 Task: Create a new album in Google Photos titled 'Family moments' and upload selected photos from your computer.
Action: Mouse moved to (218, 43)
Screenshot: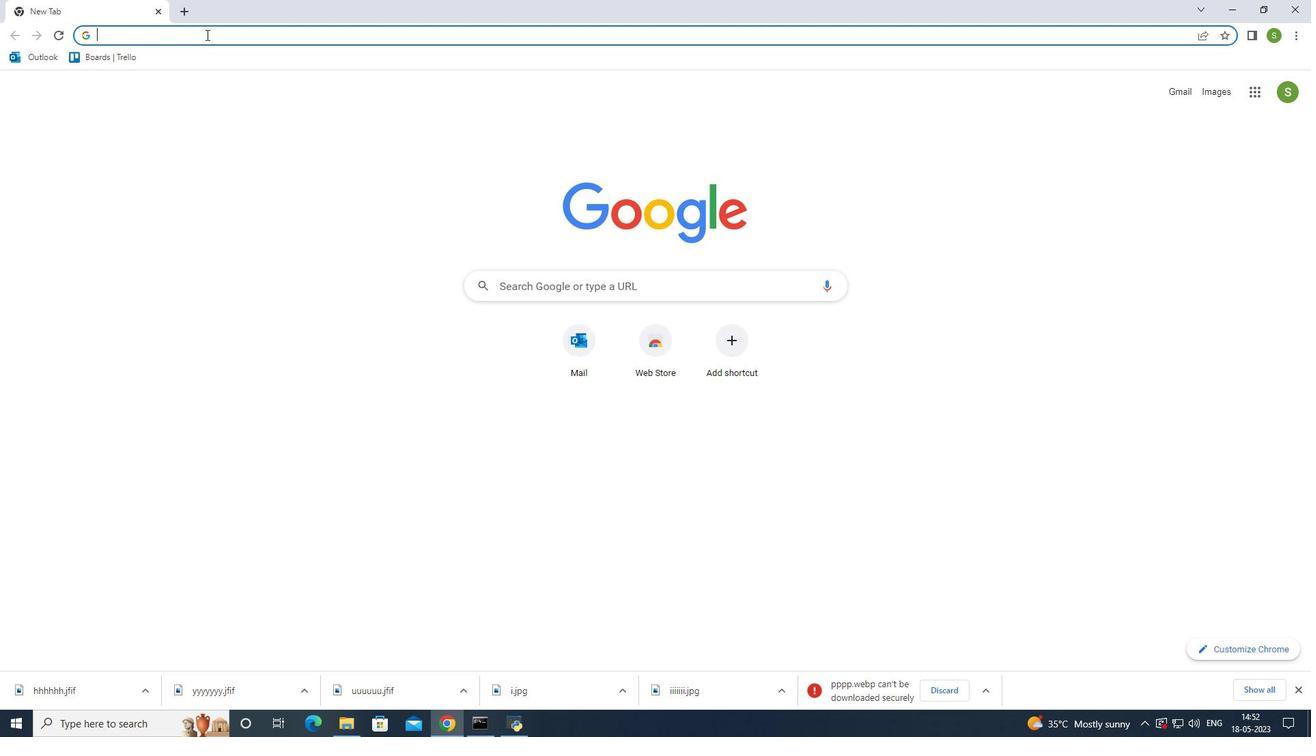 
Action: Mouse pressed left at (218, 43)
Screenshot: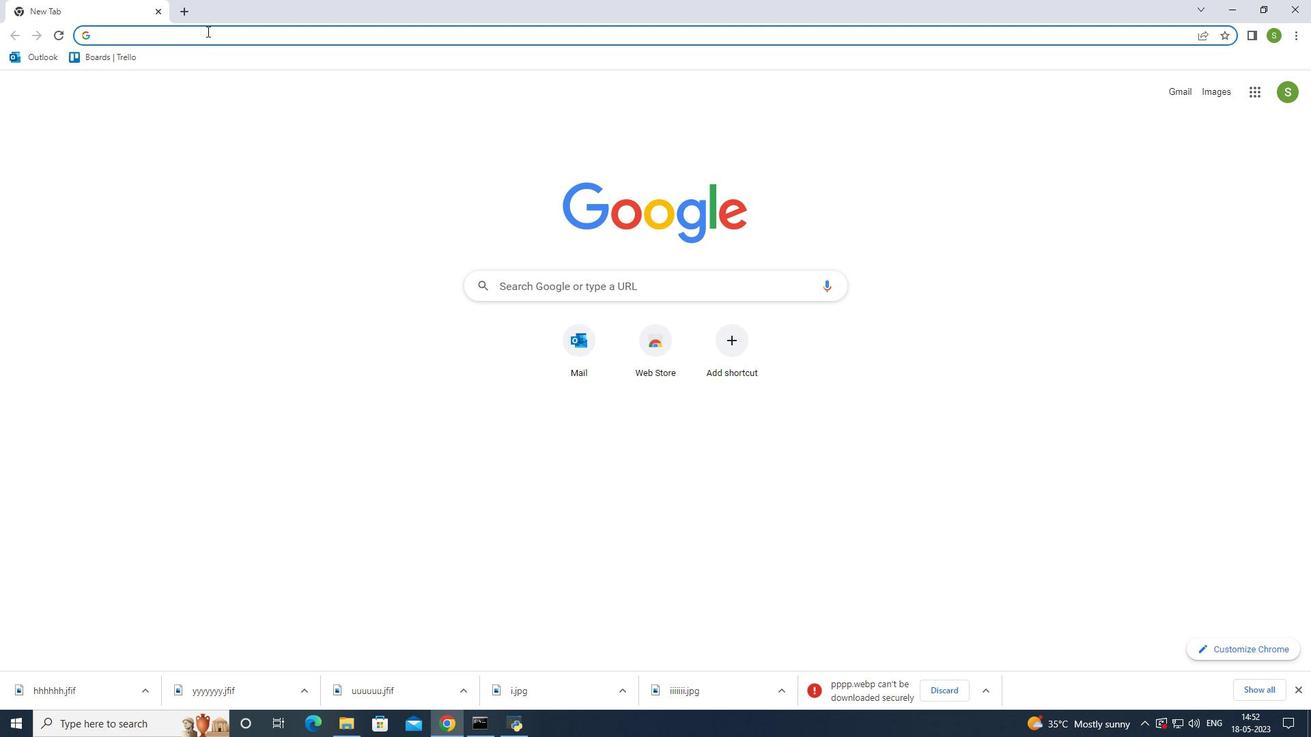 
Action: Mouse moved to (279, 11)
Screenshot: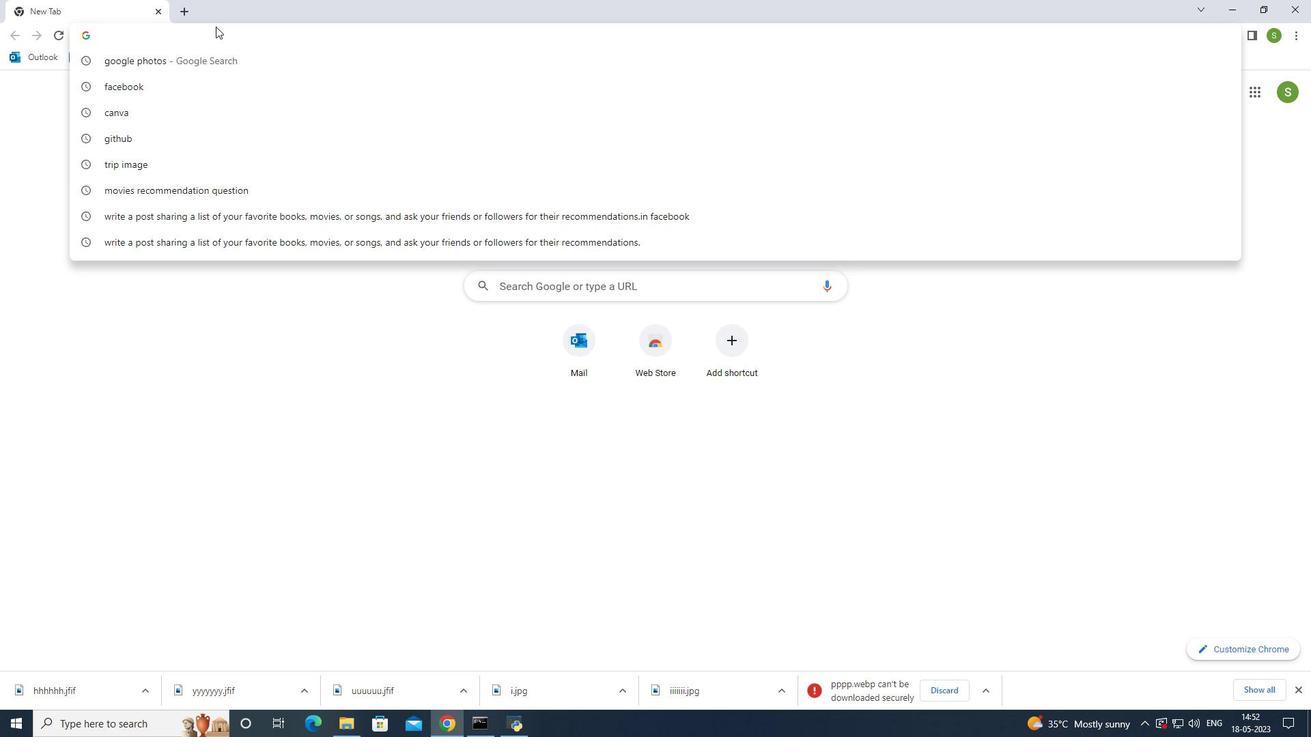 
Action: Key pressed google<Key.space>photos<Key.enter>
Screenshot: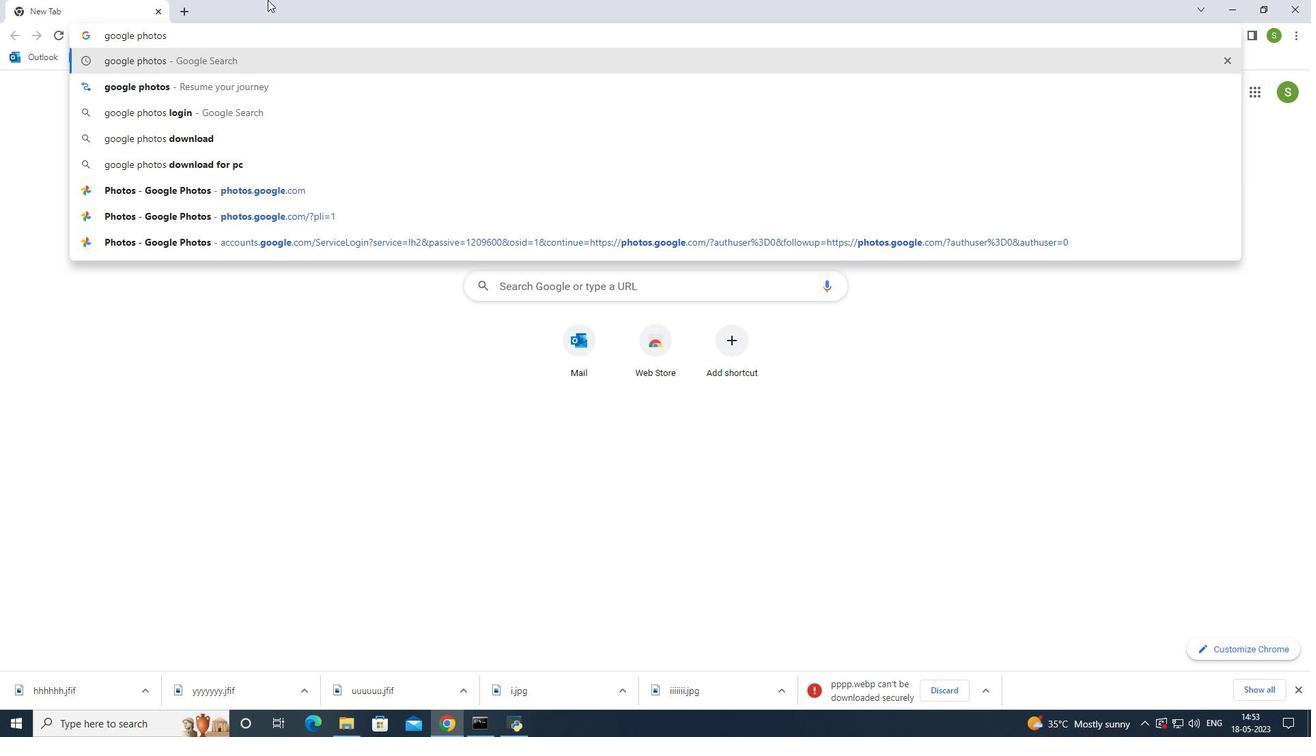
Action: Mouse moved to (234, 226)
Screenshot: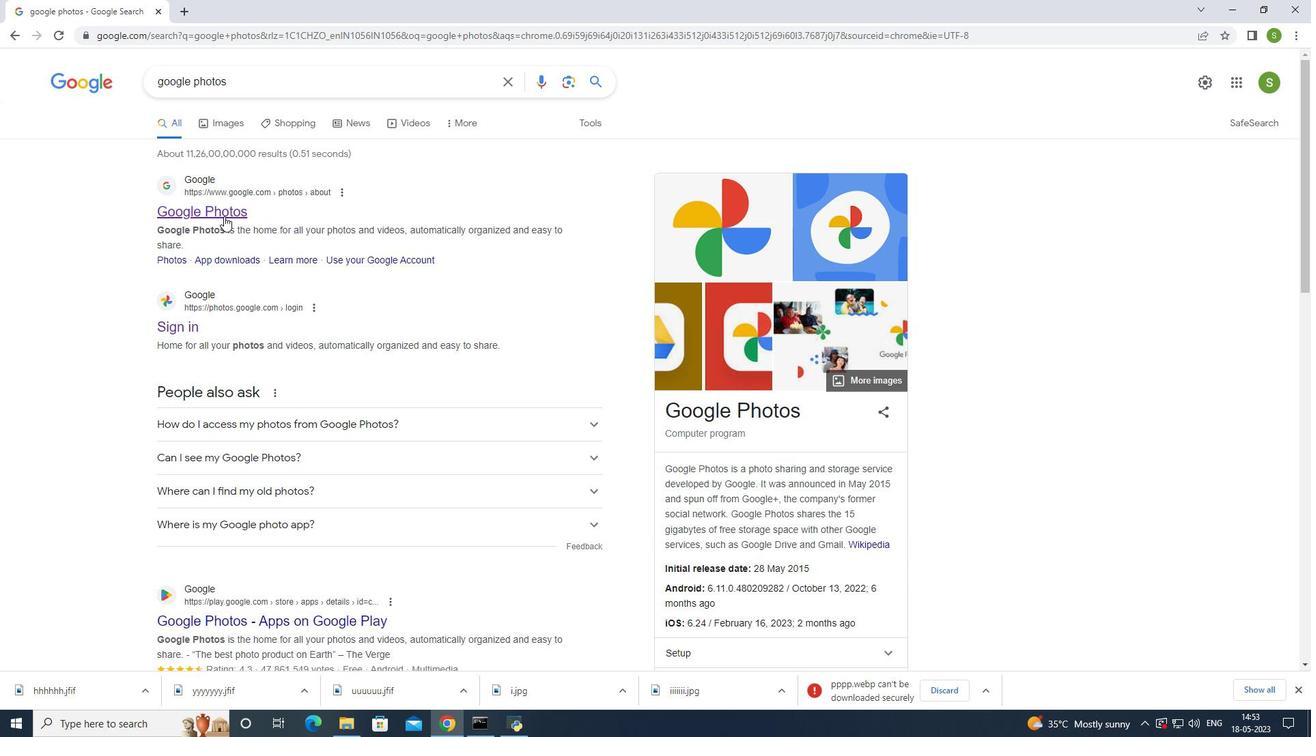 
Action: Mouse pressed left at (234, 226)
Screenshot: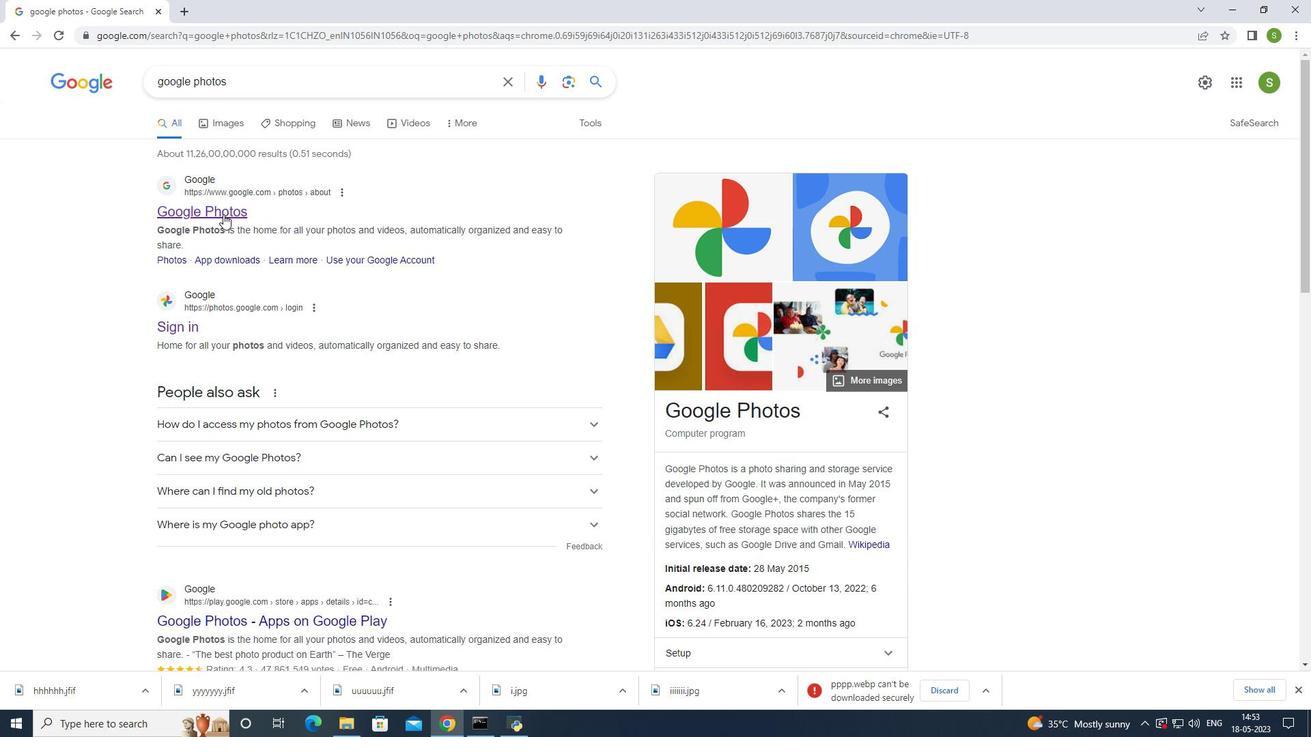 
Action: Mouse moved to (626, 458)
Screenshot: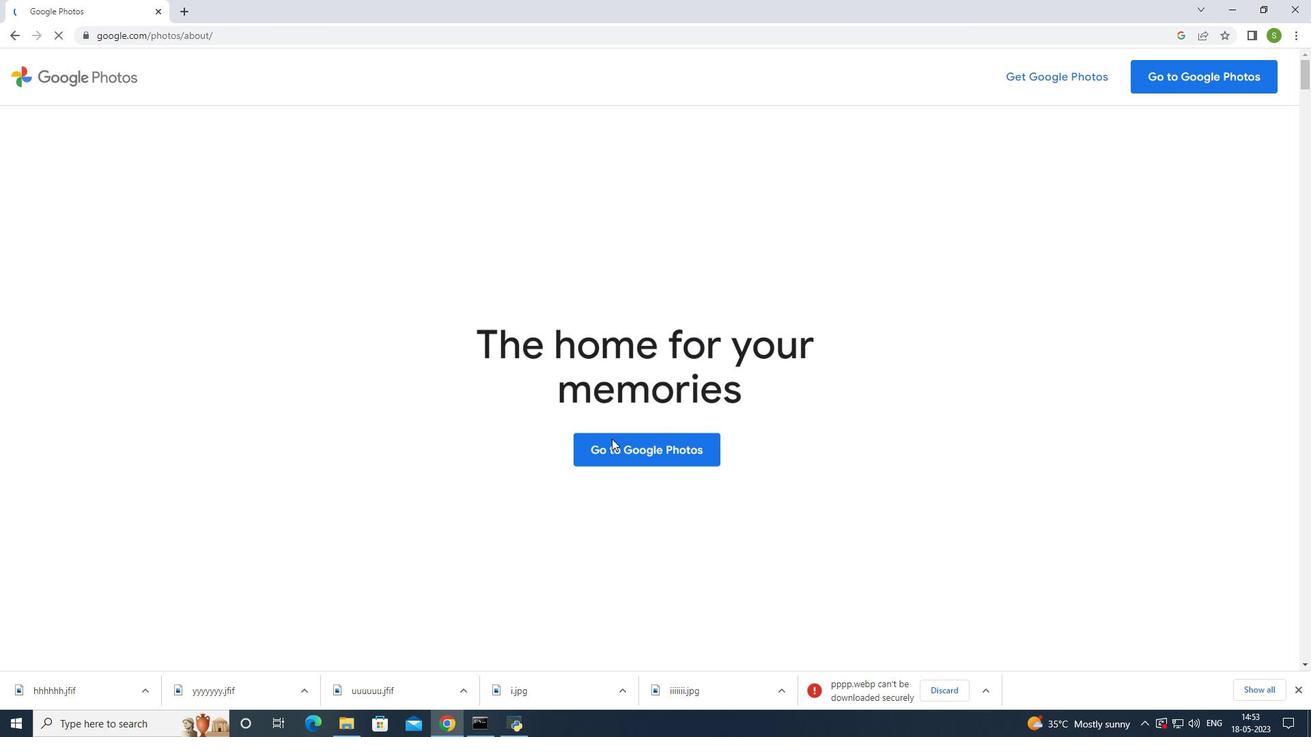 
Action: Mouse pressed left at (626, 458)
Screenshot: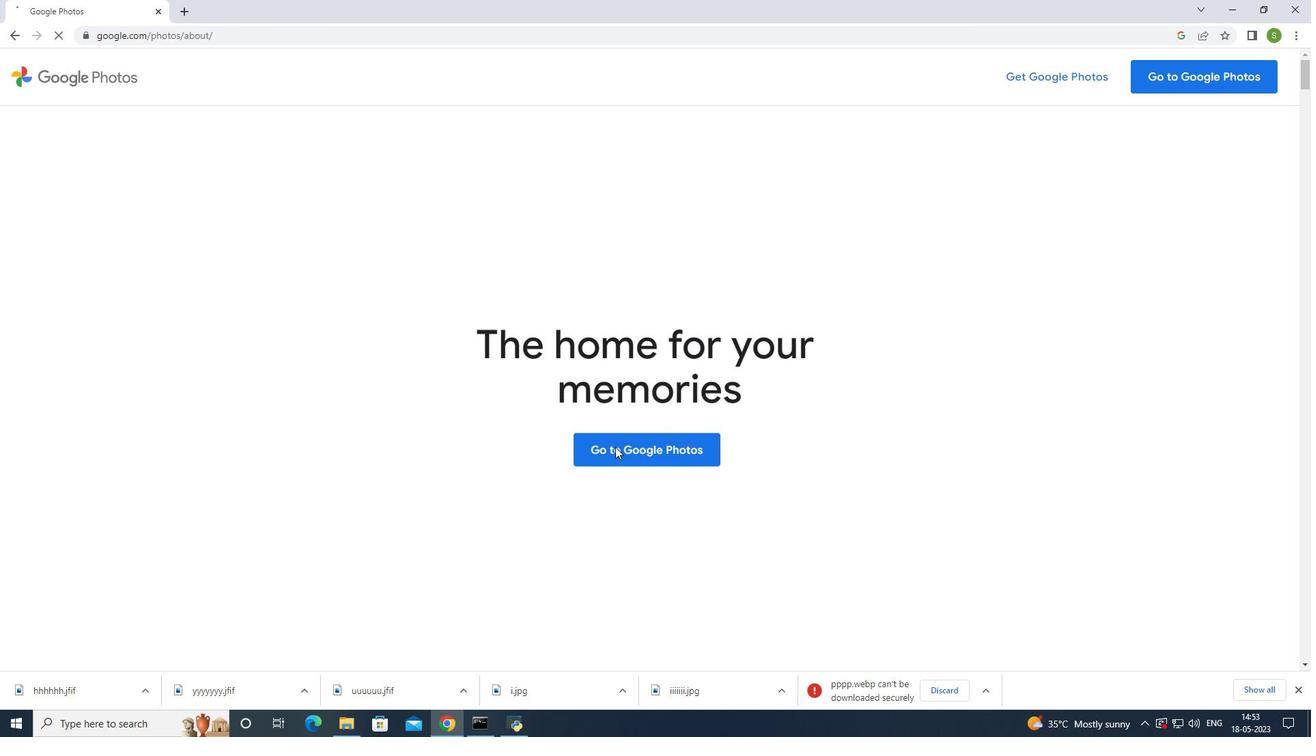 
Action: Mouse moved to (79, 265)
Screenshot: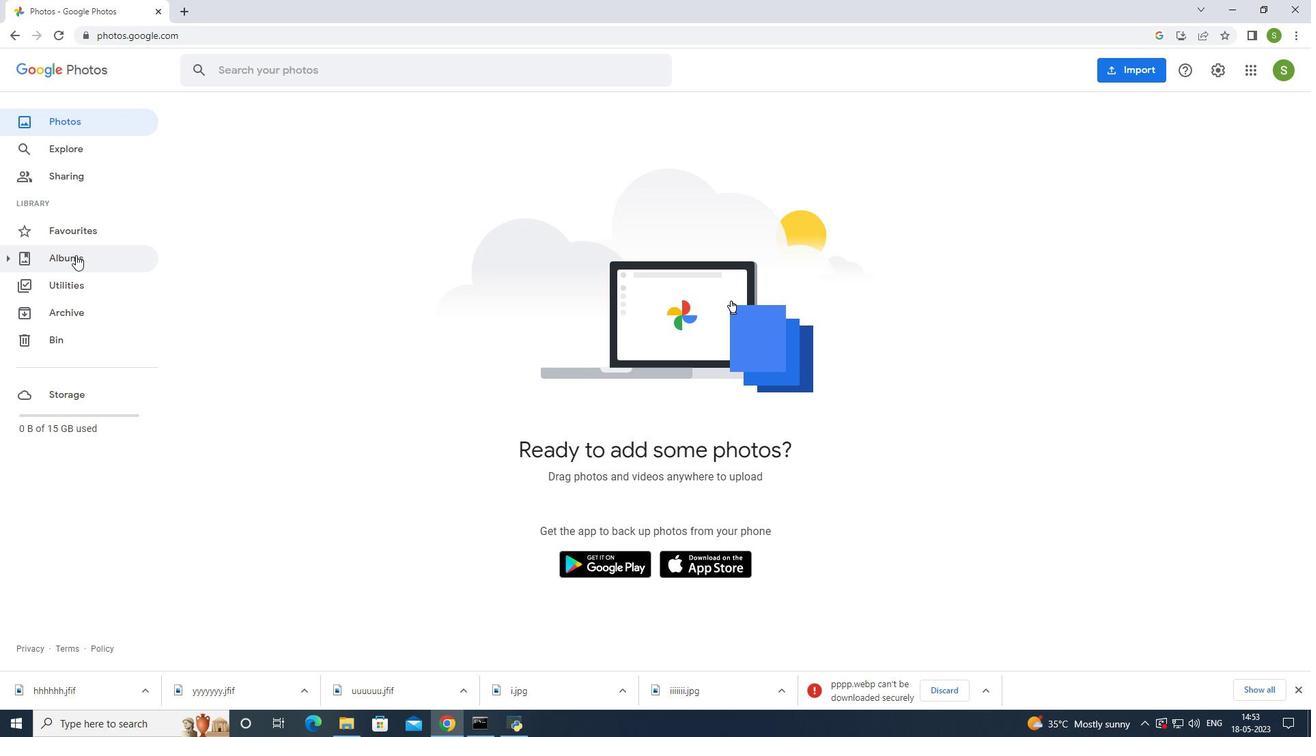 
Action: Mouse pressed left at (79, 265)
Screenshot: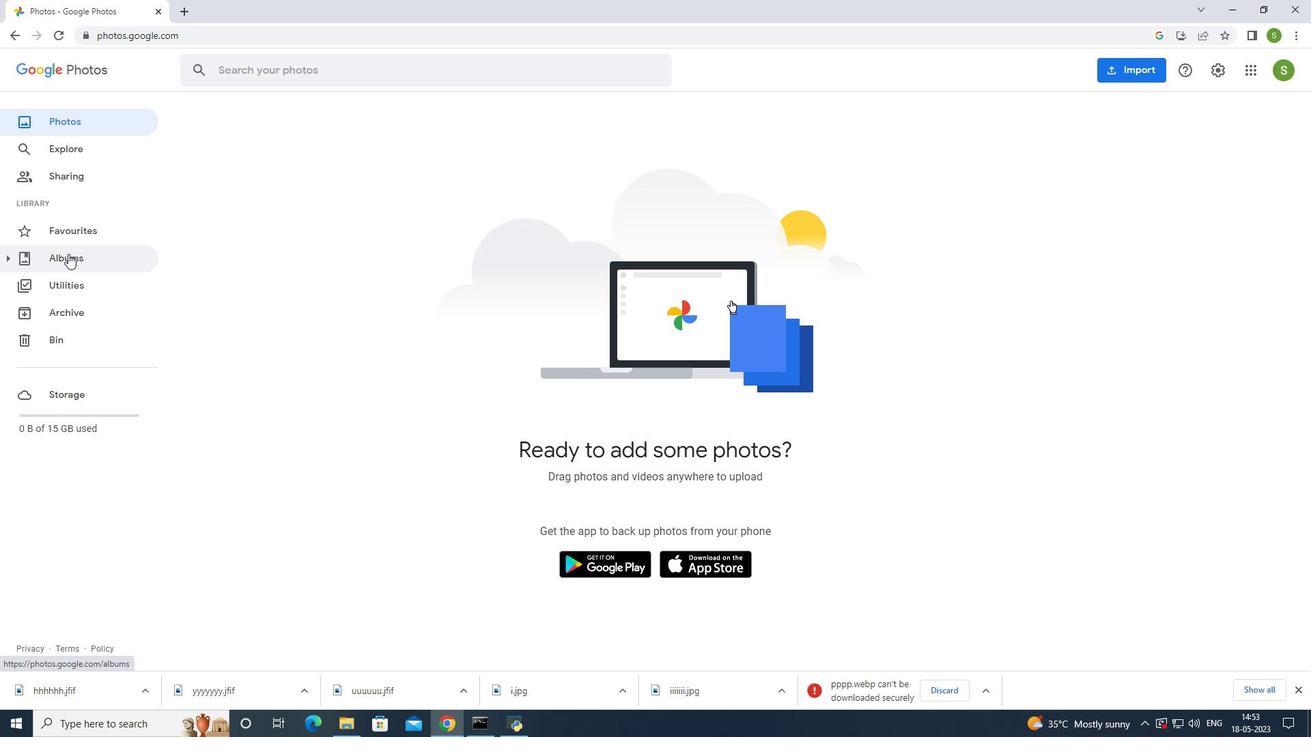 
Action: Mouse moved to (1145, 137)
Screenshot: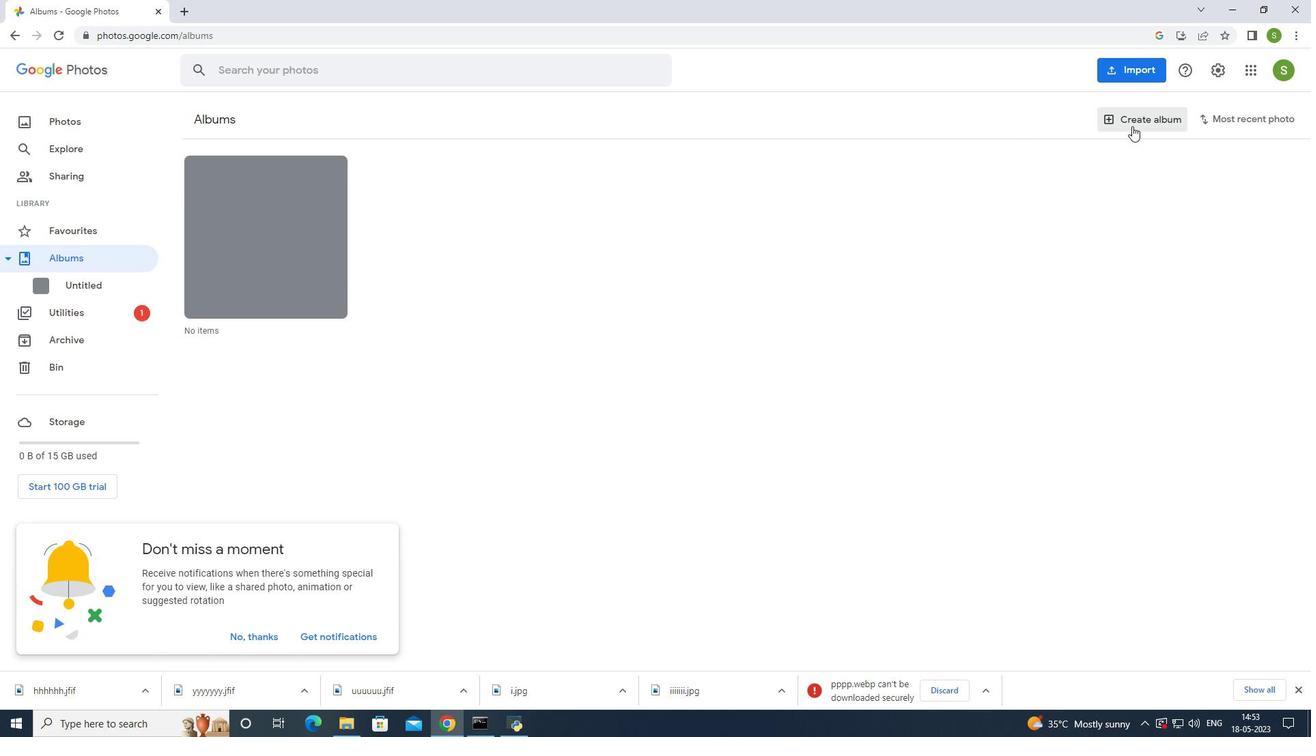 
Action: Mouse pressed left at (1145, 137)
Screenshot: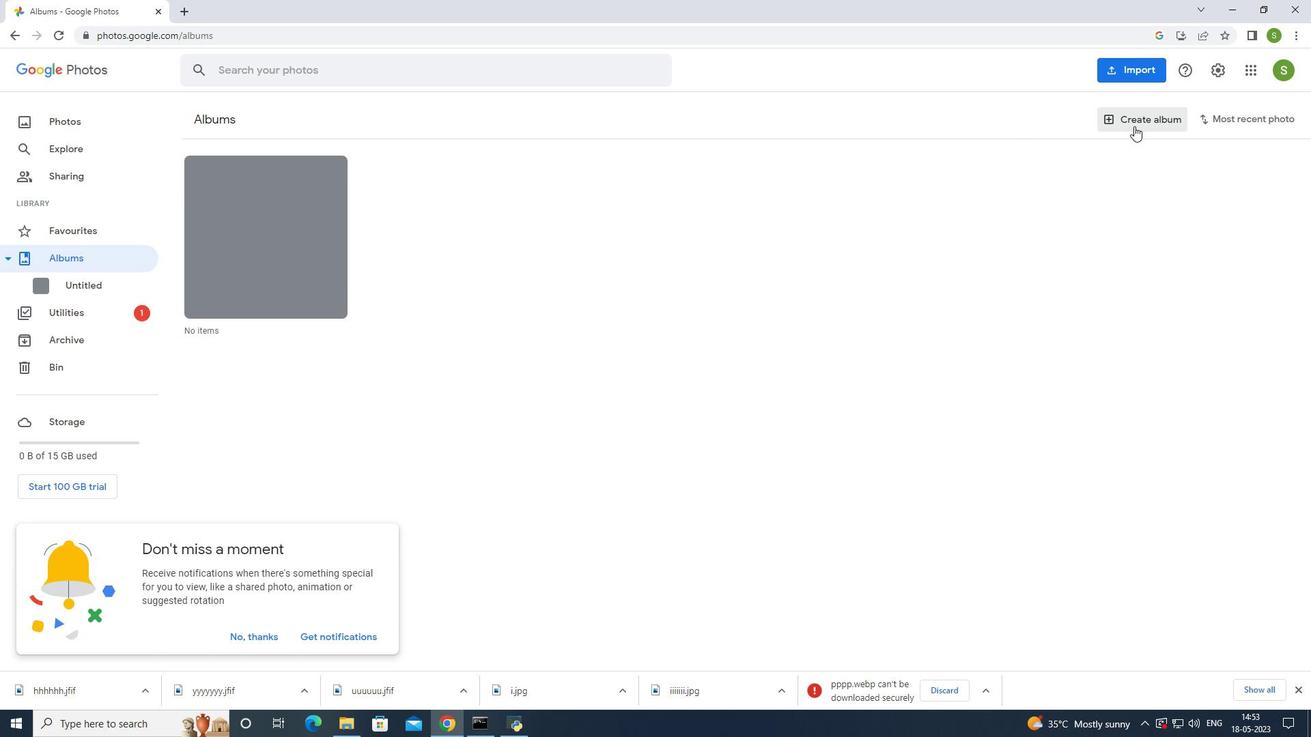 
Action: Mouse moved to (335, 243)
Screenshot: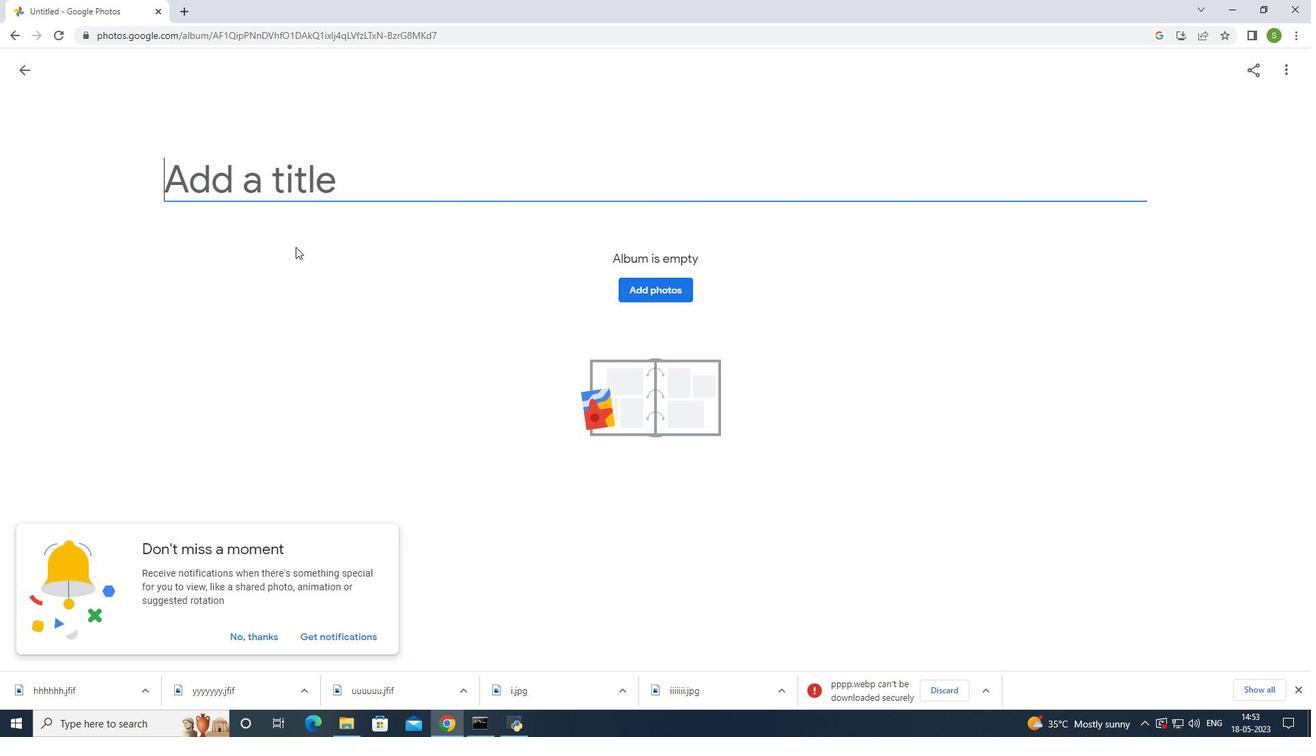 
Action: Key pressed <Key.shift>Fa
Screenshot: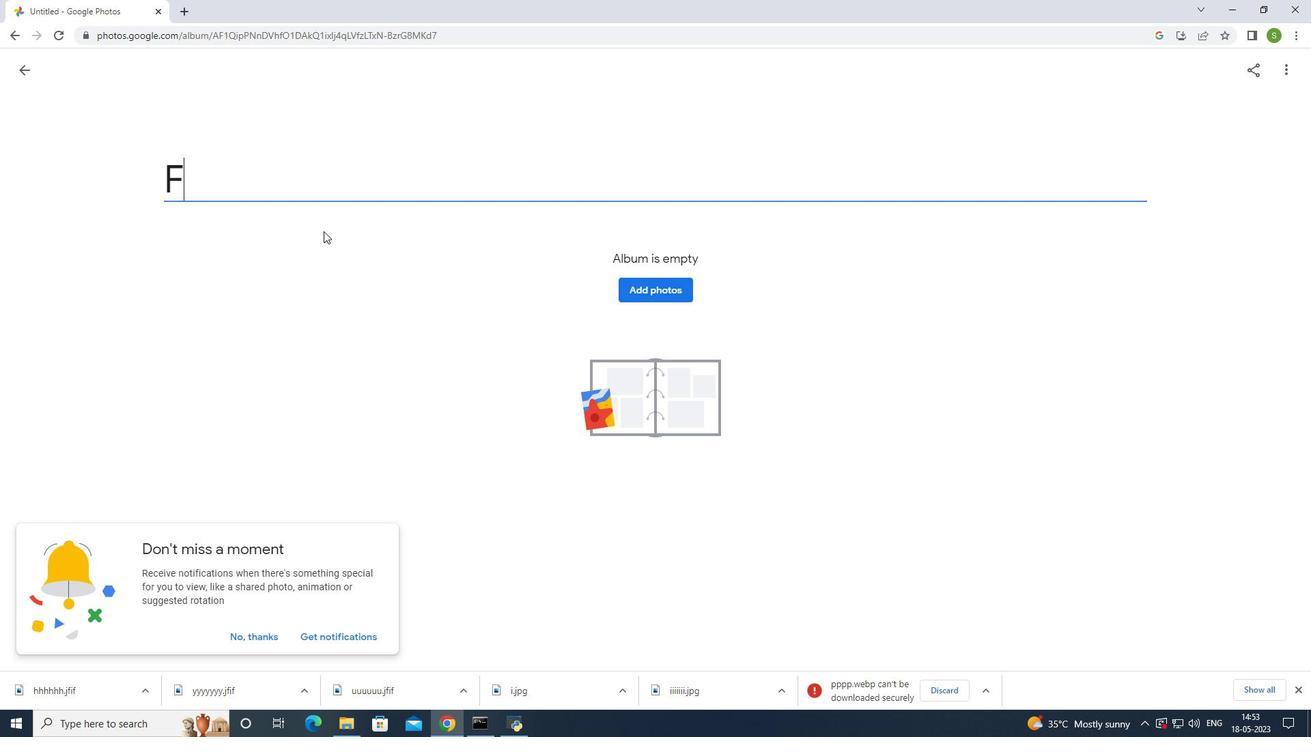 
Action: Mouse moved to (926, 10)
Screenshot: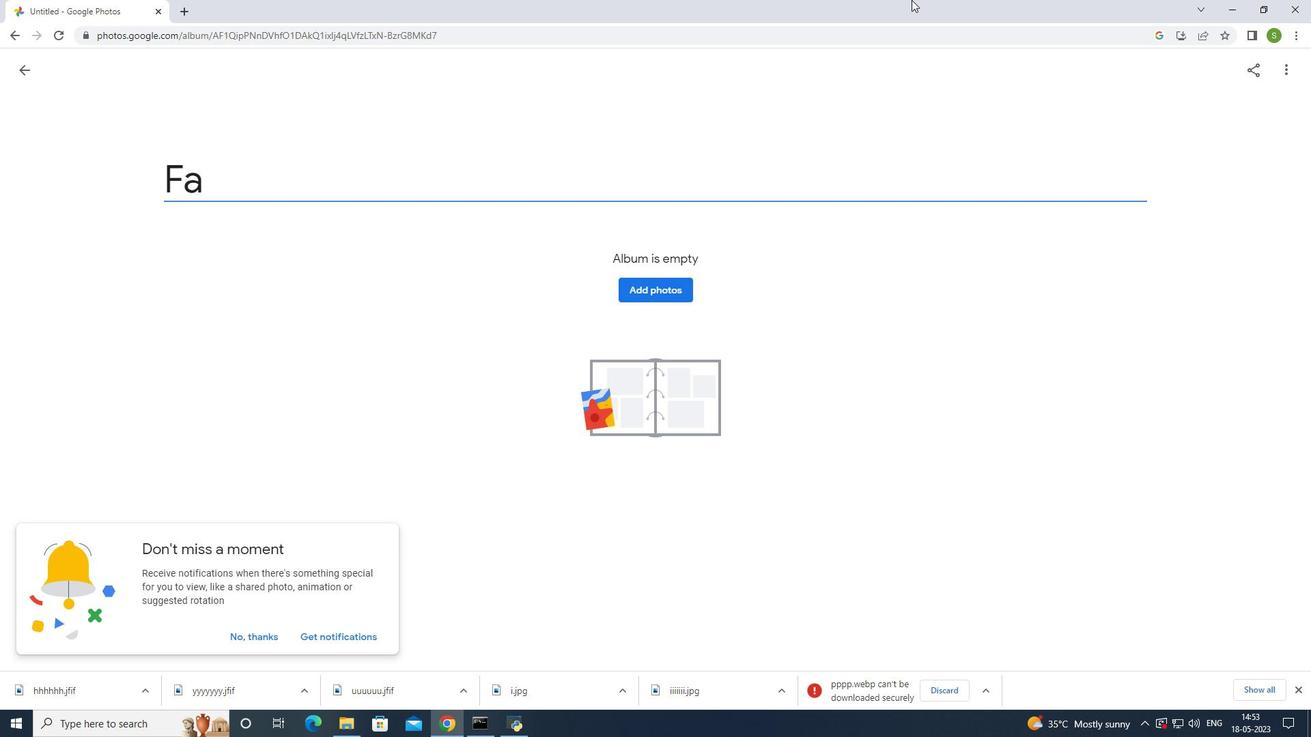 
Action: Key pressed mily<Key.space>p<Key.backspace>moments
Screenshot: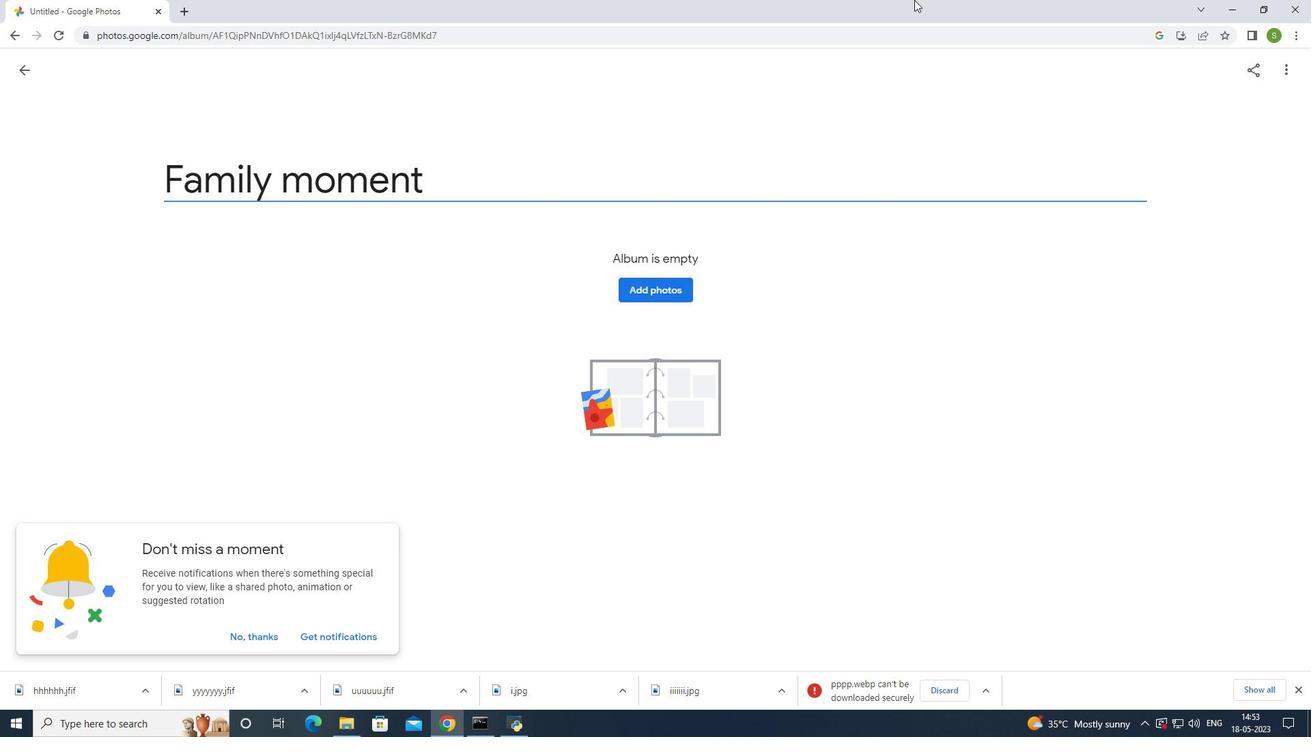 
Action: Mouse moved to (688, 303)
Screenshot: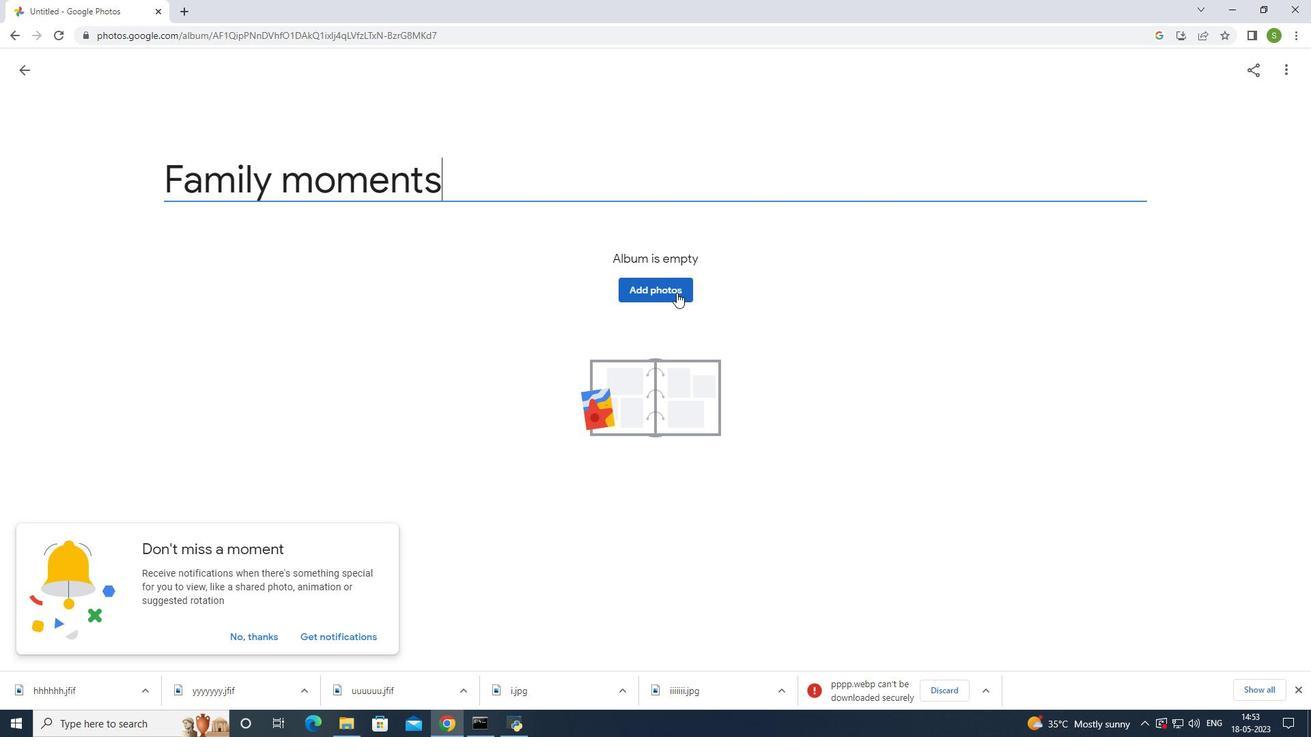 
Action: Mouse pressed left at (688, 303)
Screenshot: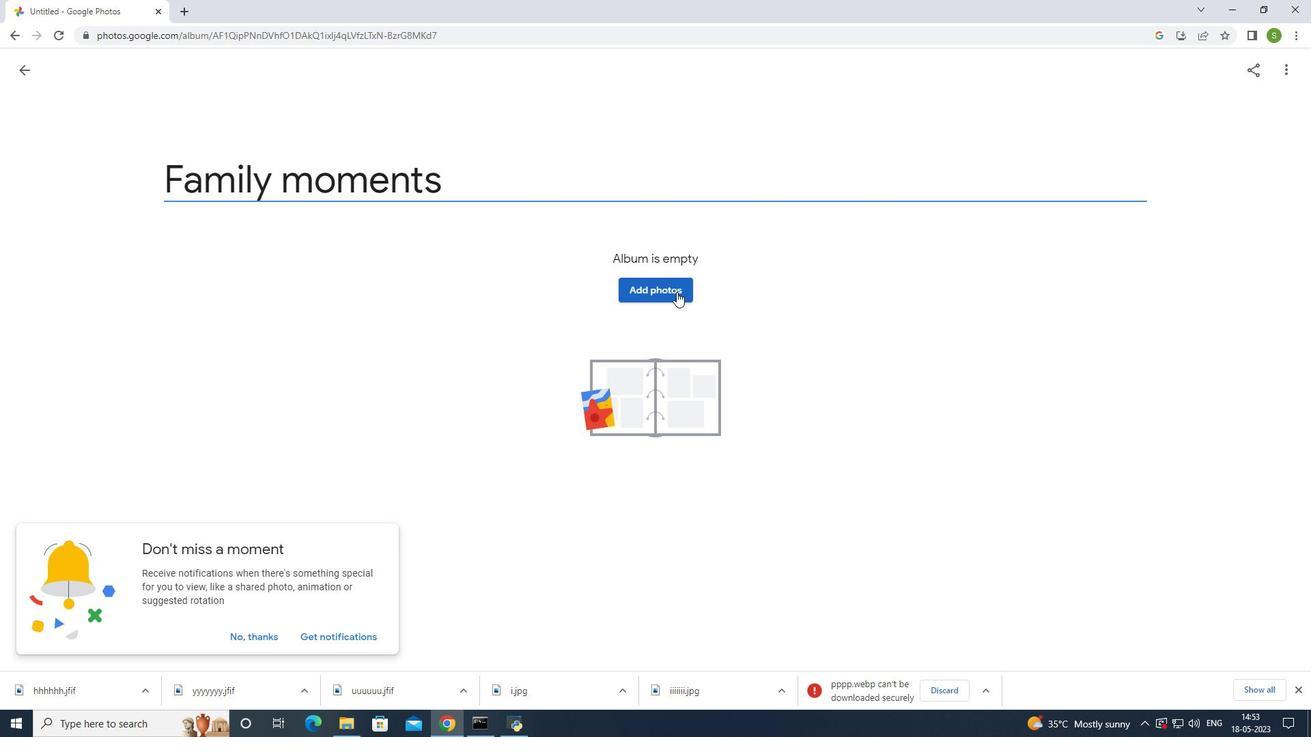 
Action: Mouse moved to (527, 87)
Screenshot: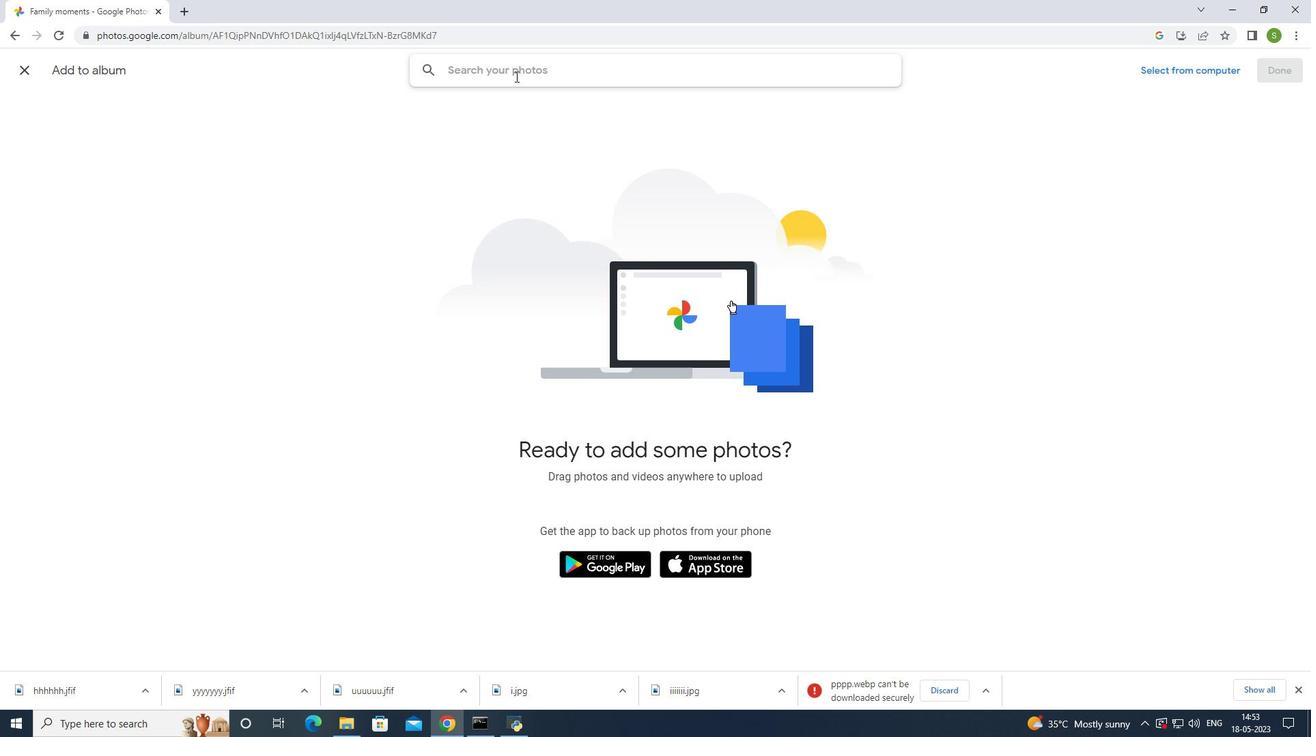 
Action: Mouse pressed left at (527, 87)
Screenshot: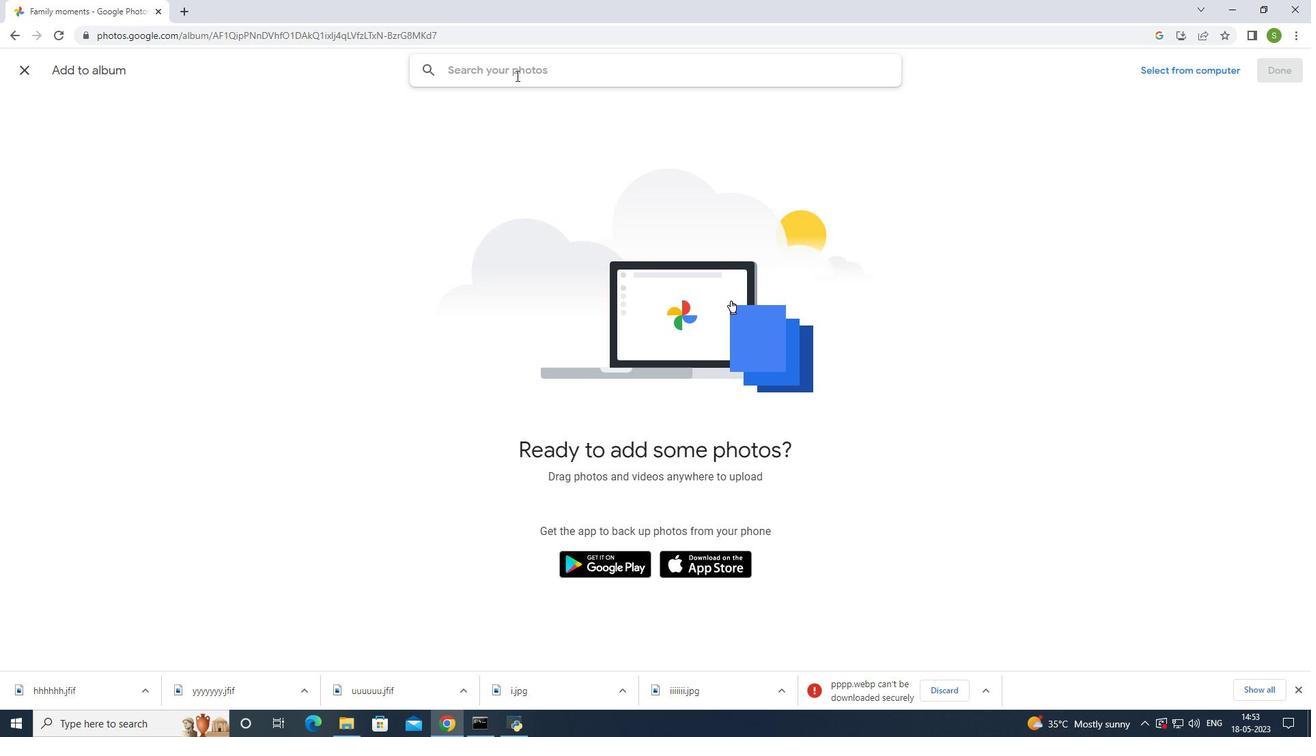 
Action: Key pressed yyy
Screenshot: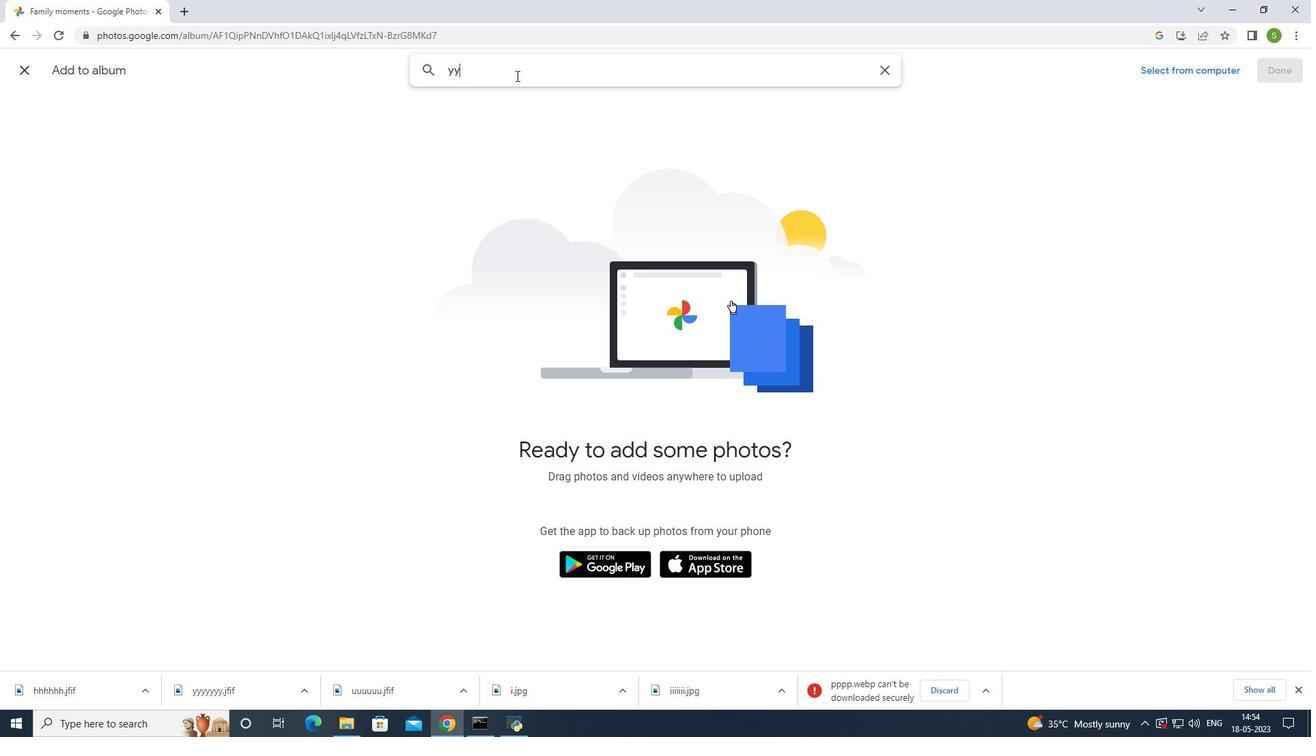 
Action: Mouse moved to (1182, 86)
Screenshot: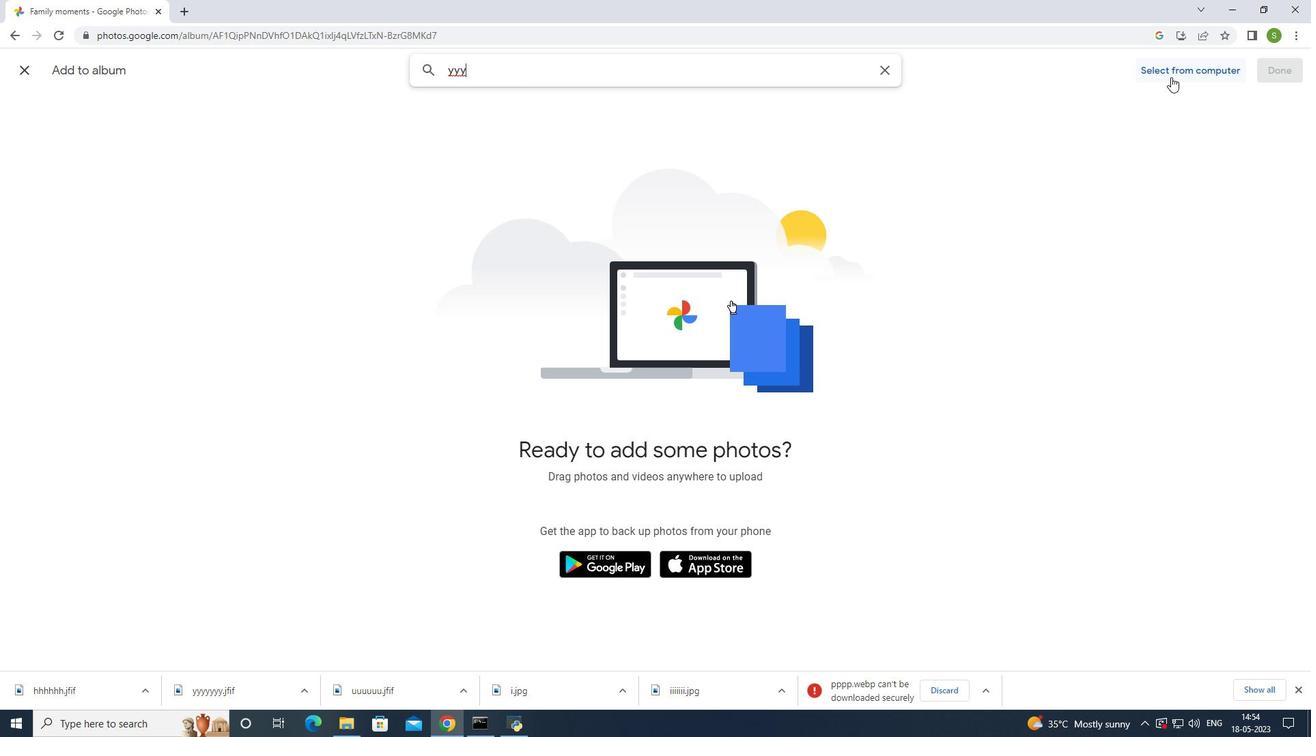 
Action: Mouse pressed left at (1182, 86)
Screenshot: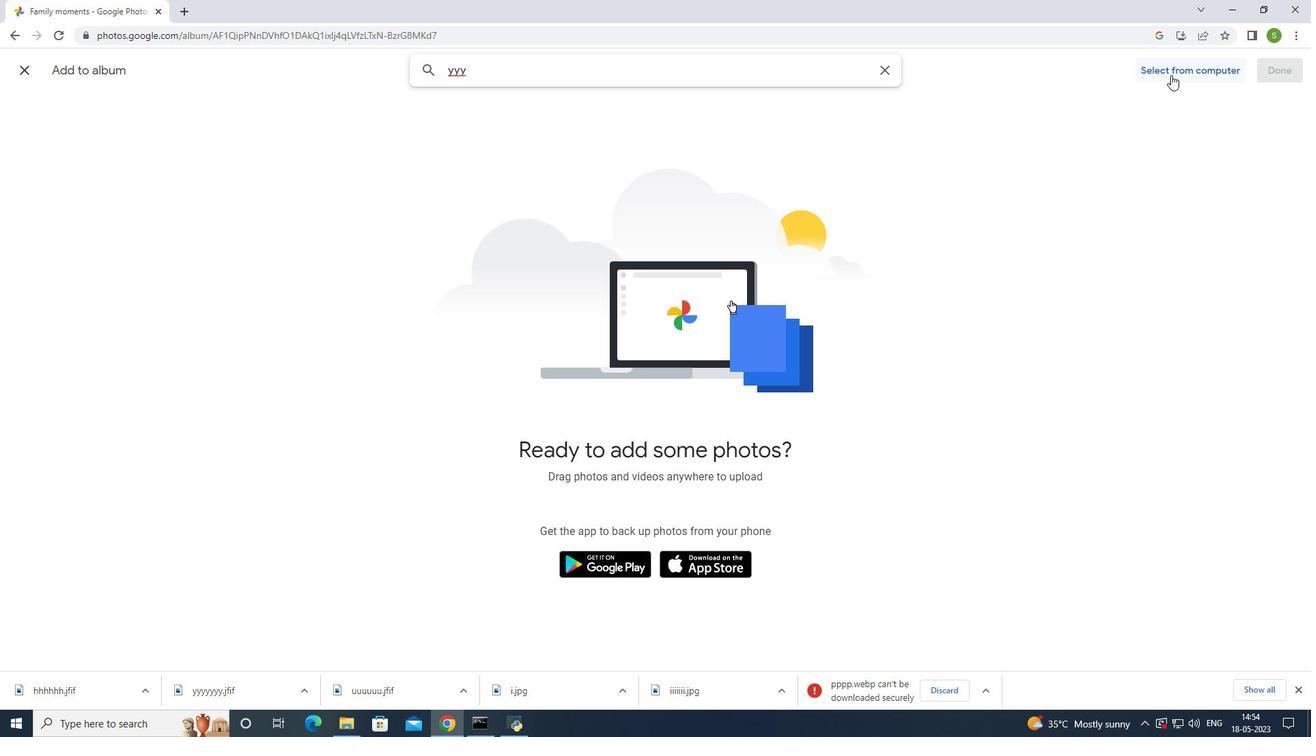 
Action: Mouse moved to (235, 142)
Screenshot: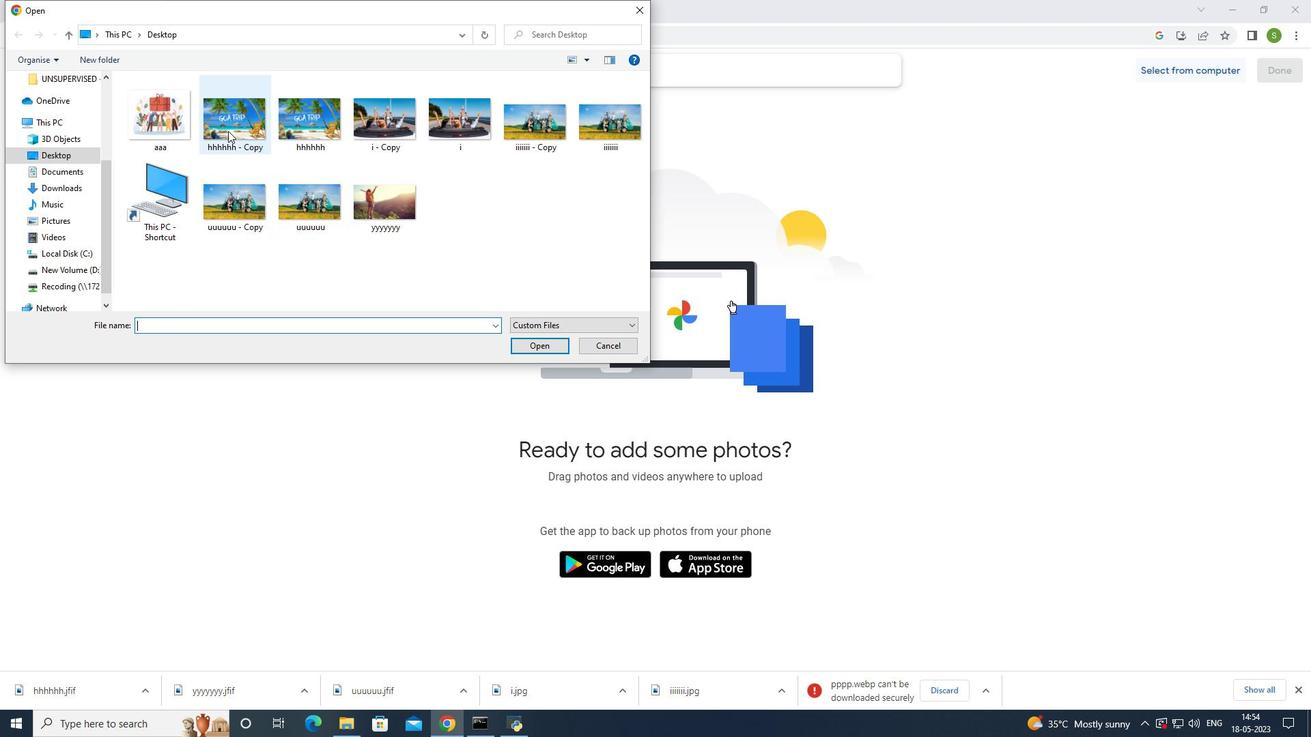 
Action: Mouse pressed left at (235, 142)
Screenshot: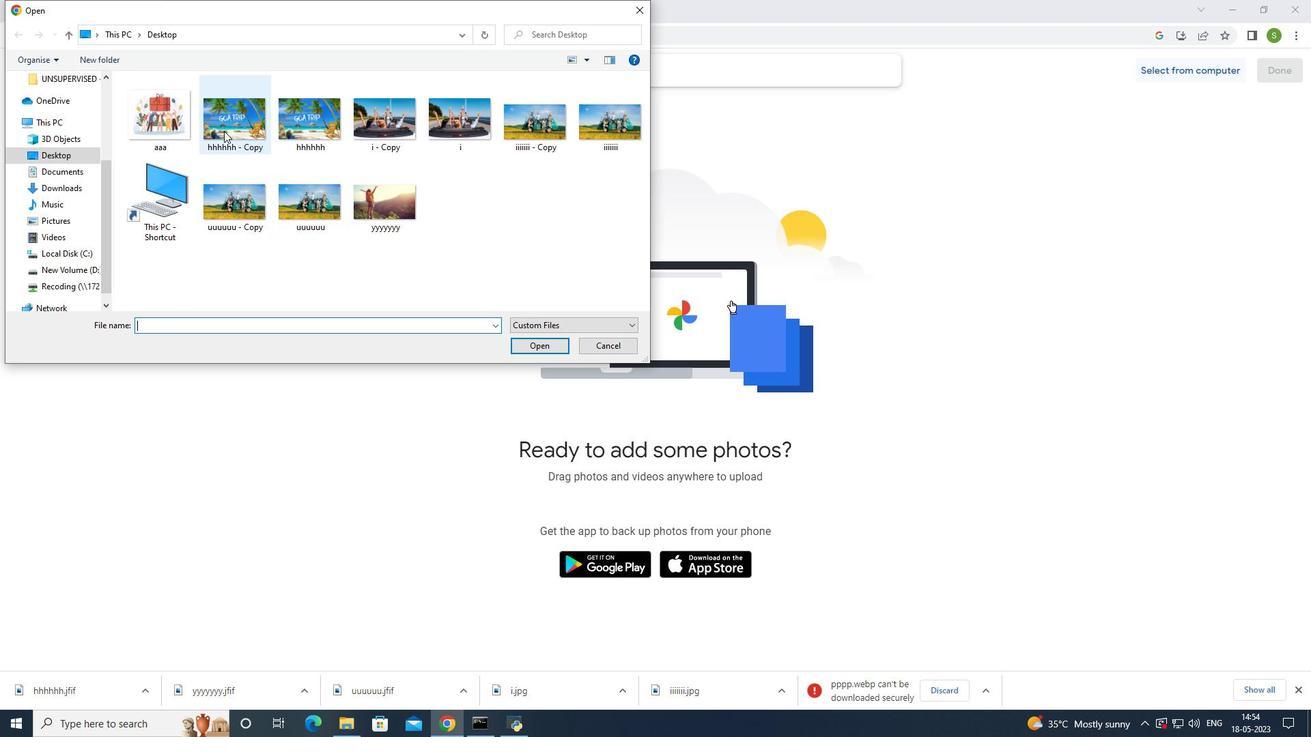 
Action: Mouse moved to (278, 140)
Screenshot: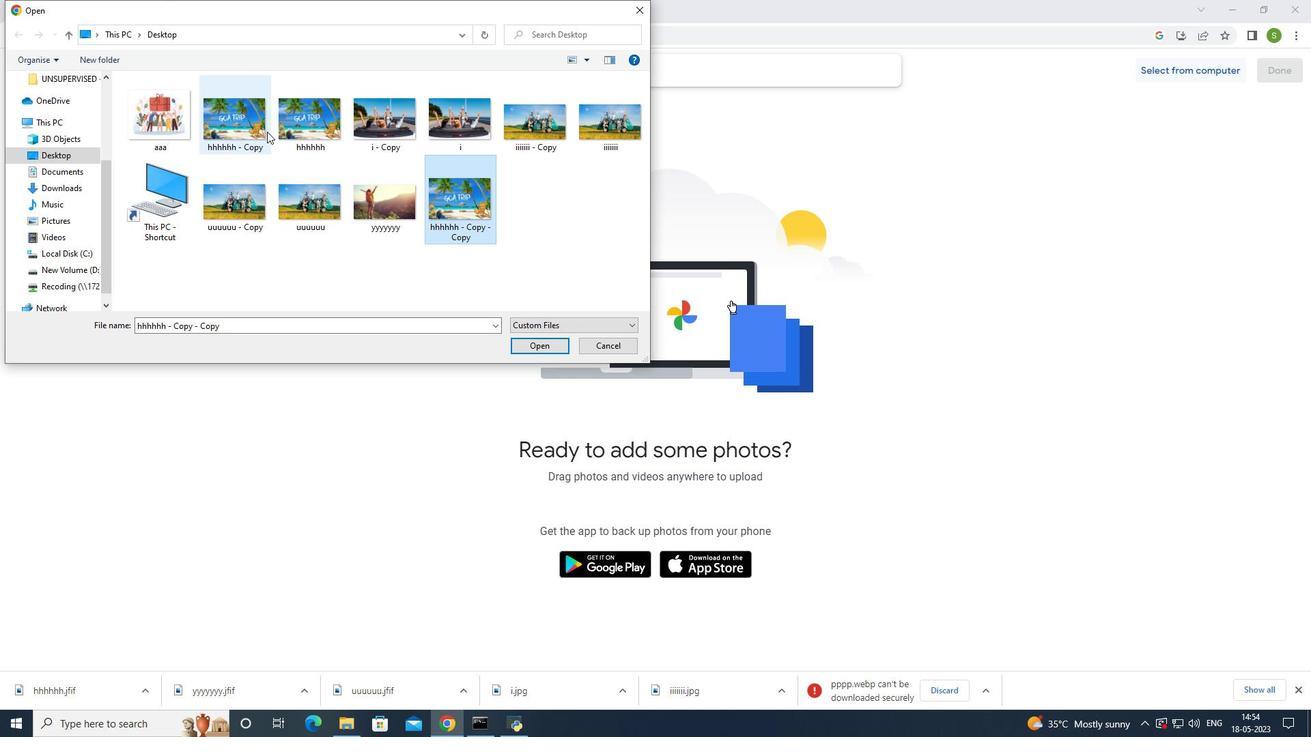 
Action: Mouse pressed left at (278, 140)
Screenshot: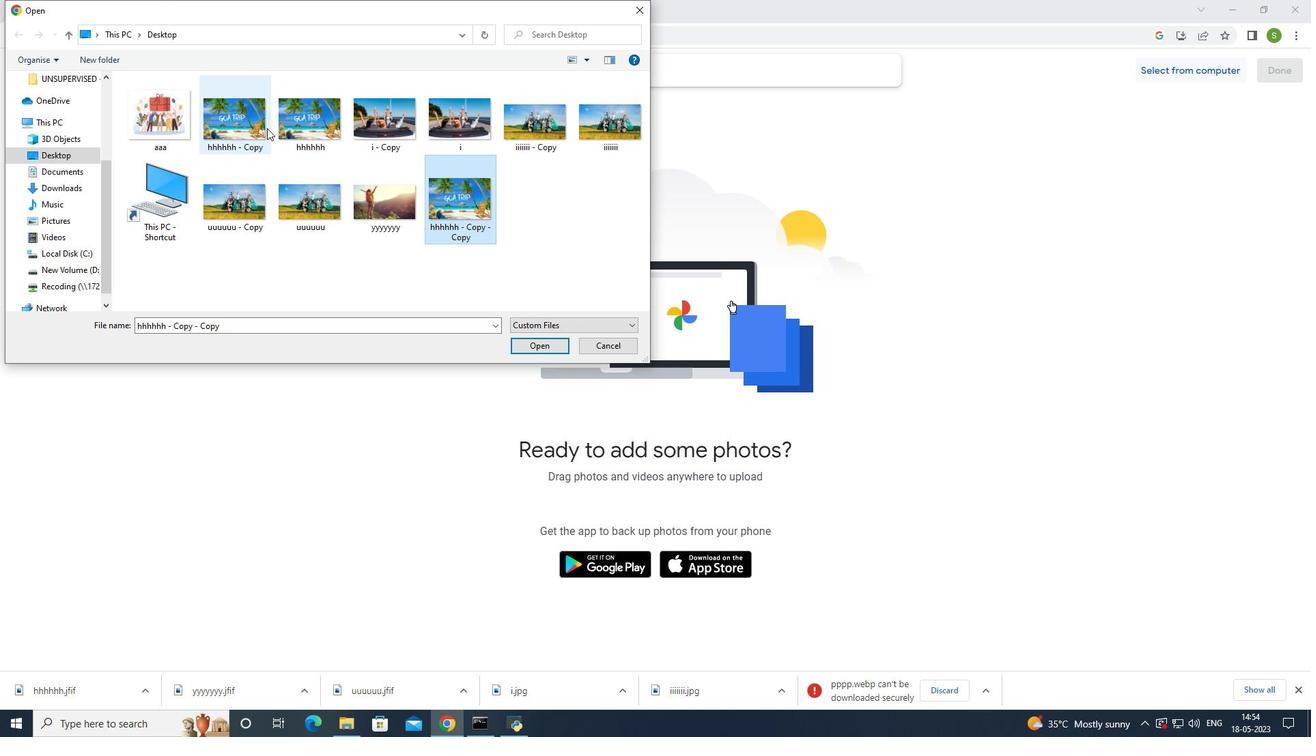 
Action: Mouse moved to (403, 146)
Screenshot: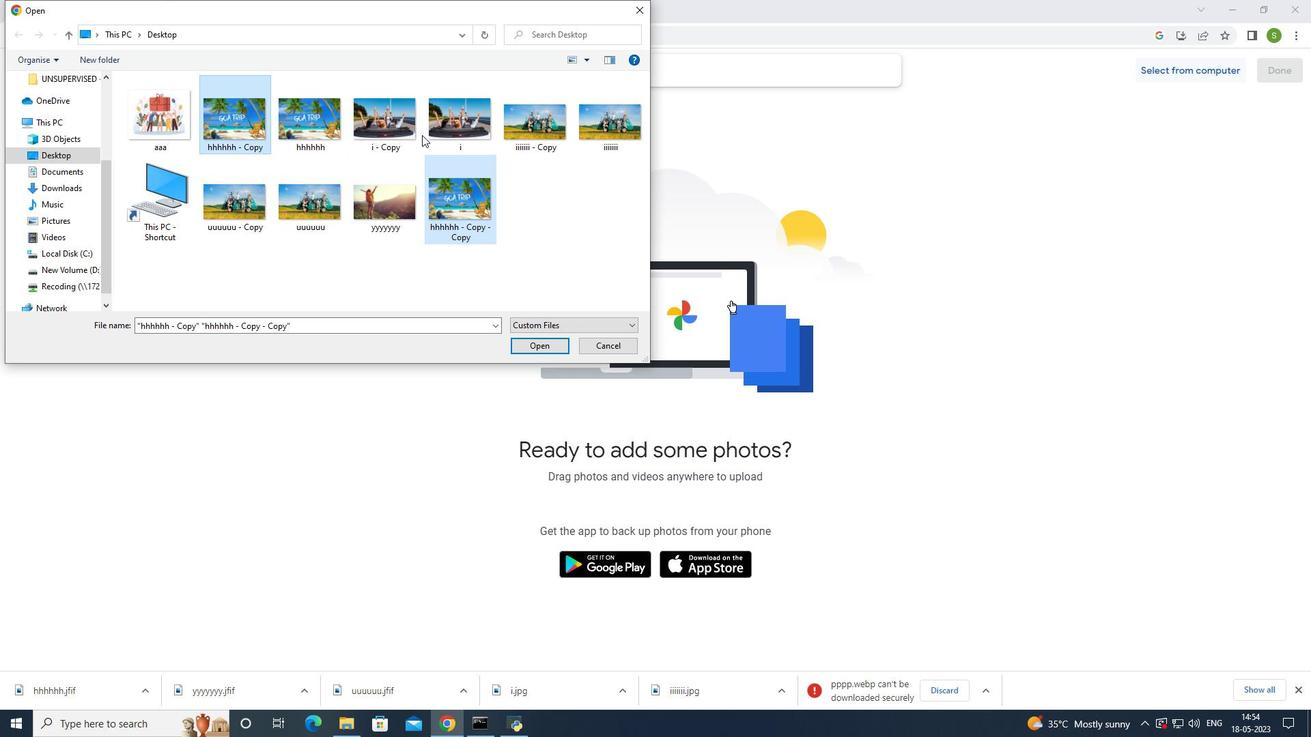 
Action: Mouse pressed left at (403, 146)
Screenshot: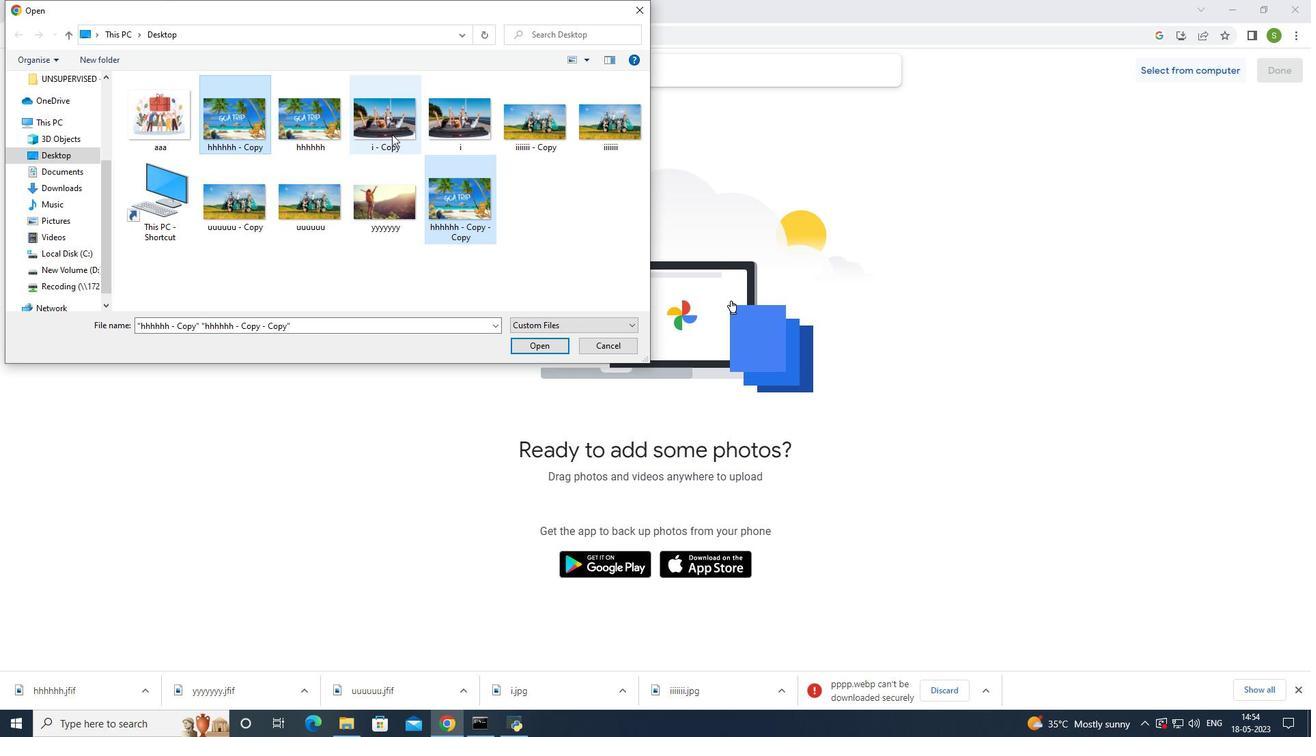 
Action: Mouse moved to (554, 140)
Screenshot: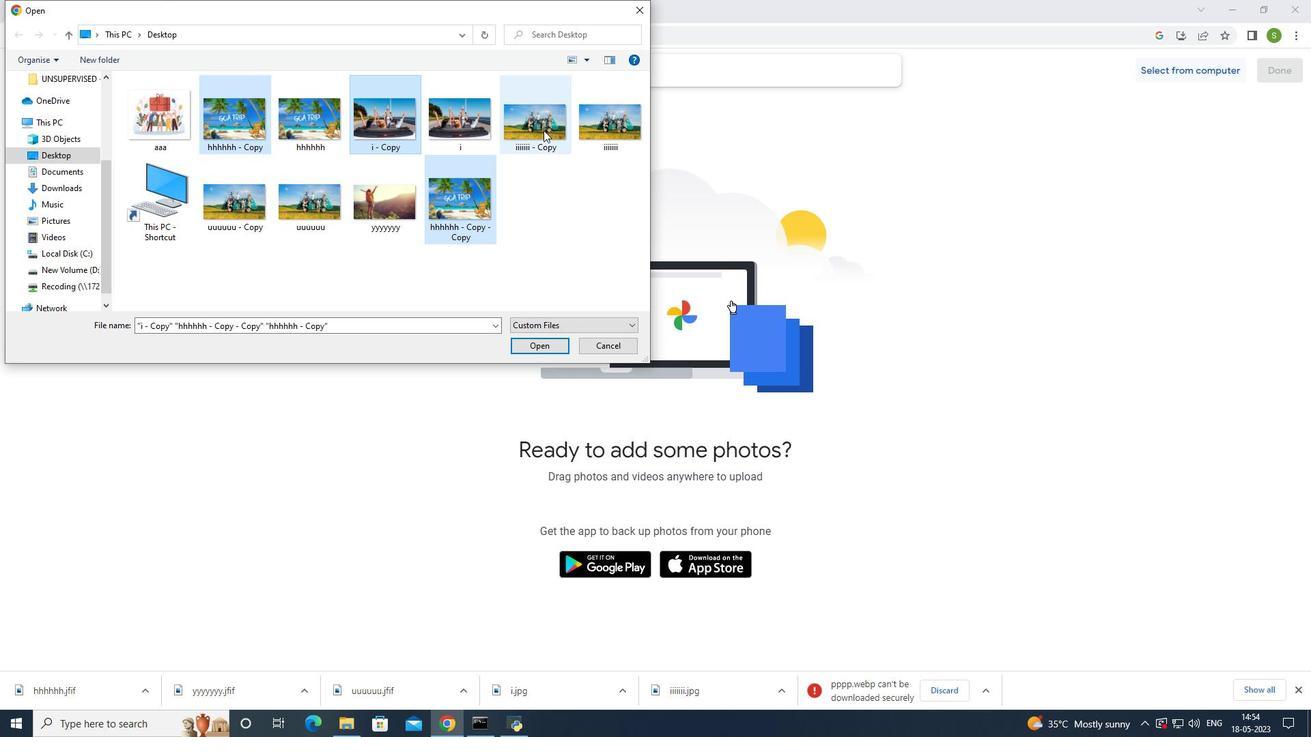 
Action: Mouse pressed left at (554, 140)
Screenshot: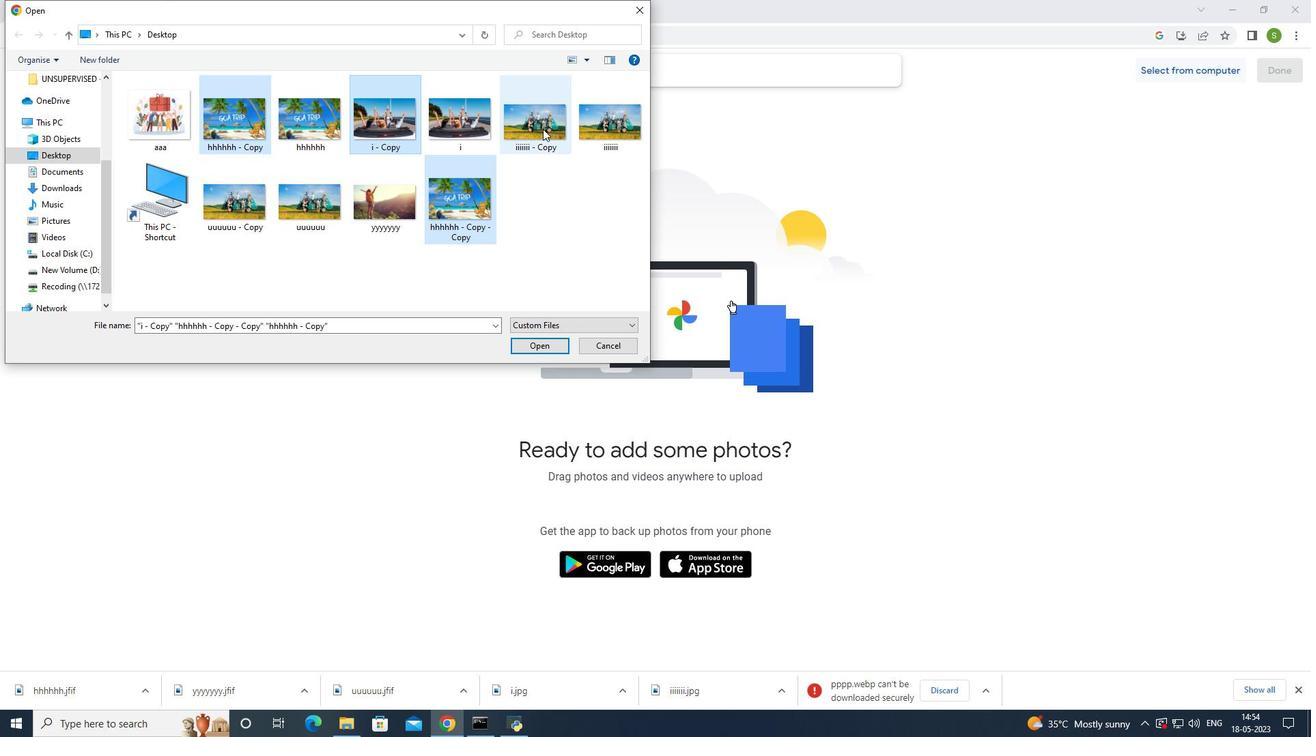 
Action: Mouse moved to (326, 222)
Screenshot: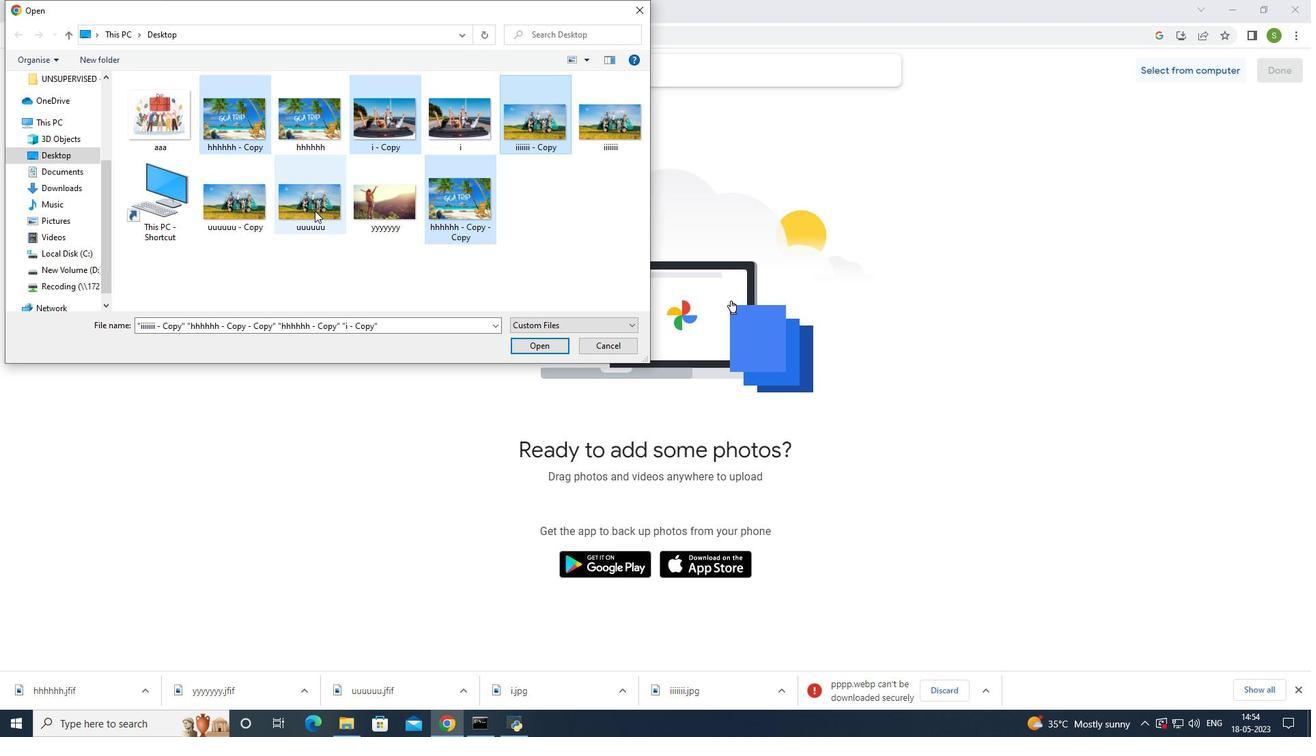 
Action: Mouse pressed left at (326, 222)
Screenshot: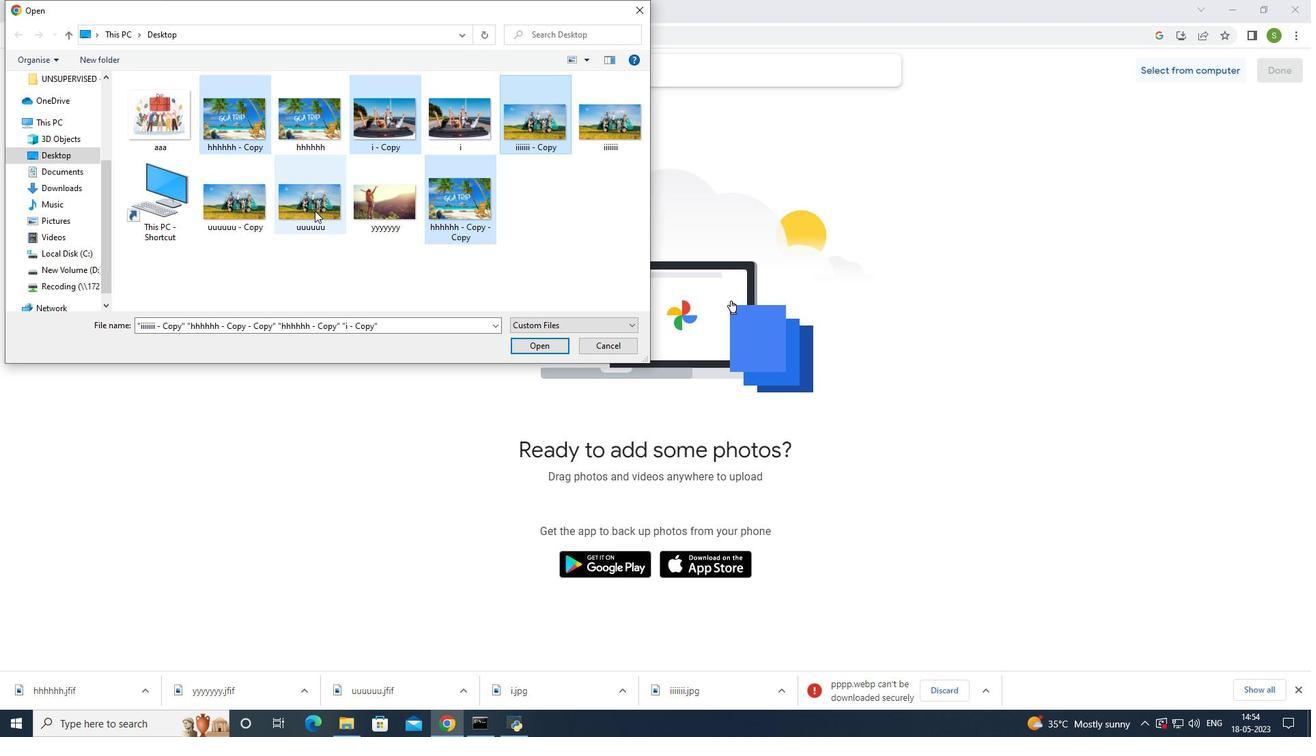
Action: Mouse moved to (395, 215)
Screenshot: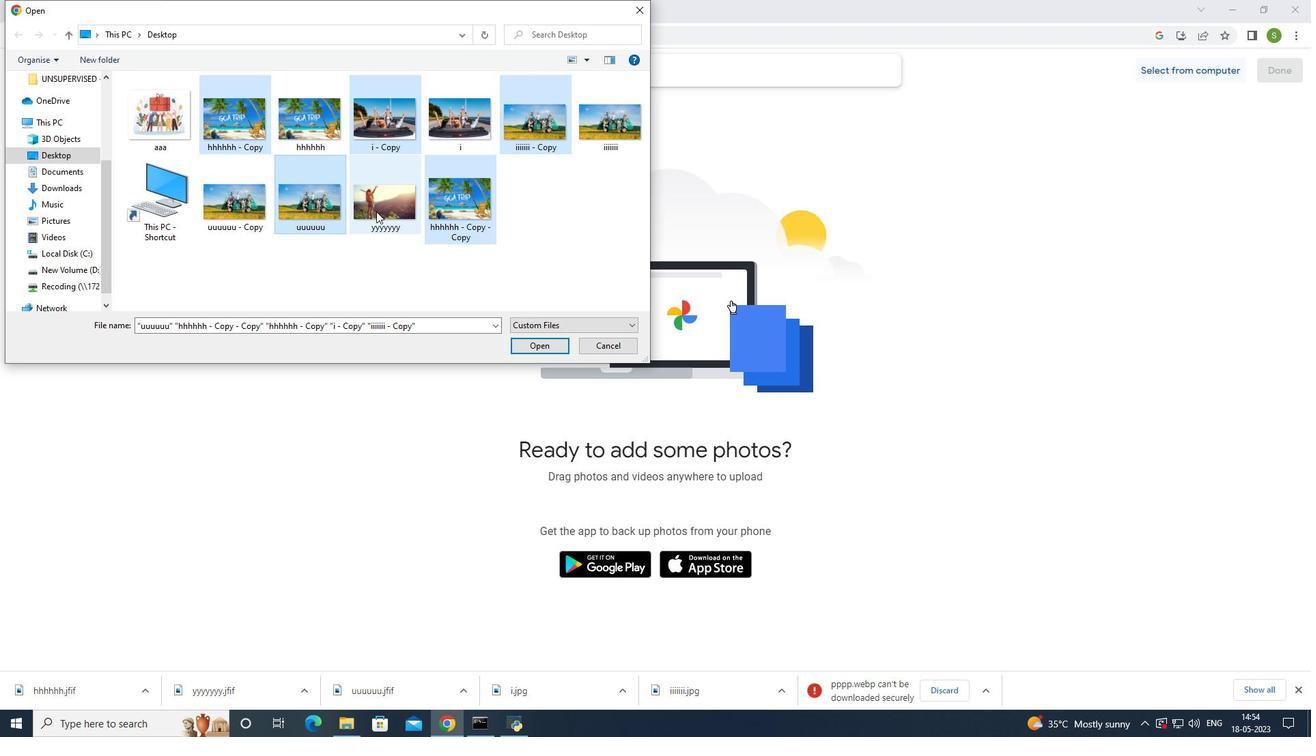 
Action: Mouse pressed left at (395, 215)
Screenshot: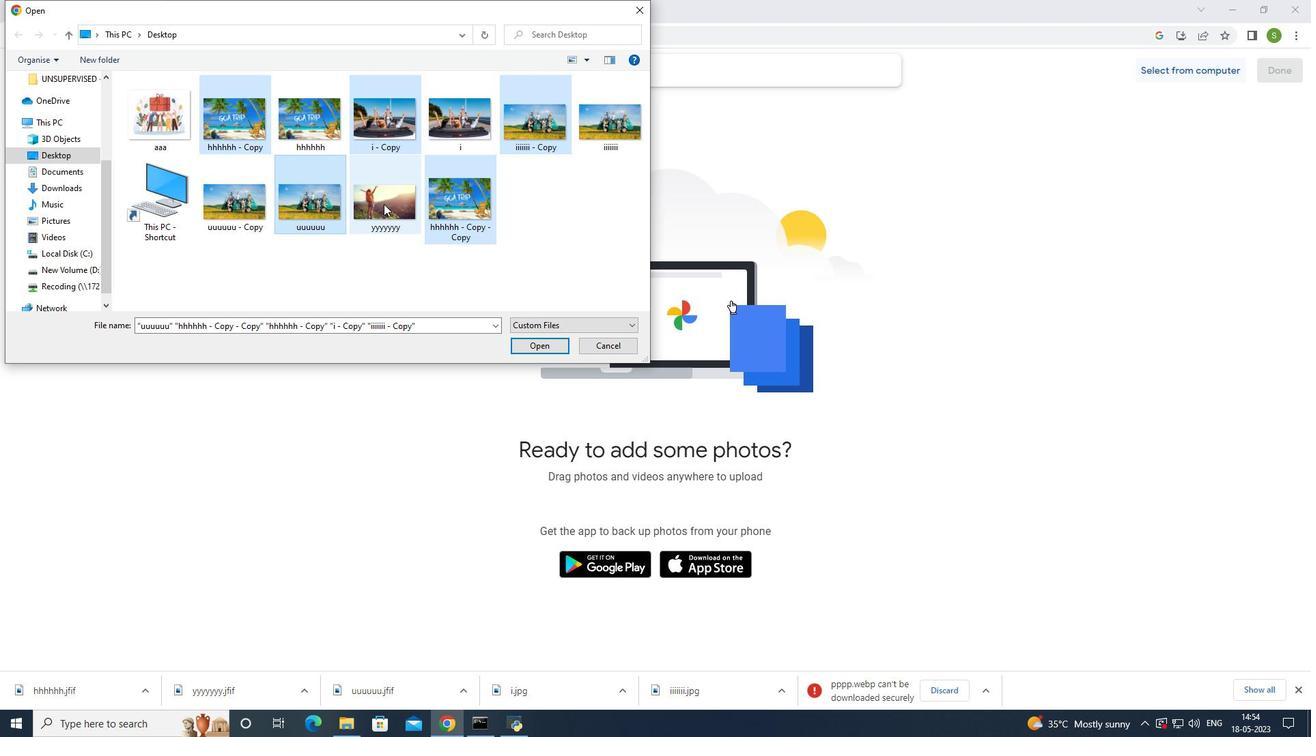 
Action: Mouse moved to (473, 225)
Screenshot: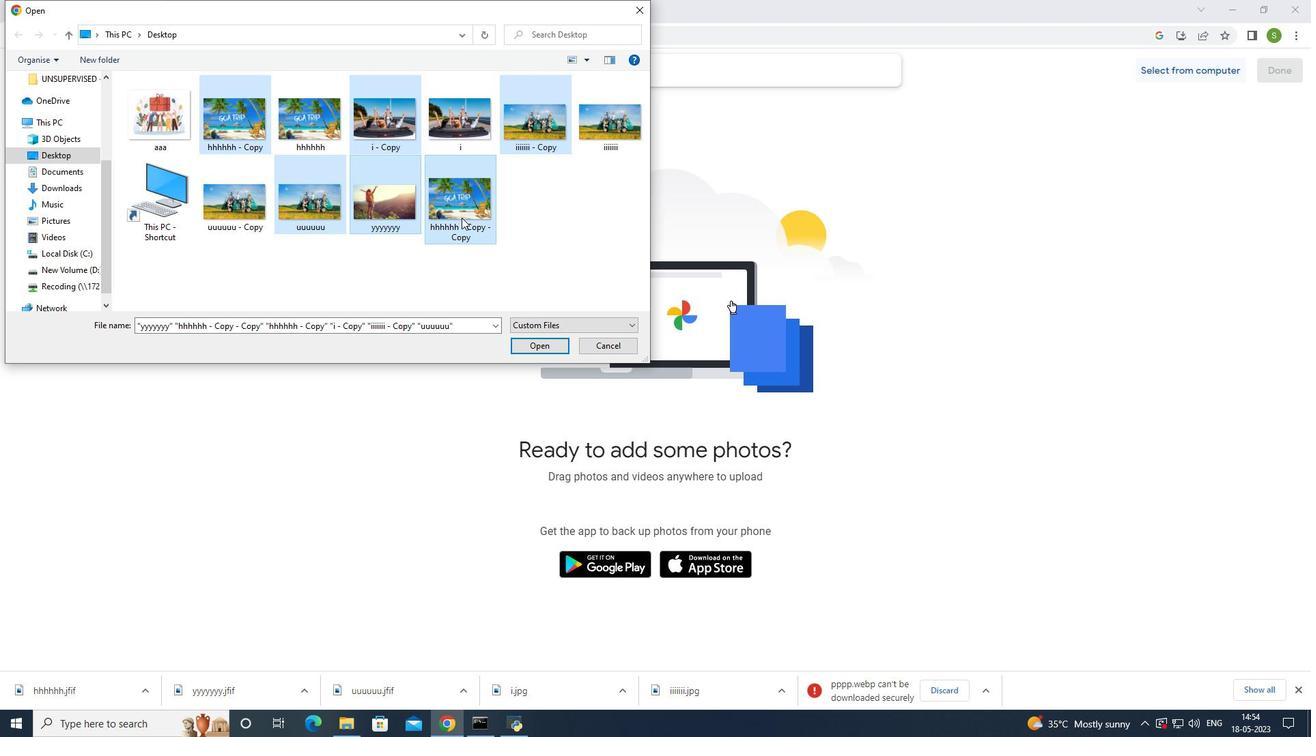 
Action: Mouse pressed left at (473, 225)
Screenshot: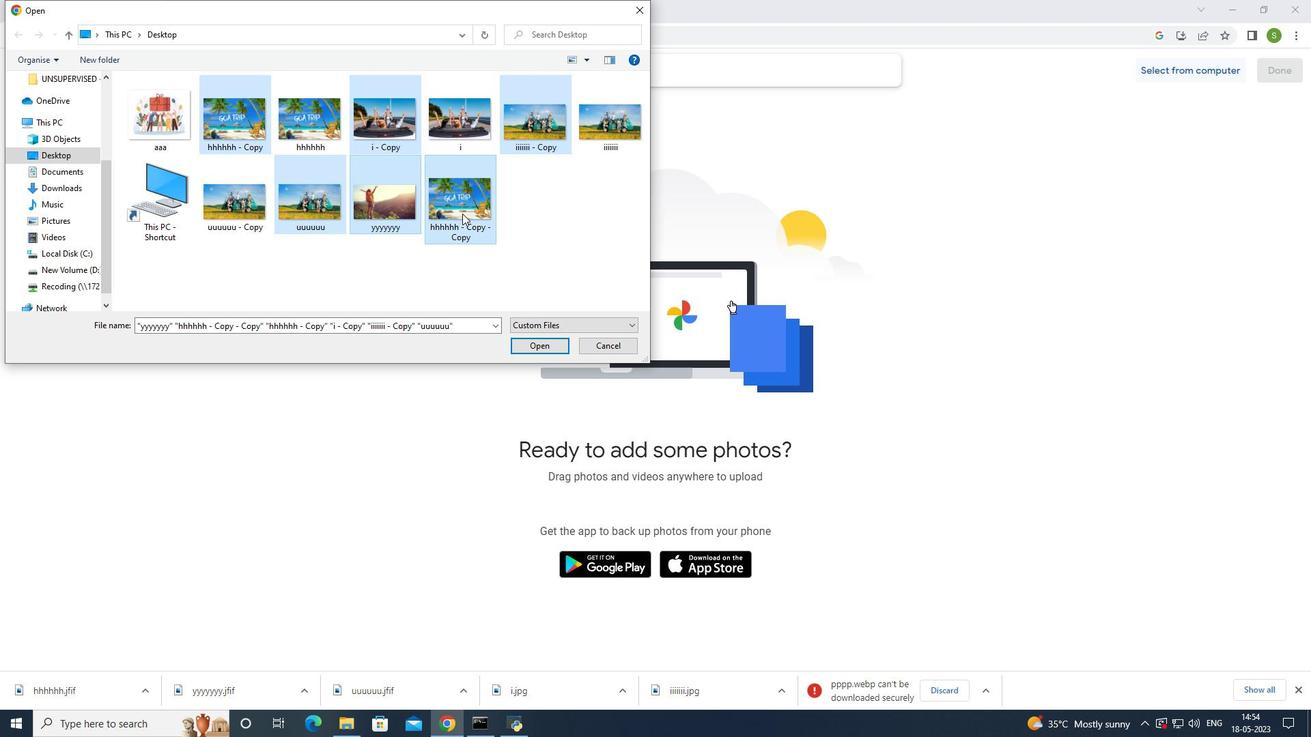 
Action: Mouse moved to (327, 213)
Screenshot: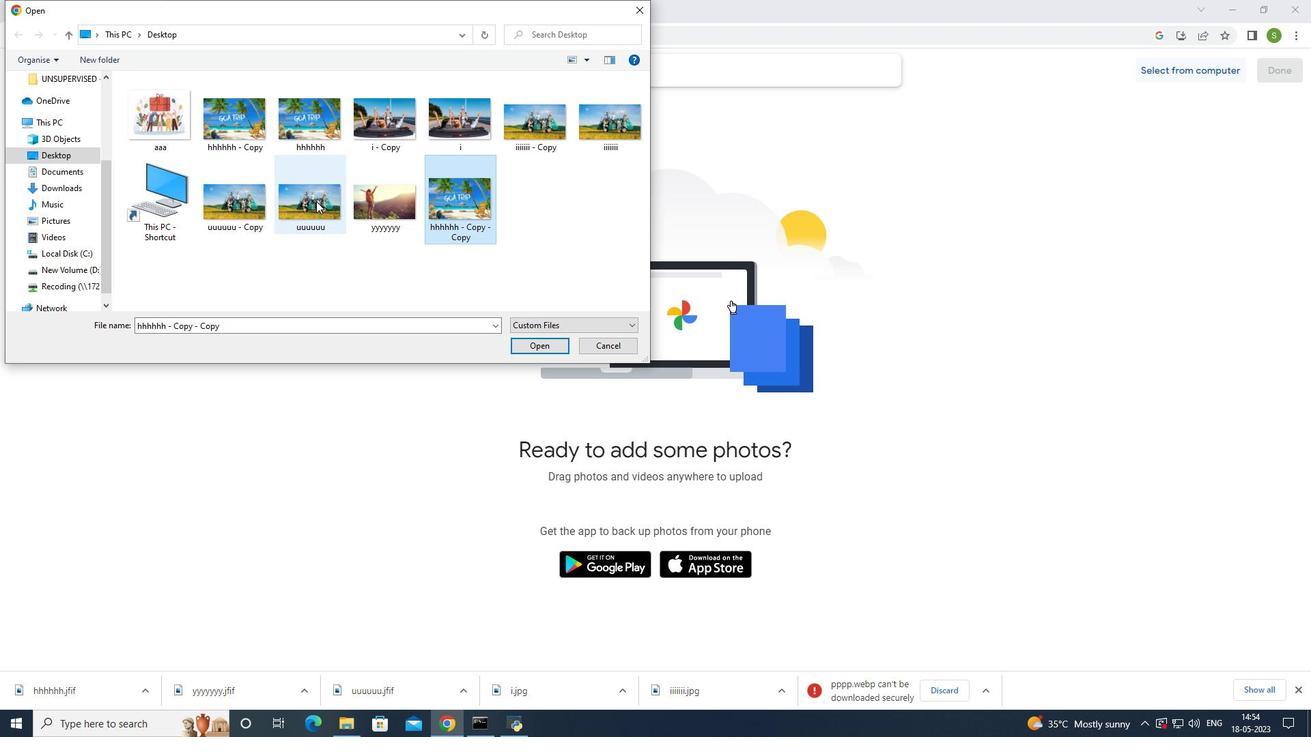 
Action: Mouse pressed left at (327, 213)
Screenshot: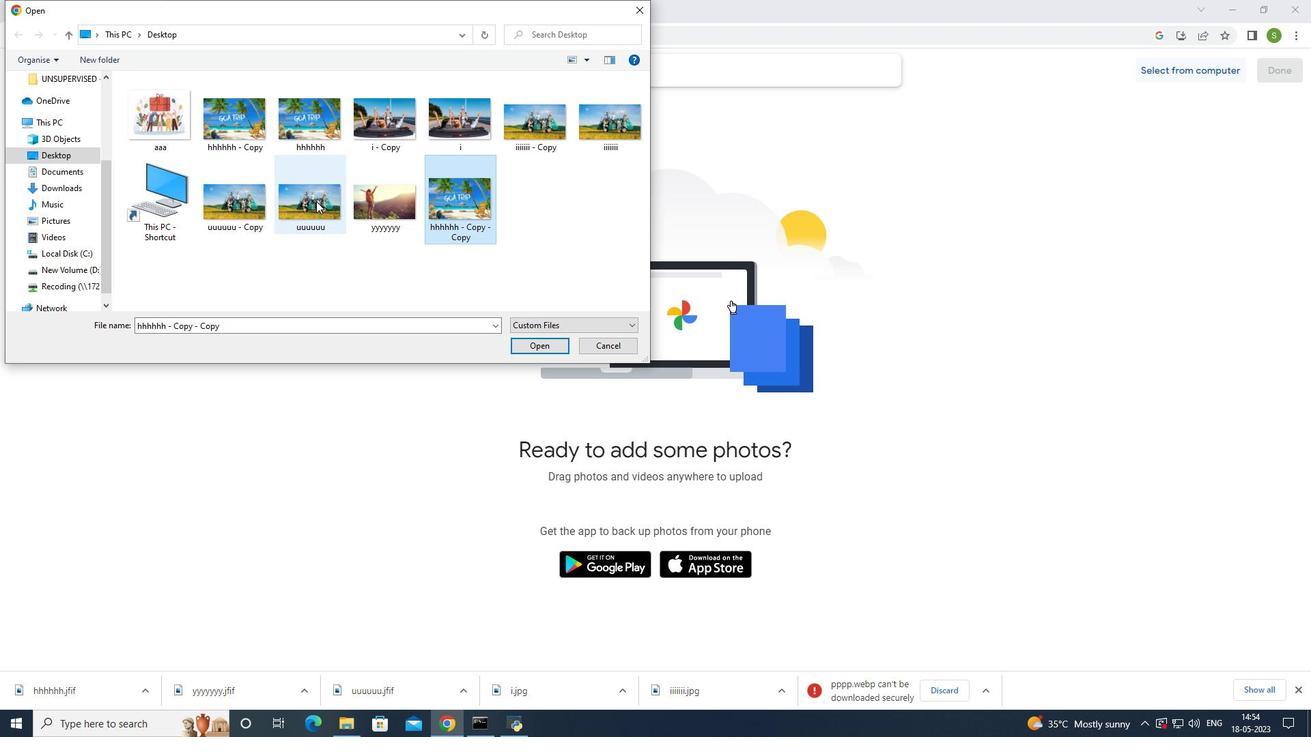 
Action: Mouse moved to (328, 146)
Screenshot: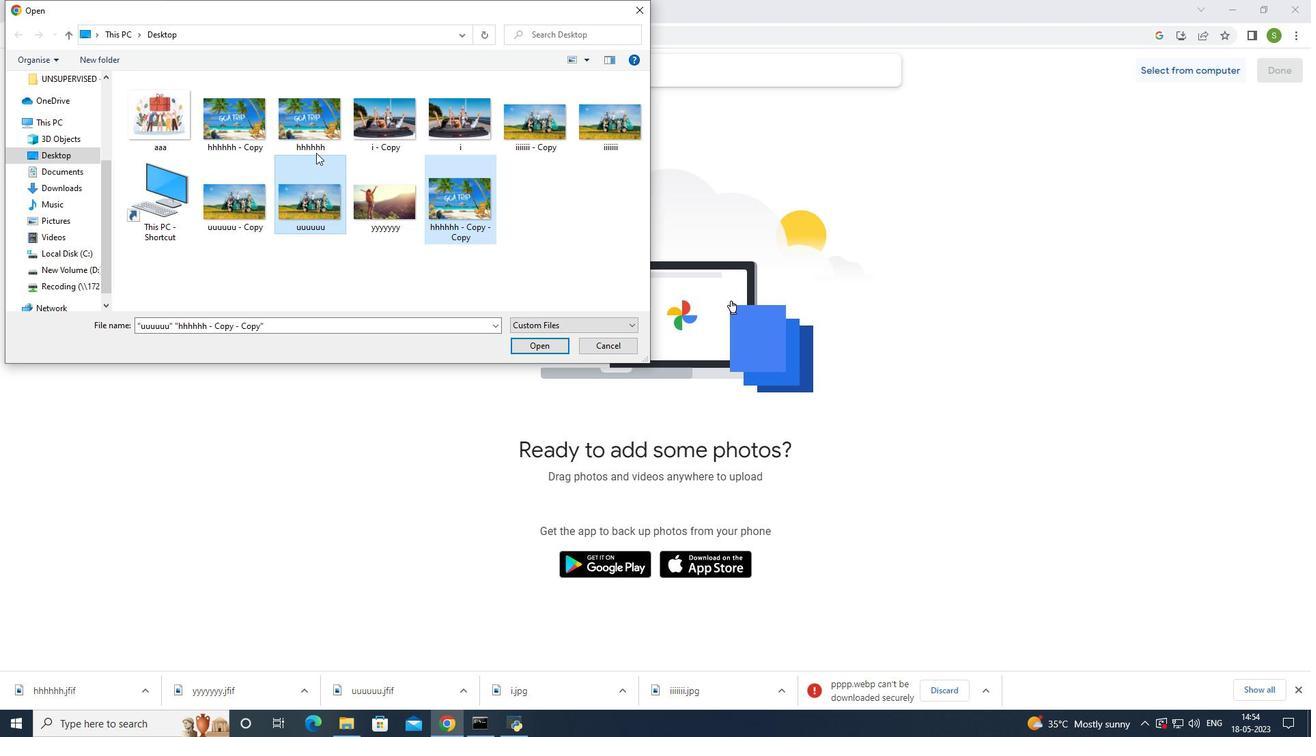 
Action: Mouse pressed left at (328, 146)
Screenshot: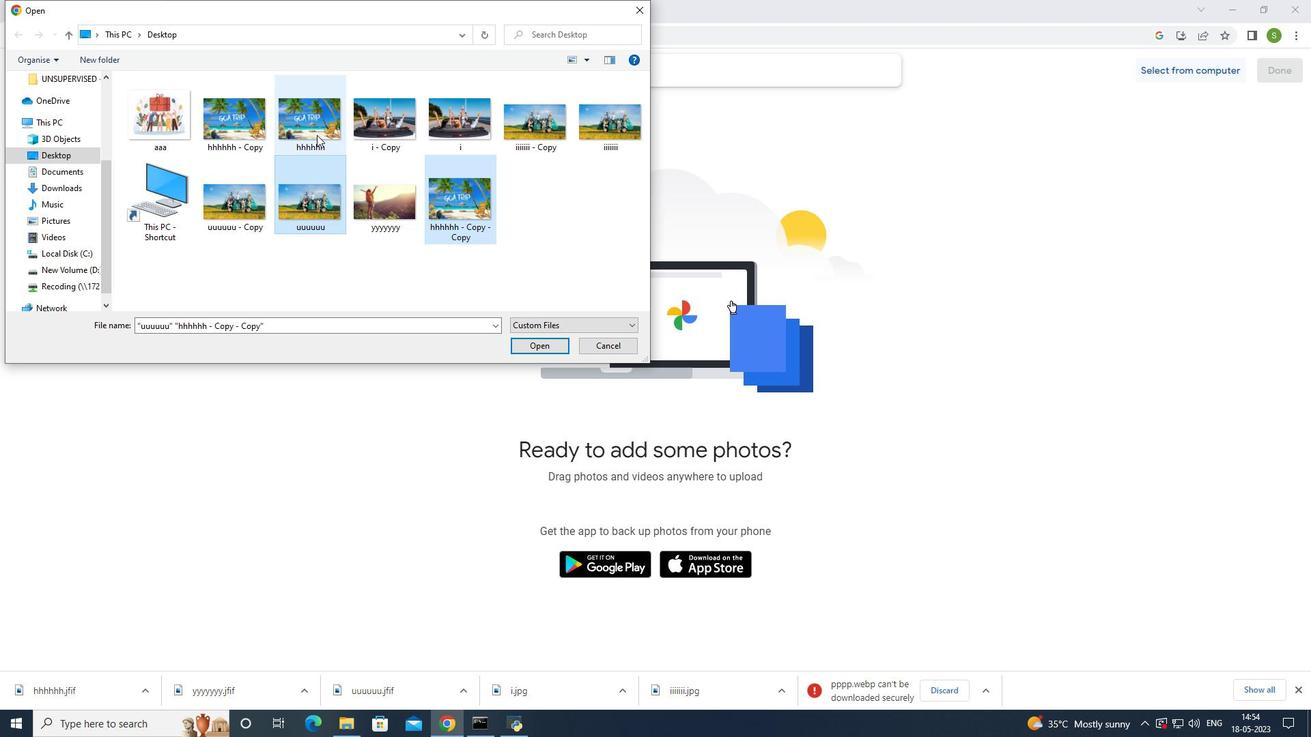 
Action: Mouse moved to (393, 146)
Screenshot: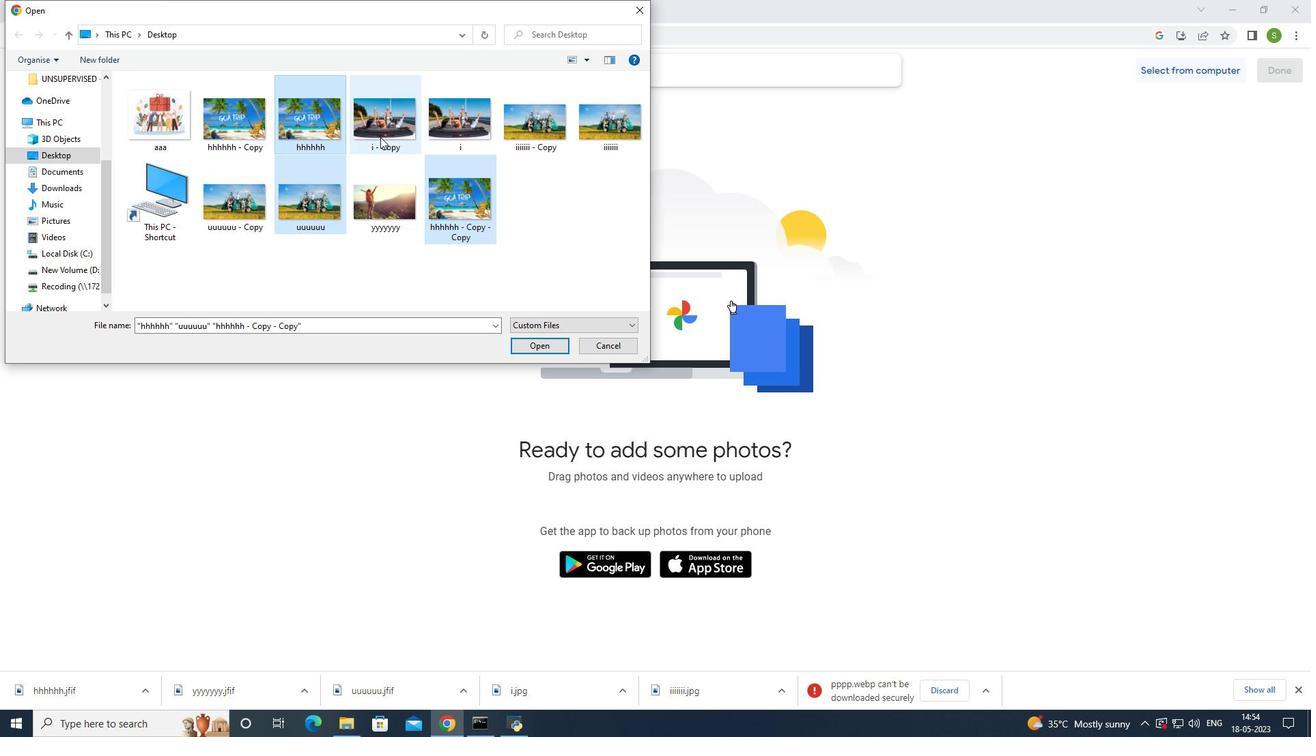 
Action: Mouse pressed left at (393, 146)
Screenshot: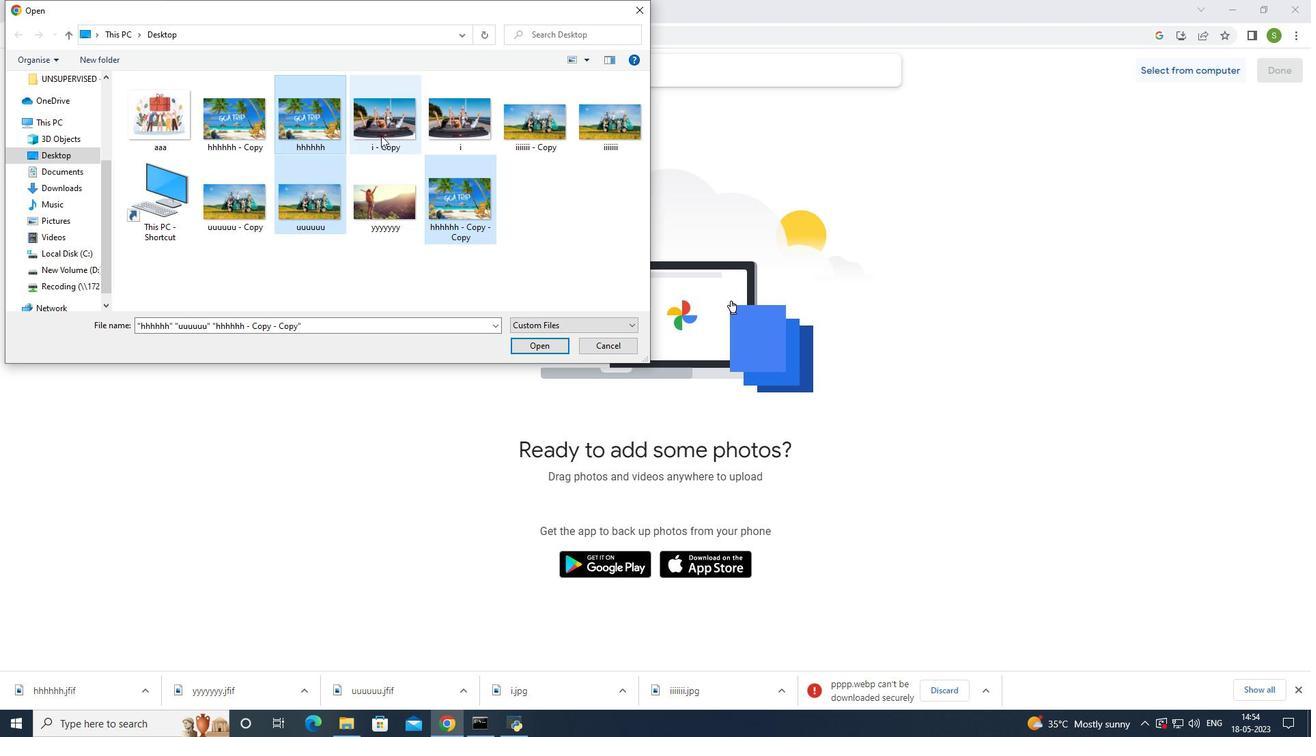 
Action: Mouse moved to (422, 221)
Screenshot: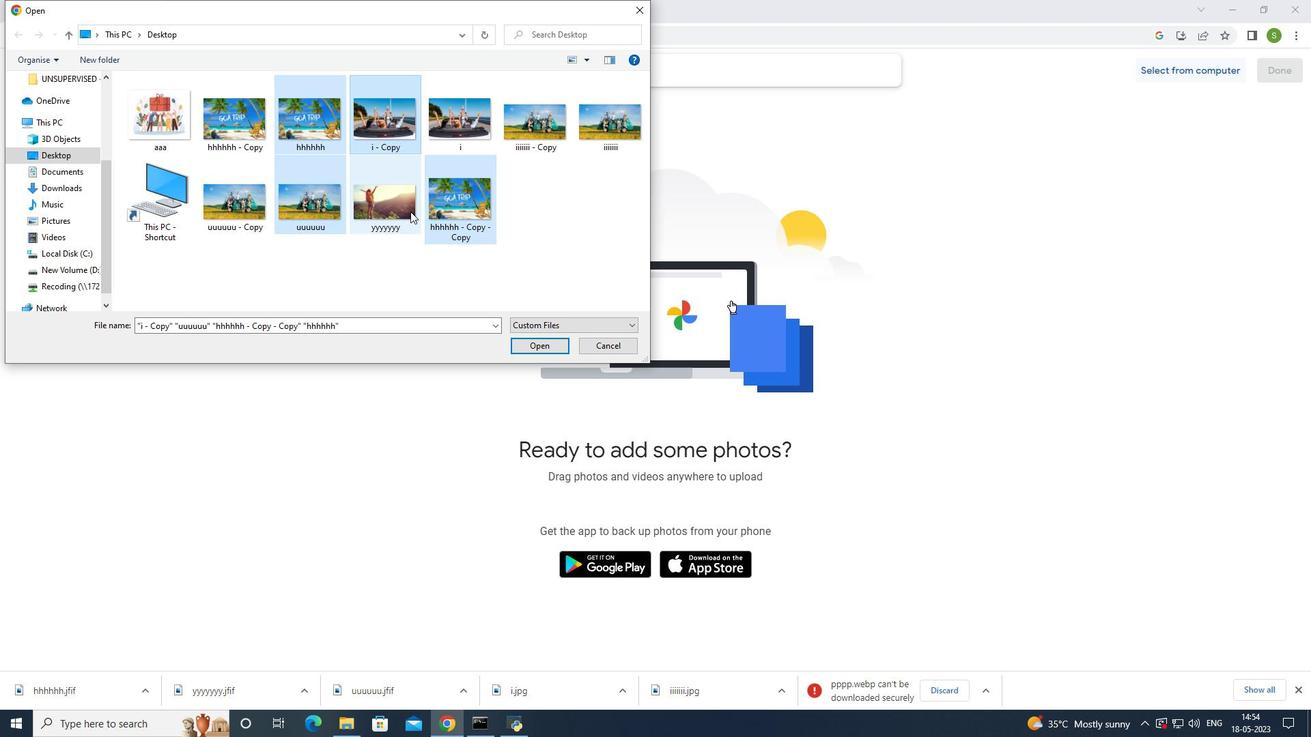 
Action: Mouse pressed left at (422, 221)
Screenshot: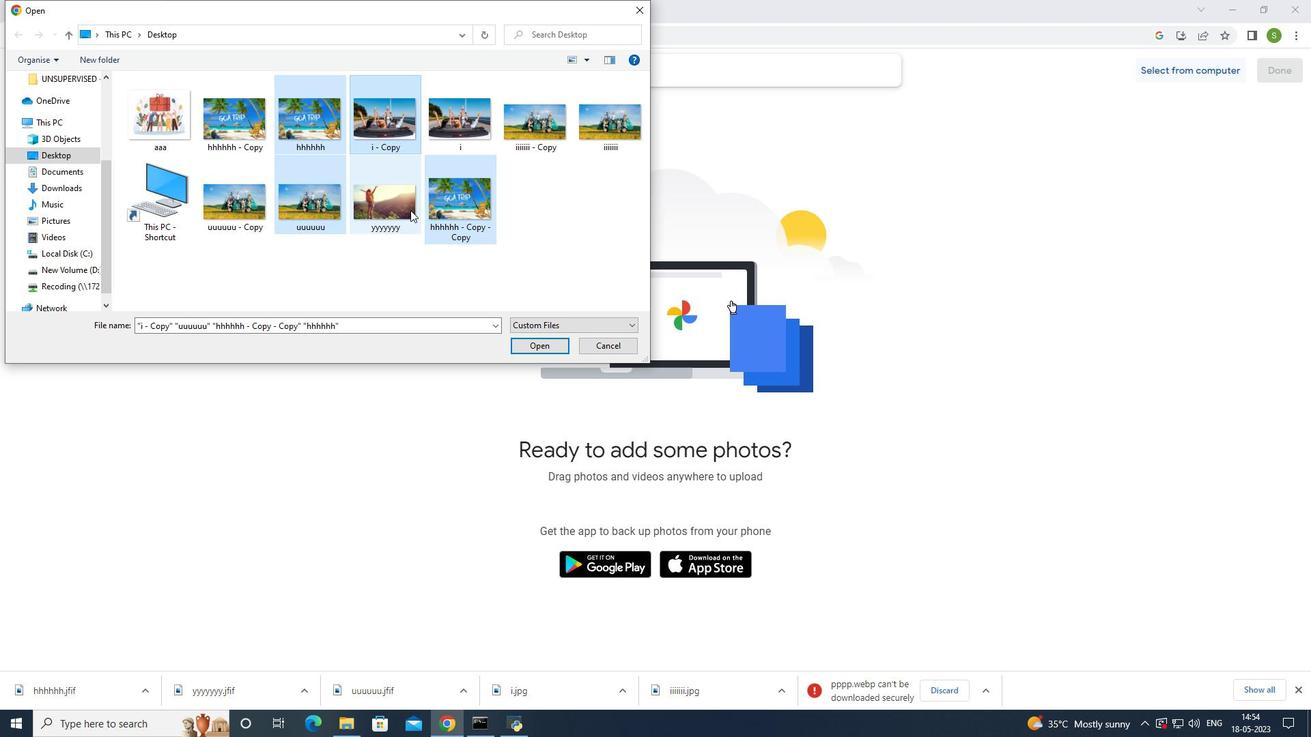 
Action: Mouse moved to (470, 228)
Screenshot: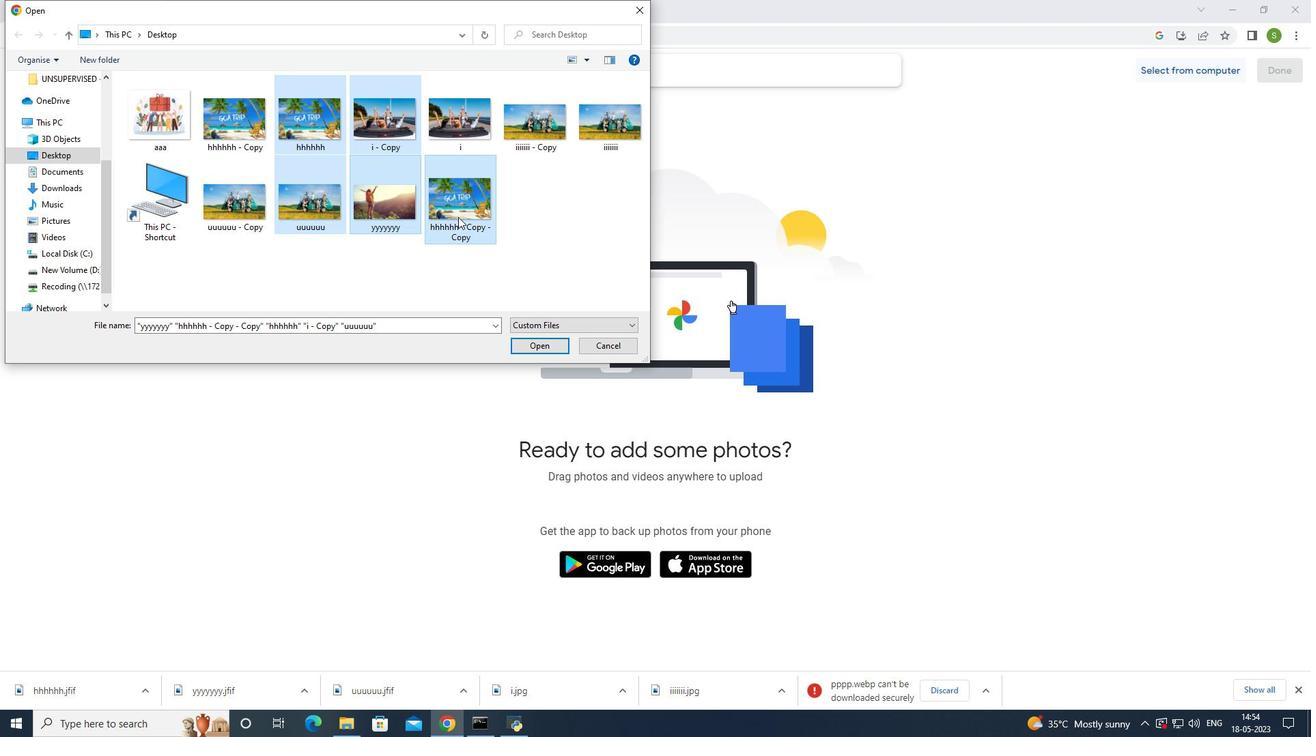 
Action: Mouse pressed left at (470, 228)
Screenshot: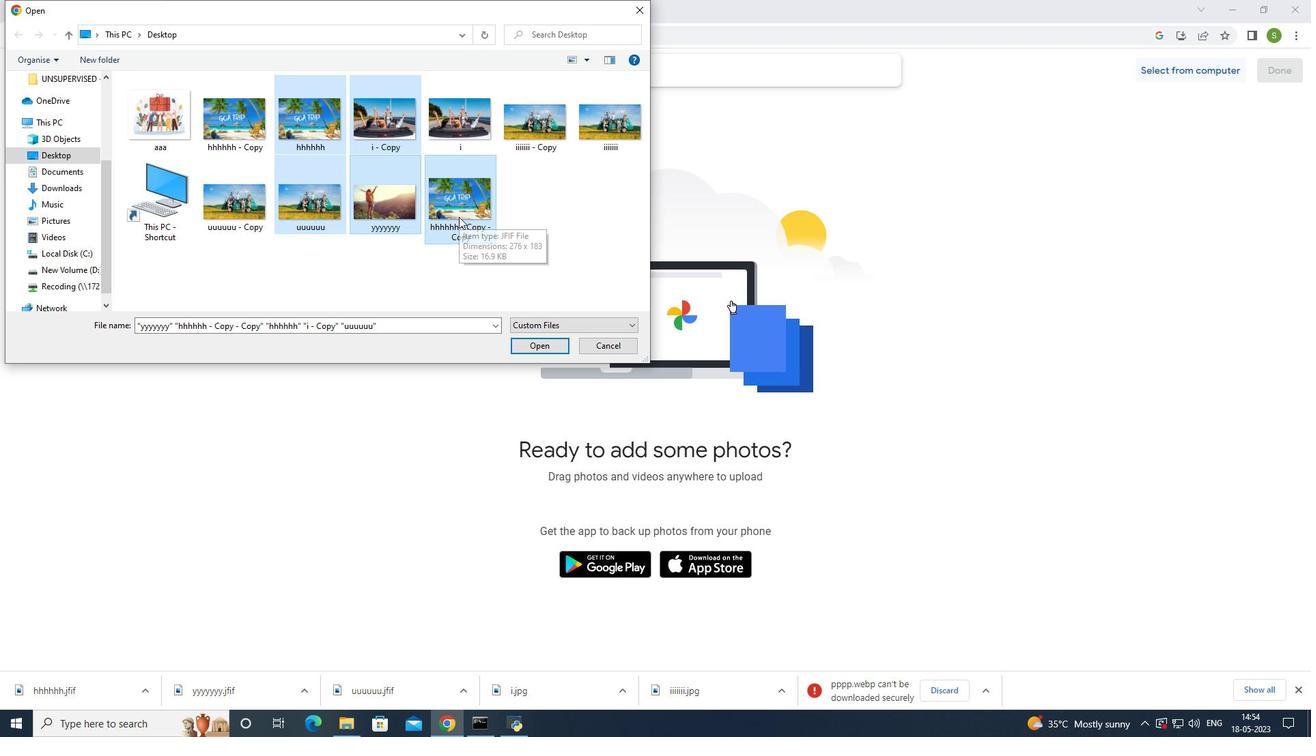 
Action: Mouse moved to (559, 358)
Screenshot: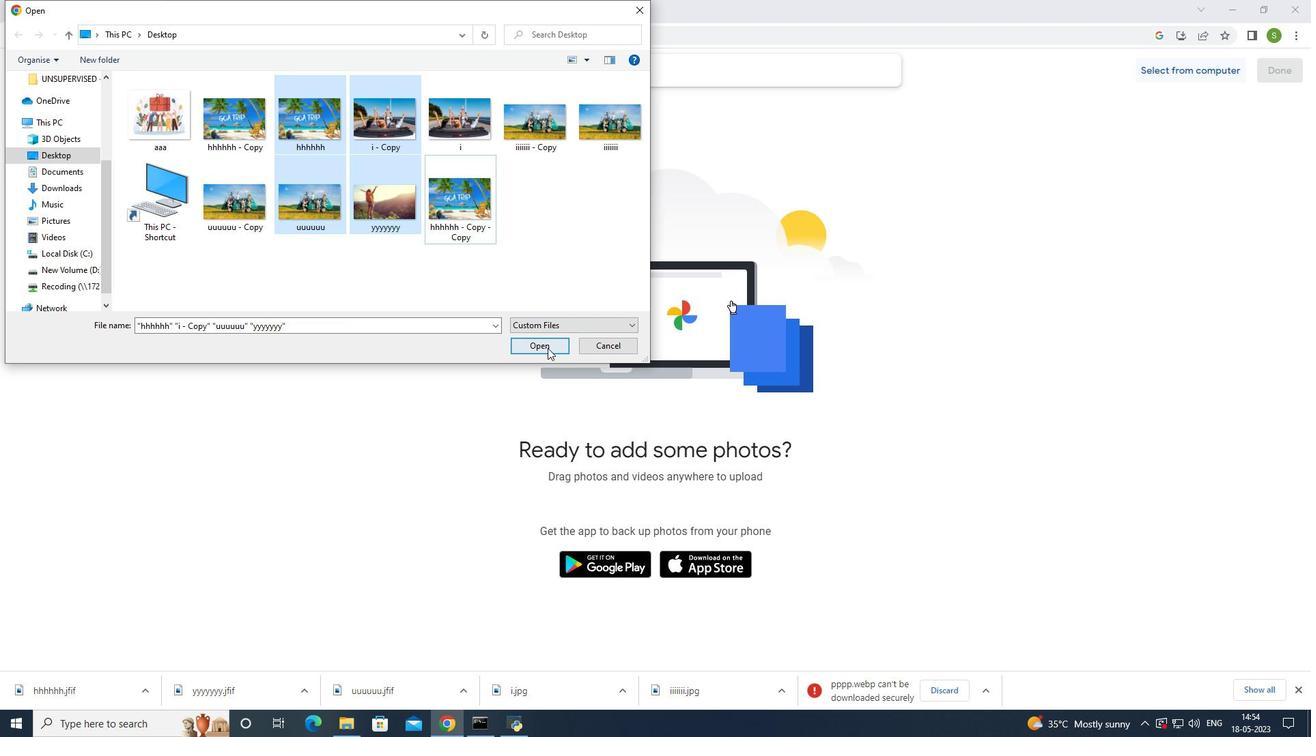 
Action: Mouse pressed left at (559, 358)
Screenshot: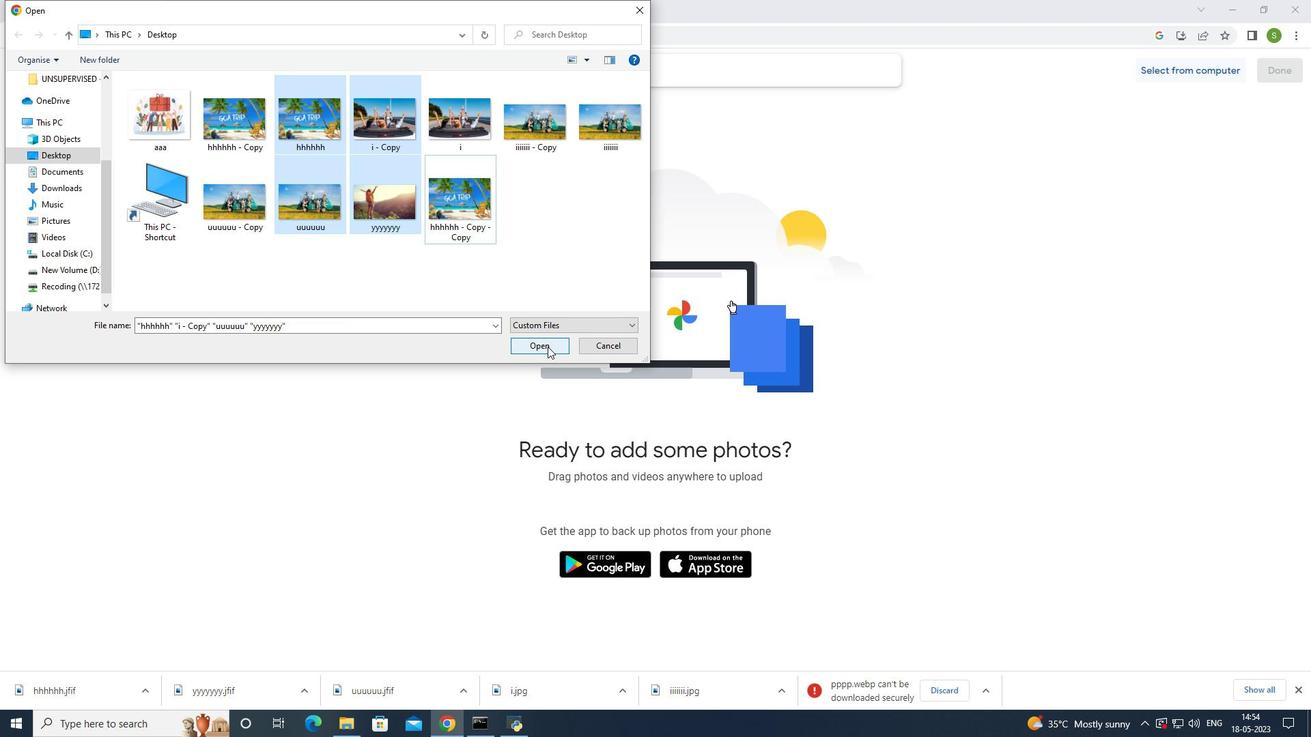 
Action: Mouse moved to (753, 467)
Screenshot: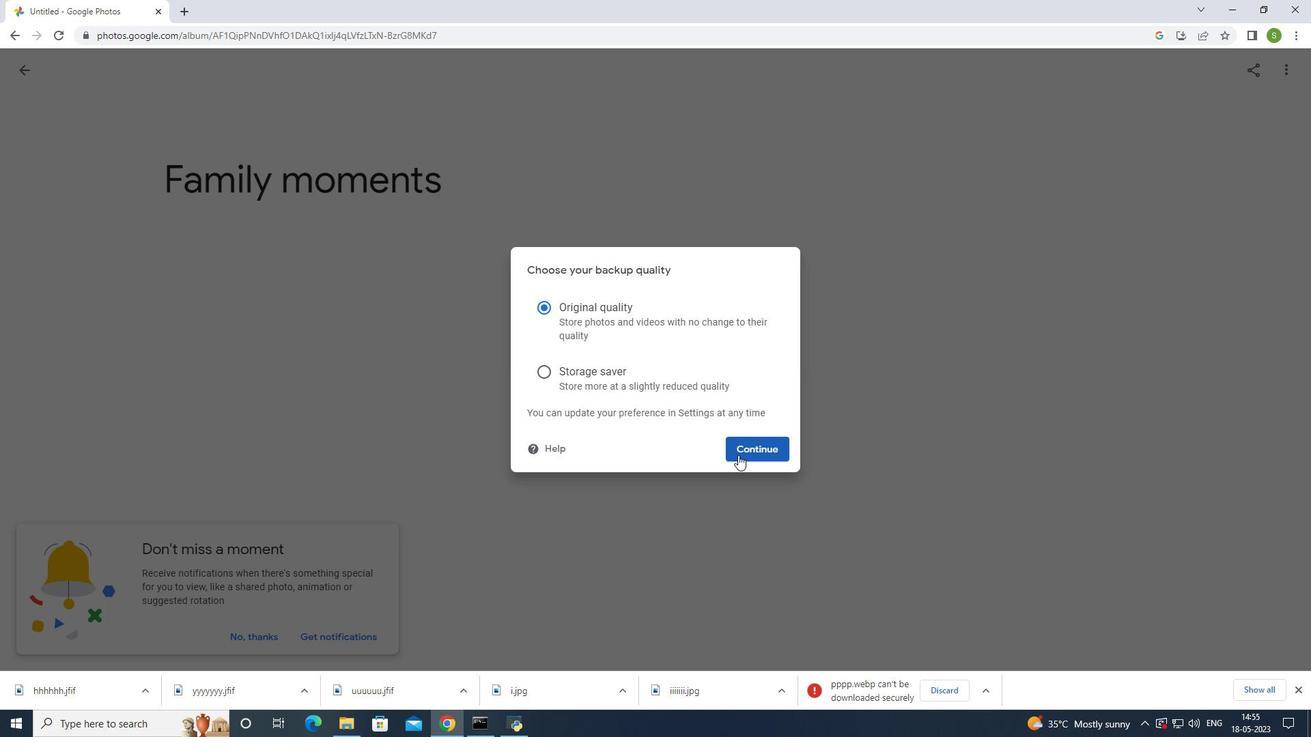 
Action: Mouse pressed left at (753, 467)
Screenshot: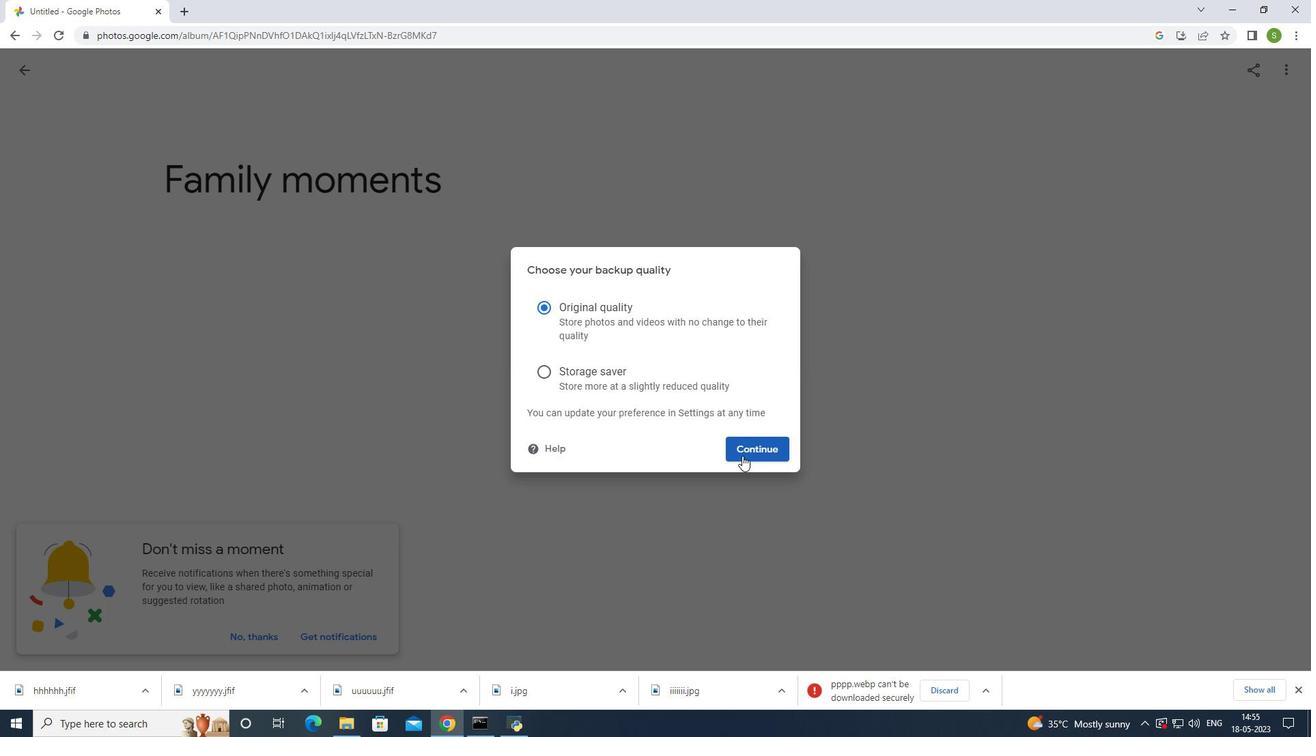 
Action: Mouse moved to (718, 338)
Screenshot: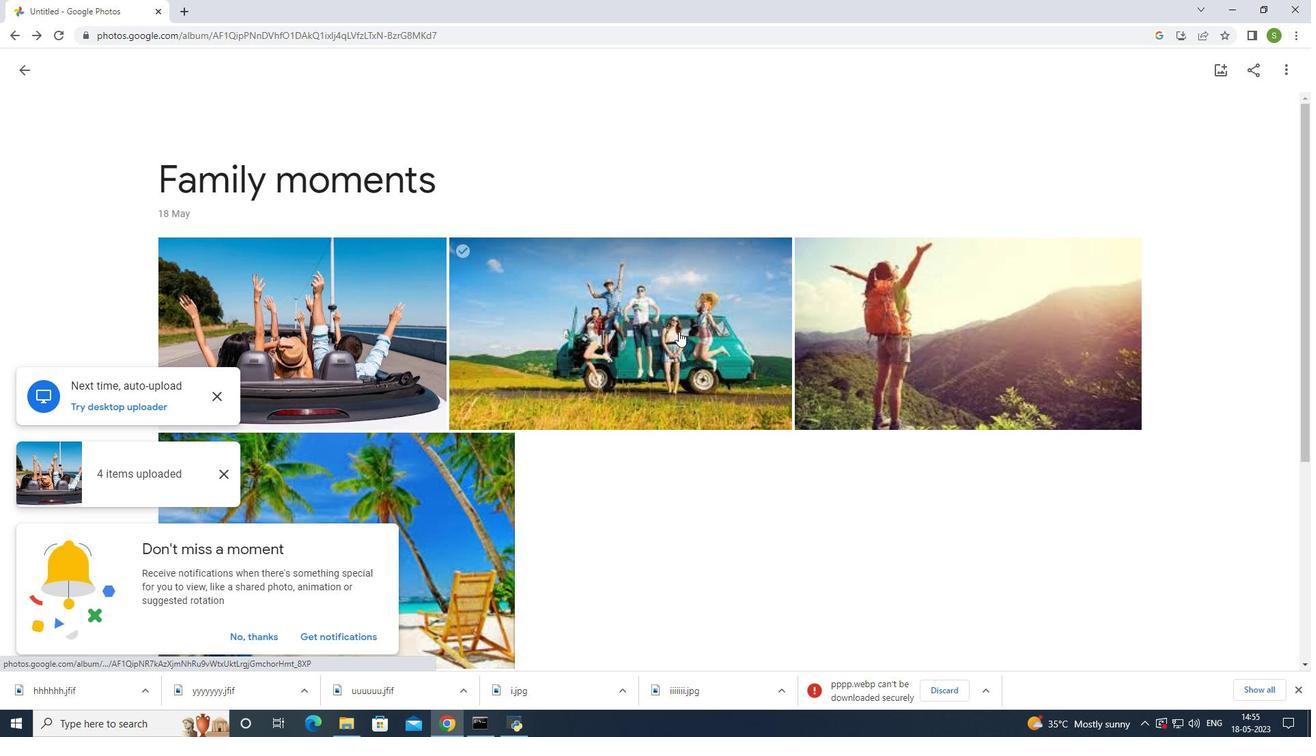 
Action: Mouse scrolled (718, 338) with delta (0, 0)
Screenshot: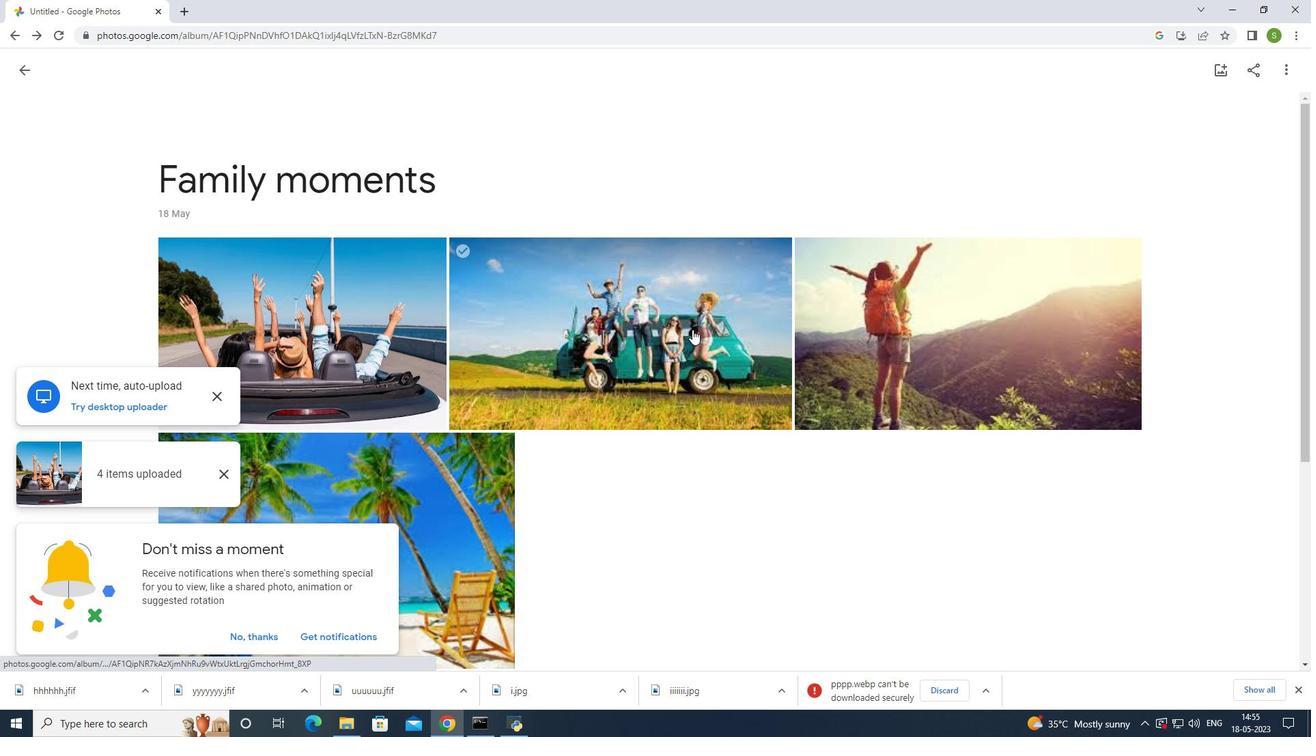 
Action: Mouse moved to (719, 338)
Screenshot: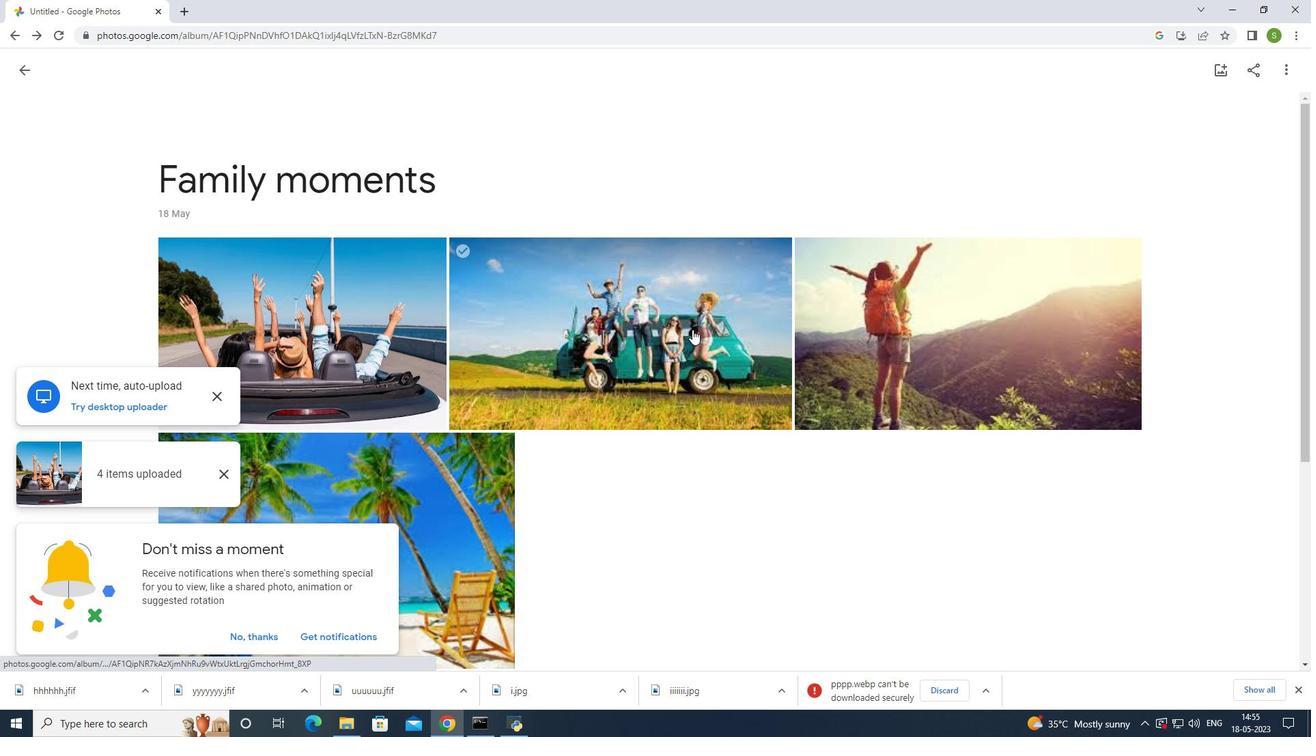 
Action: Mouse scrolled (719, 337) with delta (0, 0)
Screenshot: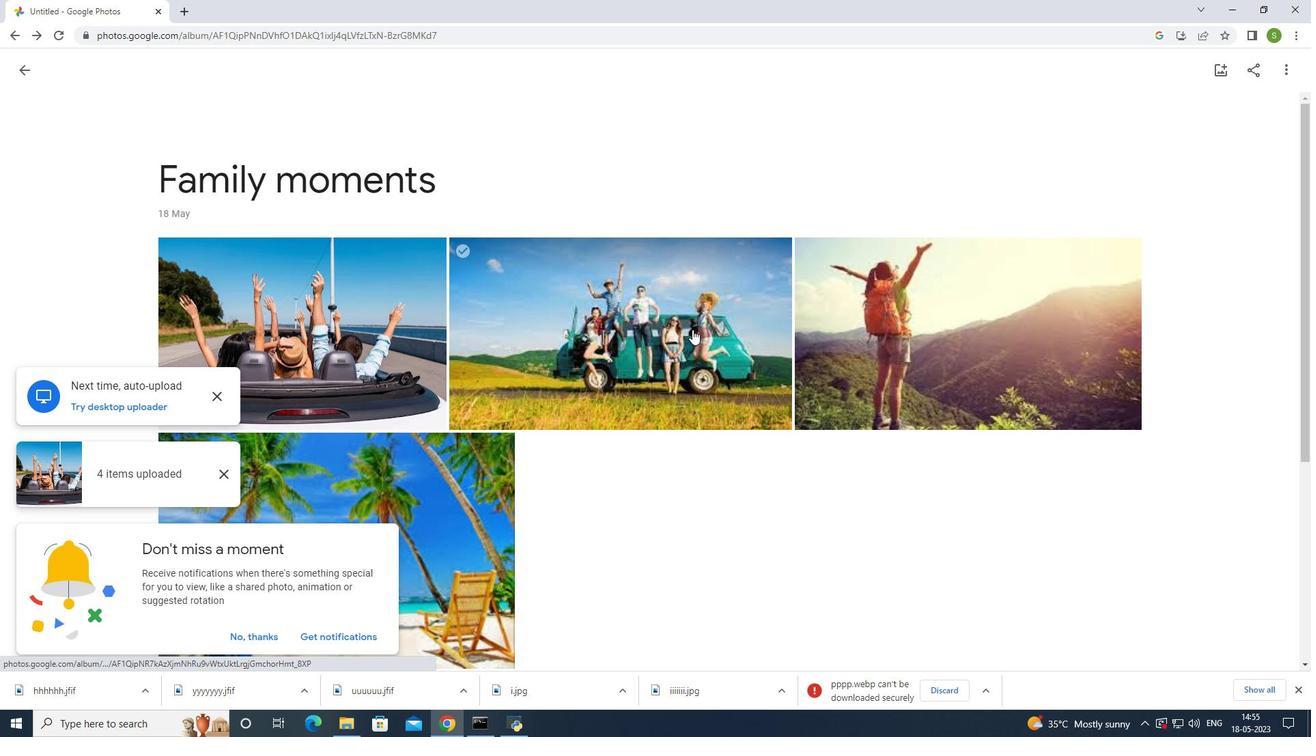 
Action: Mouse scrolled (719, 337) with delta (0, 0)
Screenshot: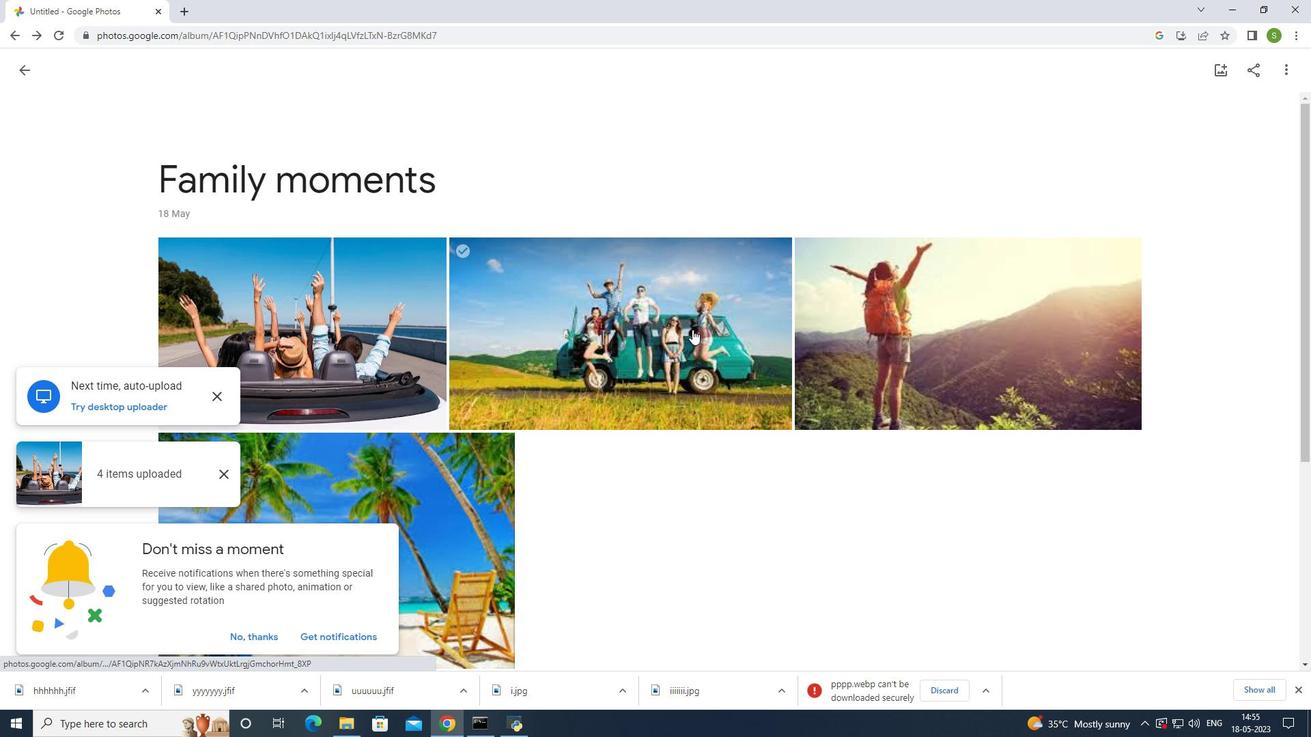 
Action: Mouse scrolled (719, 337) with delta (0, 0)
Screenshot: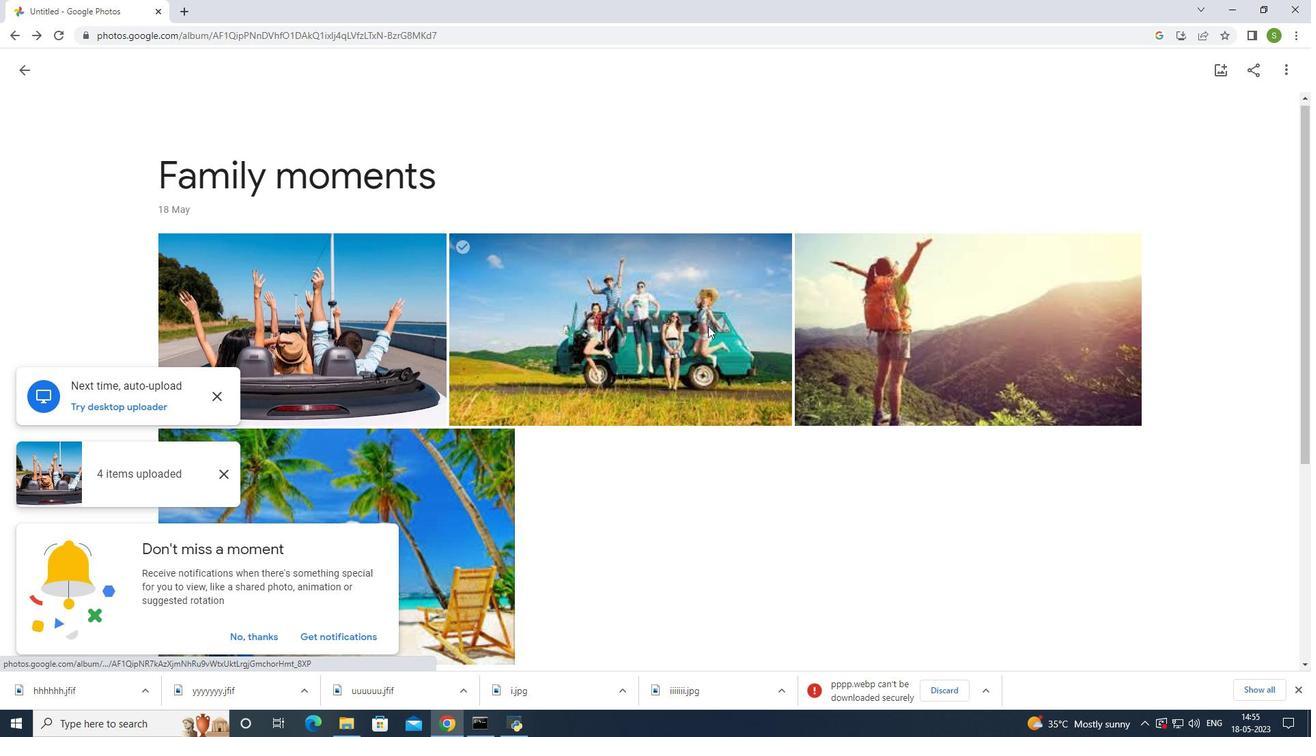 
Action: Mouse moved to (723, 334)
Screenshot: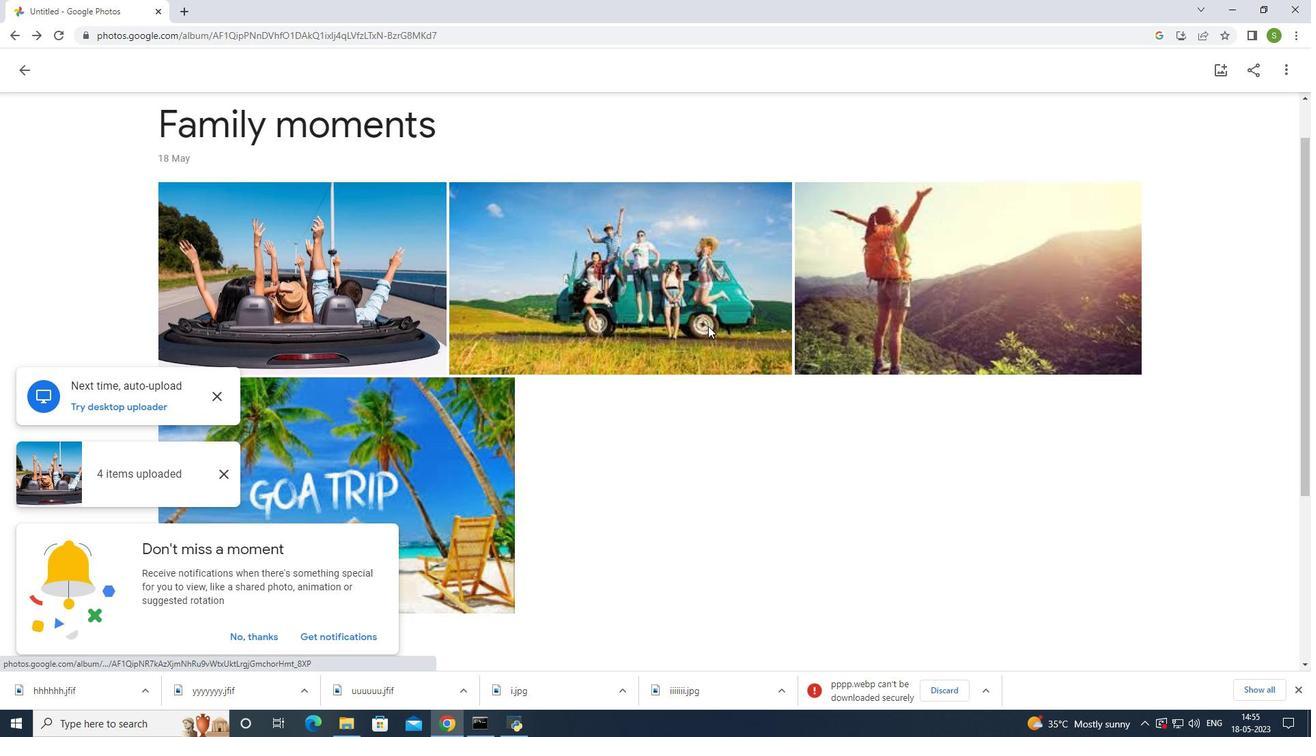 
Action: Mouse scrolled (723, 333) with delta (0, 0)
Screenshot: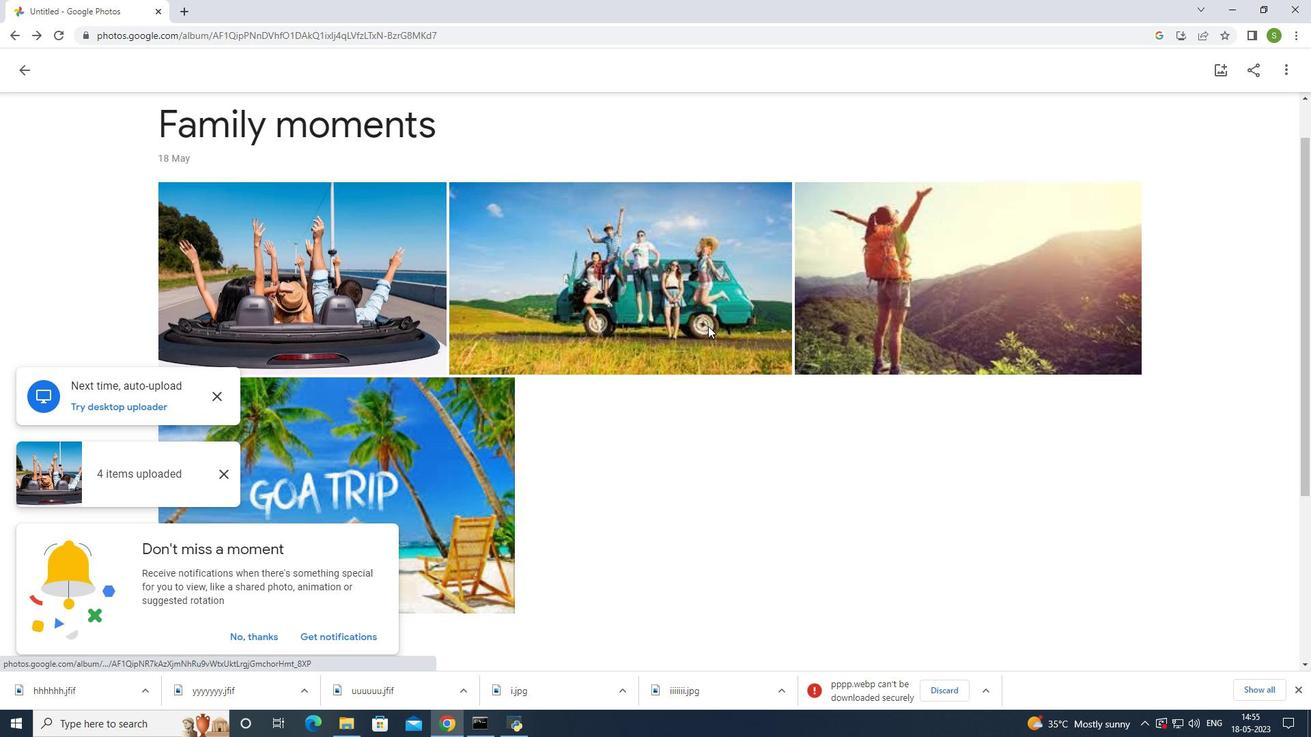 
Action: Mouse moved to (728, 323)
Screenshot: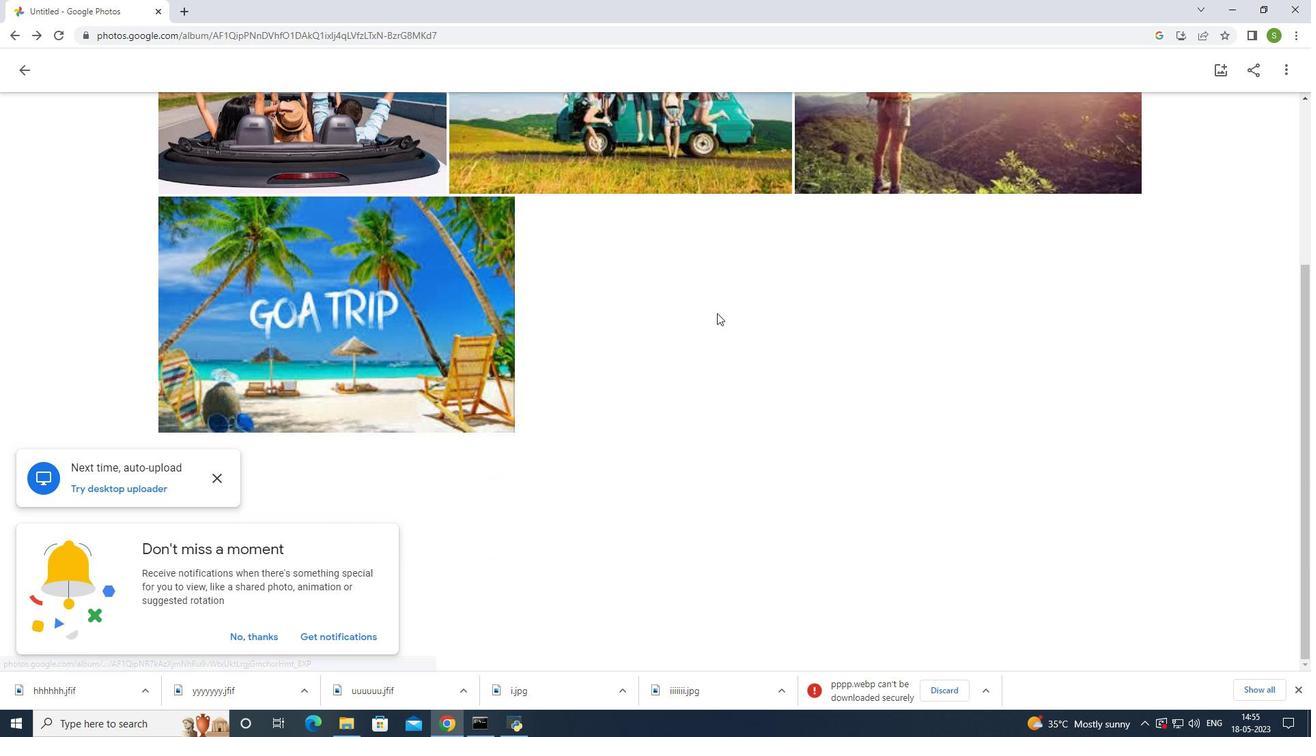 
Action: Mouse scrolled (728, 322) with delta (0, 0)
Screenshot: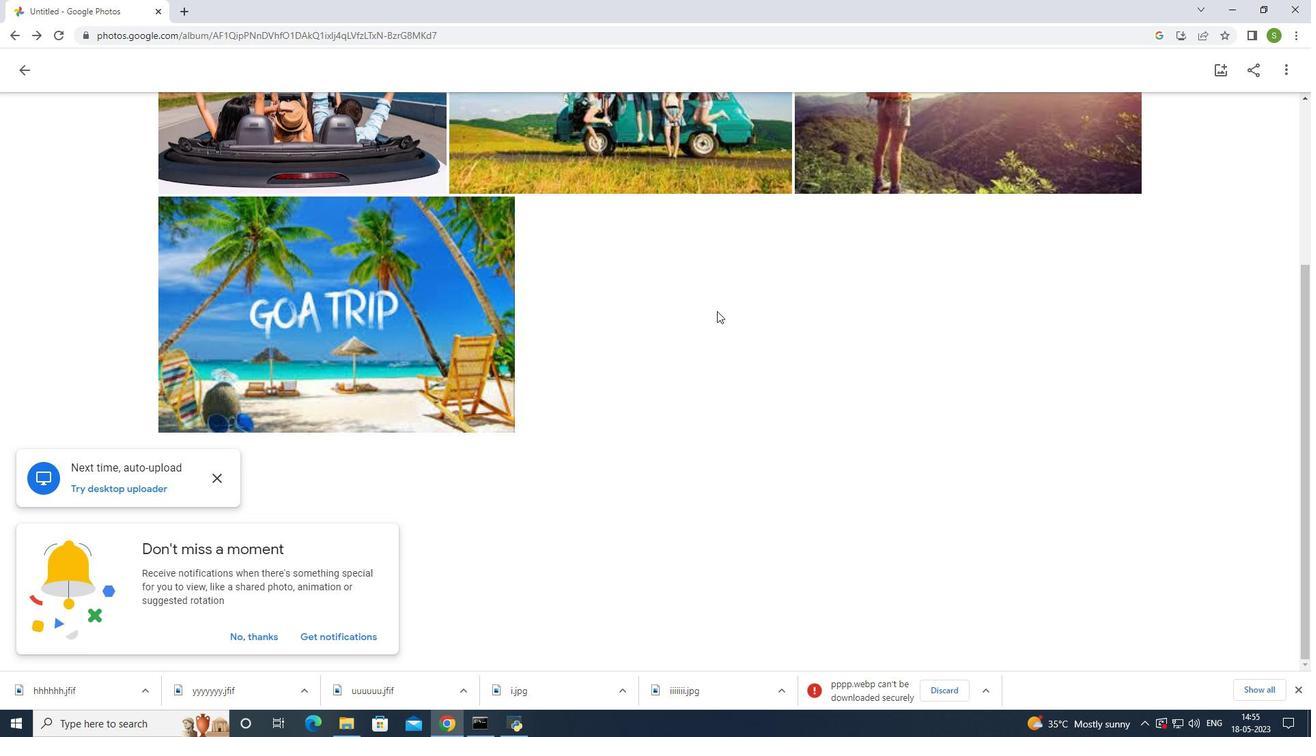 
Action: Mouse scrolled (728, 322) with delta (0, 0)
Screenshot: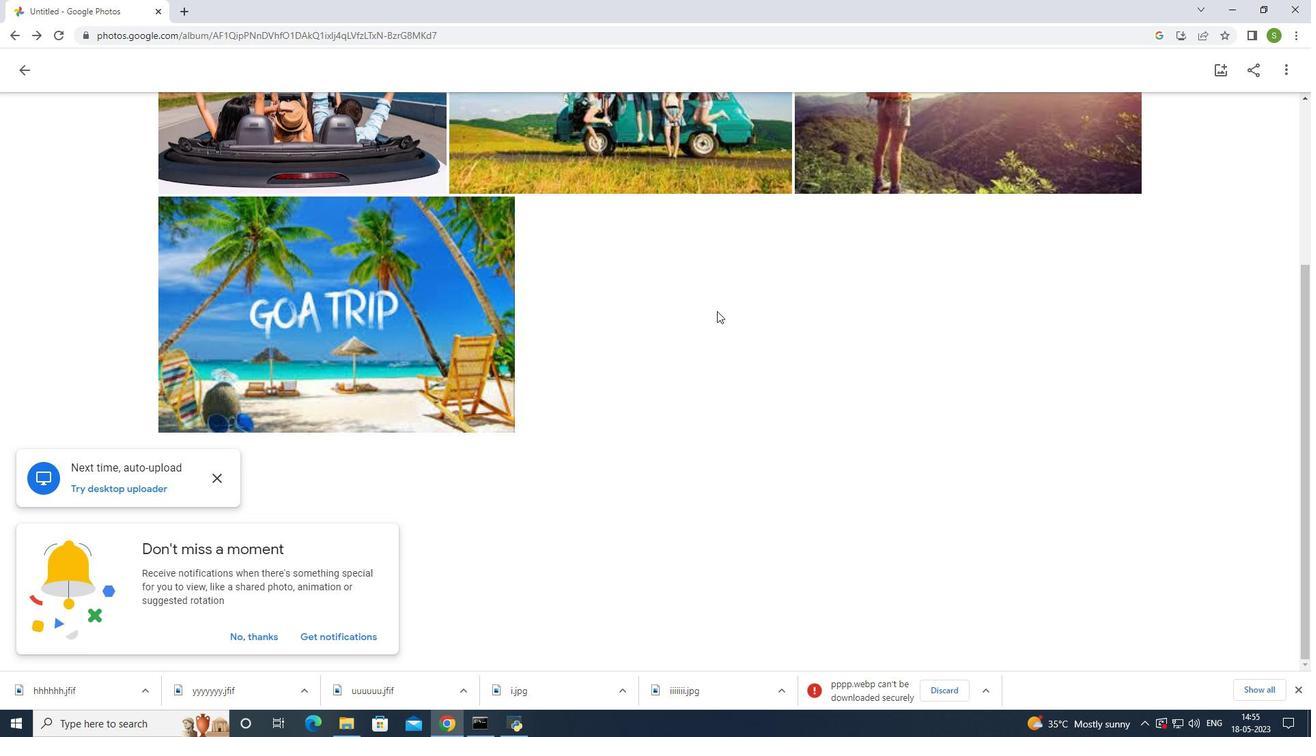 
Action: Mouse moved to (701, 363)
Screenshot: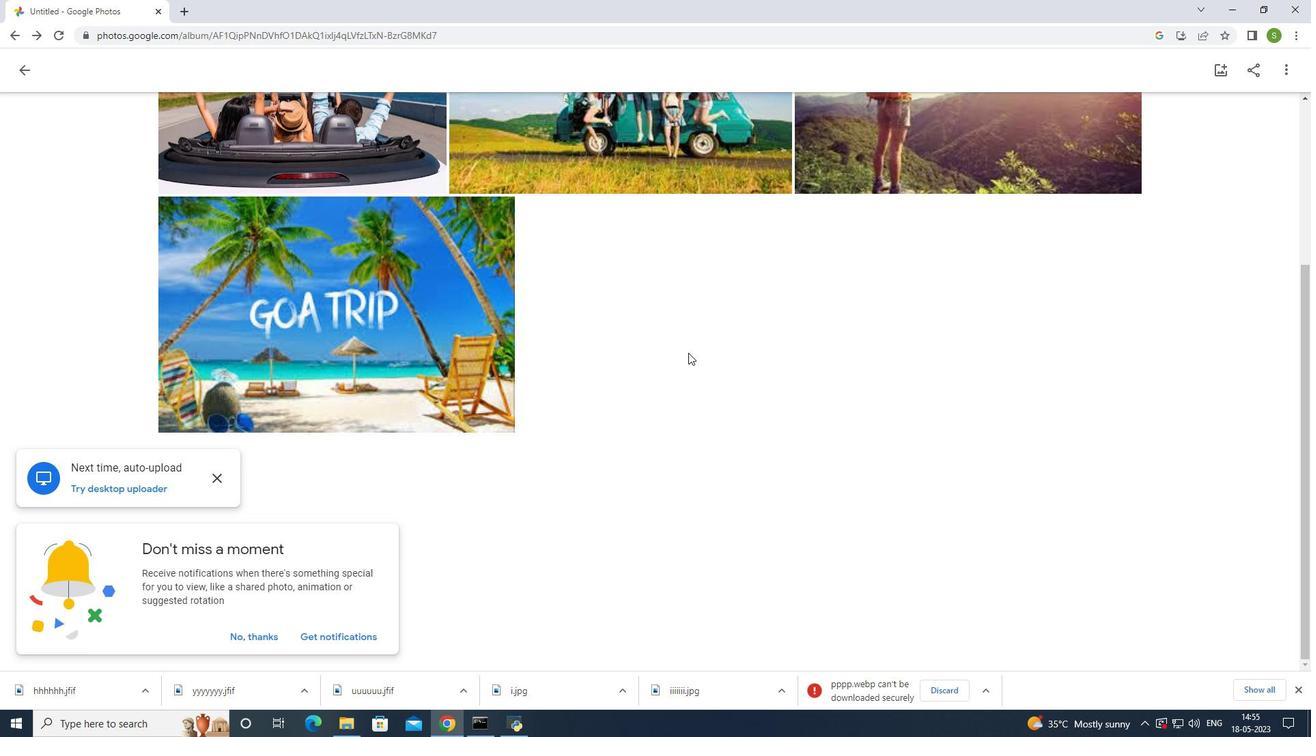 
Action: Mouse scrolled (701, 364) with delta (0, 0)
Screenshot: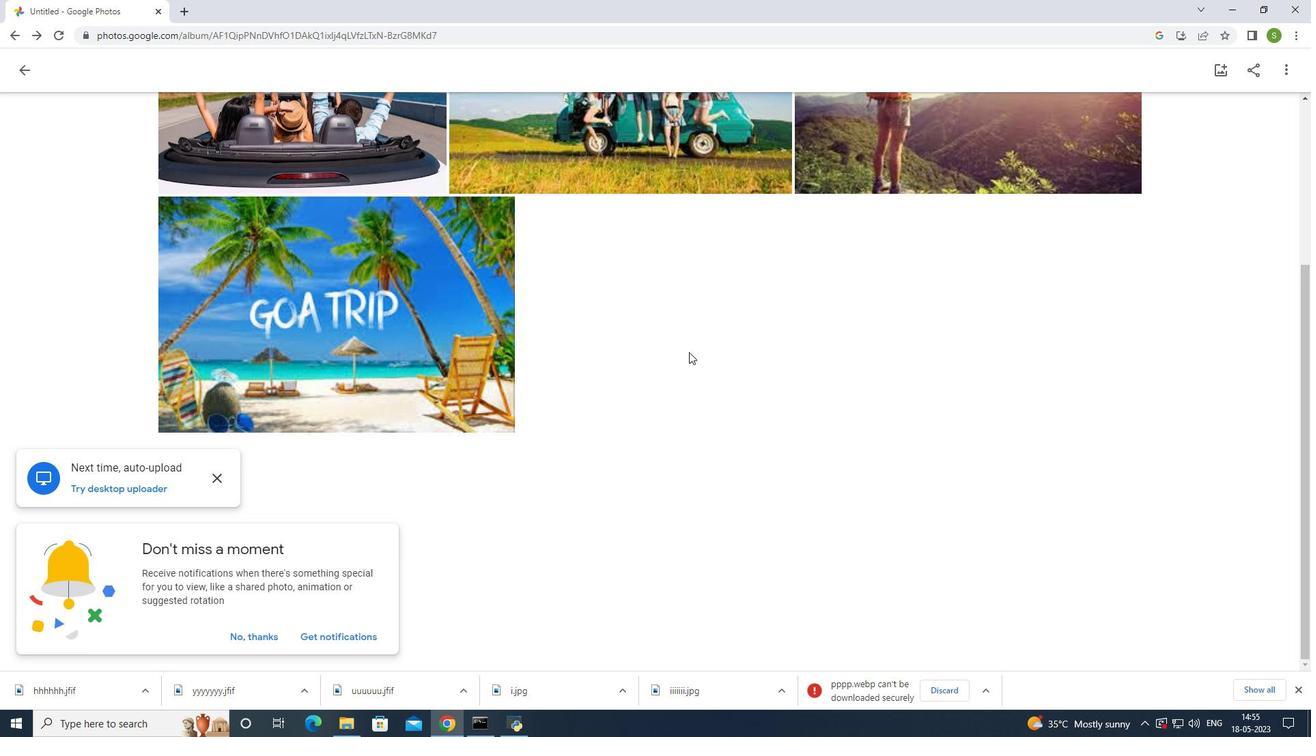 
Action: Mouse scrolled (701, 364) with delta (0, 0)
Screenshot: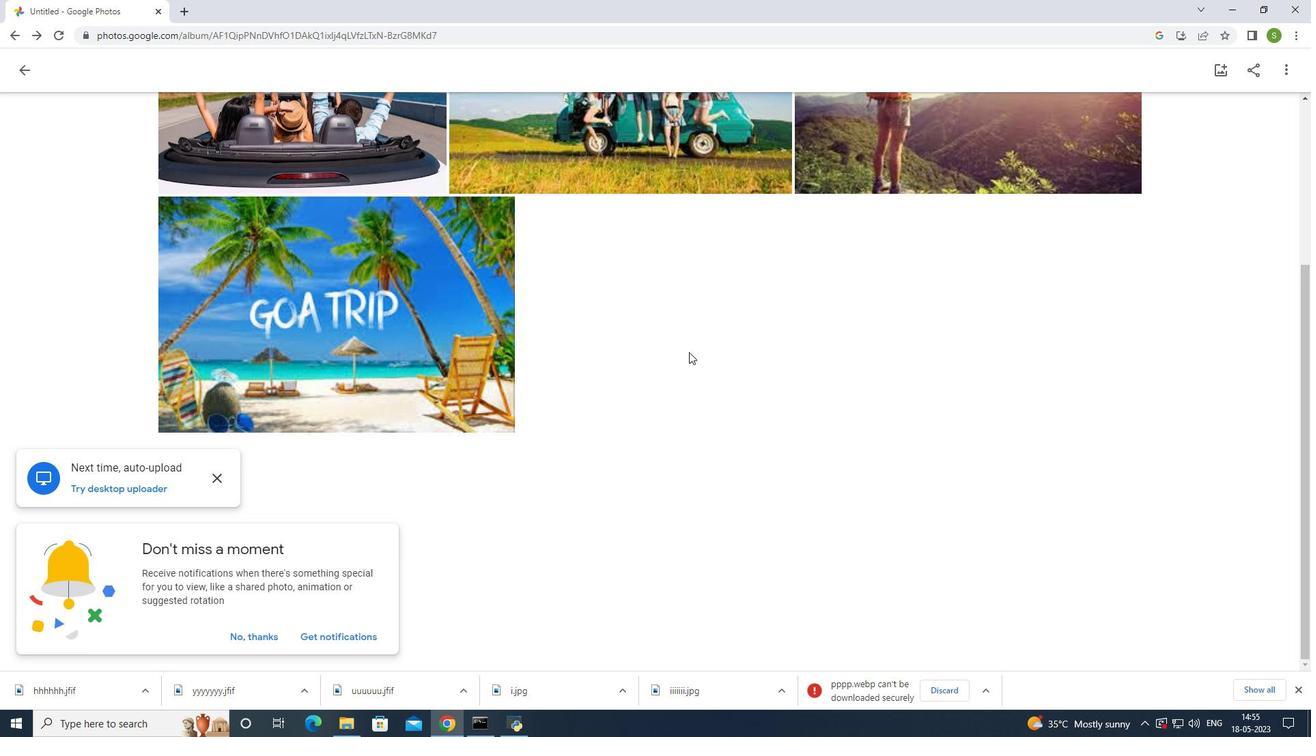 
Action: Mouse scrolled (701, 364) with delta (0, 0)
Screenshot: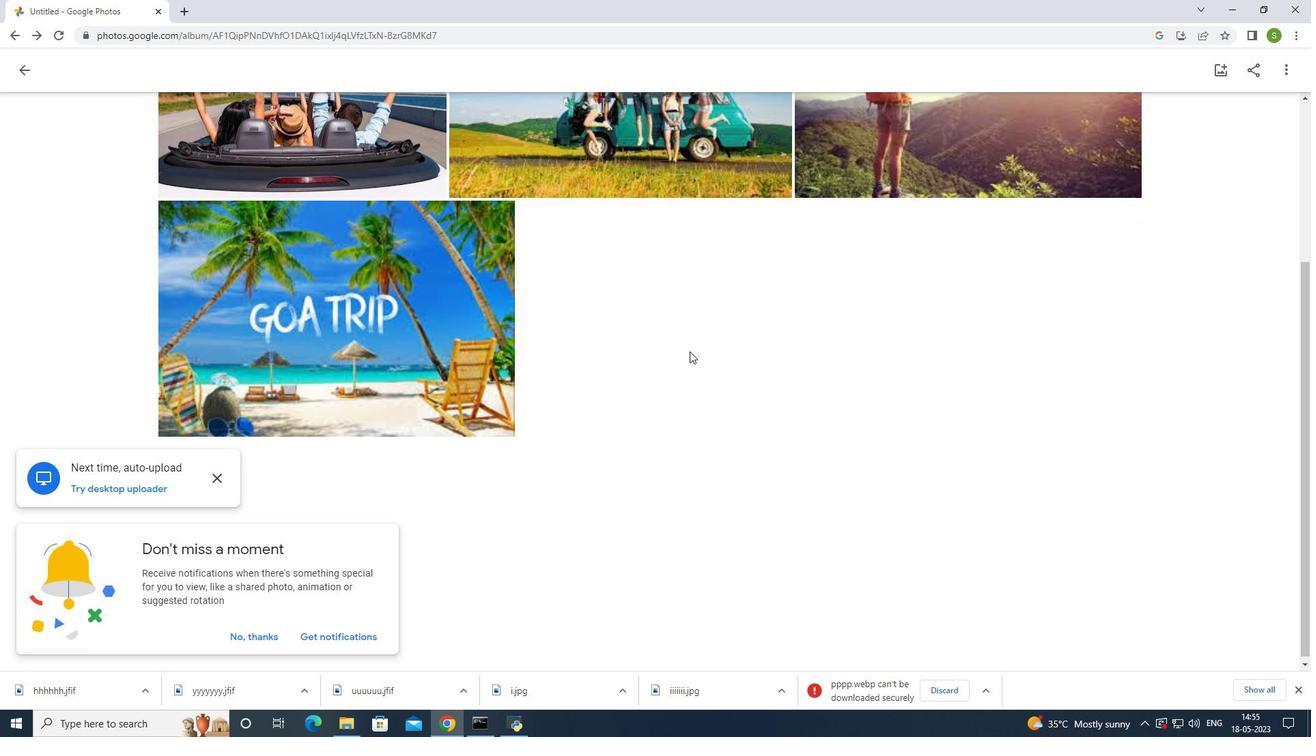 
Action: Mouse moved to (701, 363)
Screenshot: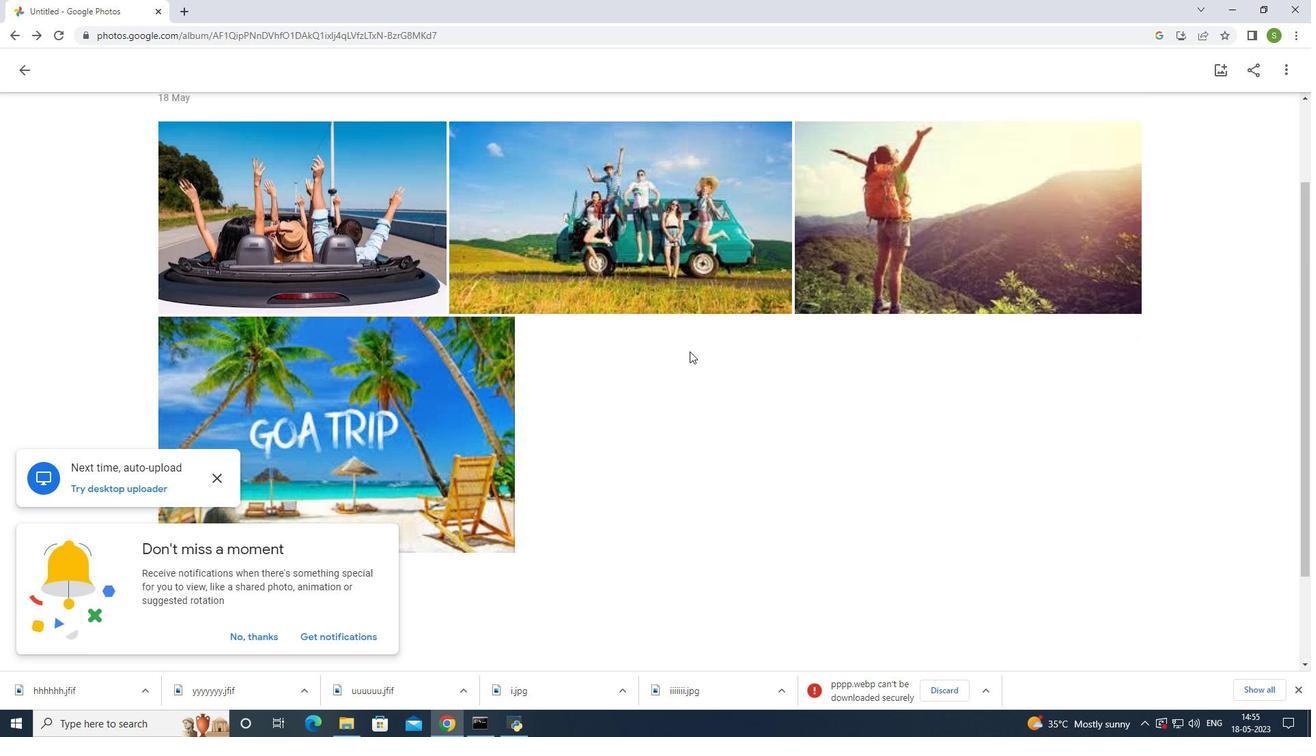 
Action: Mouse scrolled (701, 364) with delta (0, 0)
Screenshot: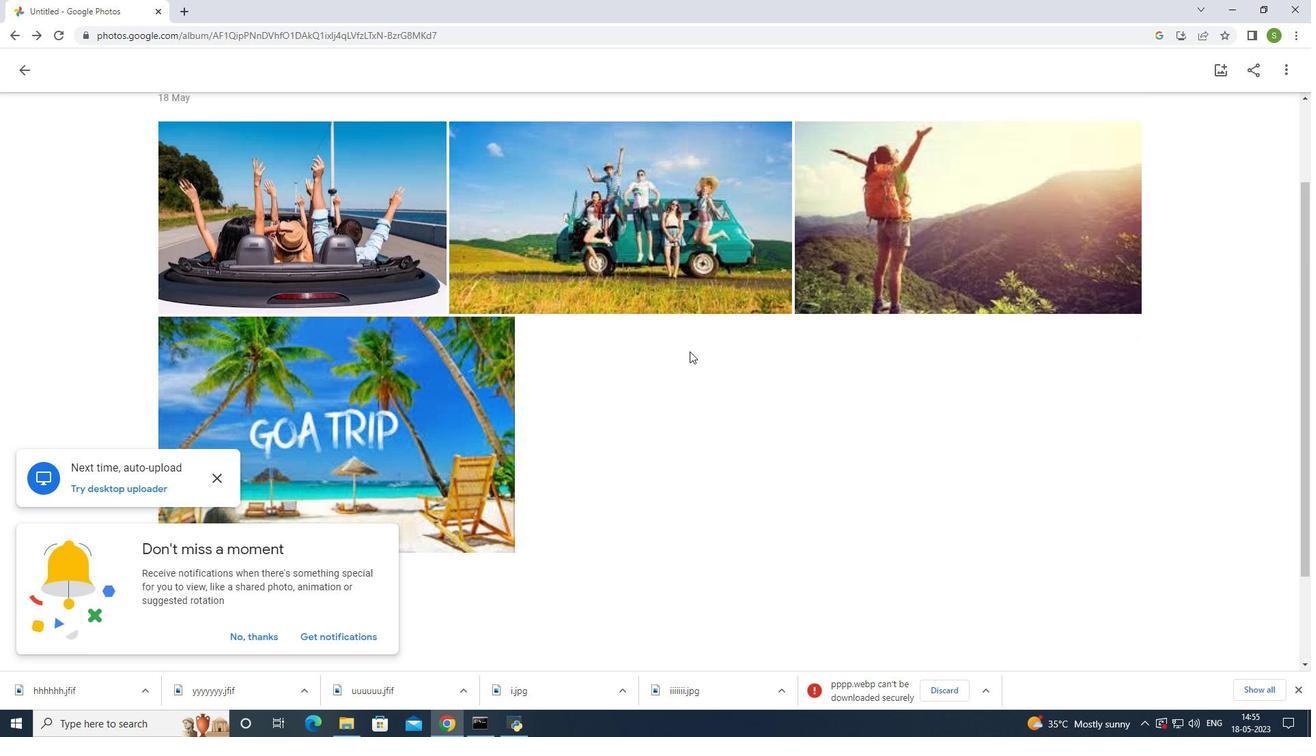 
Action: Mouse moved to (703, 362)
Screenshot: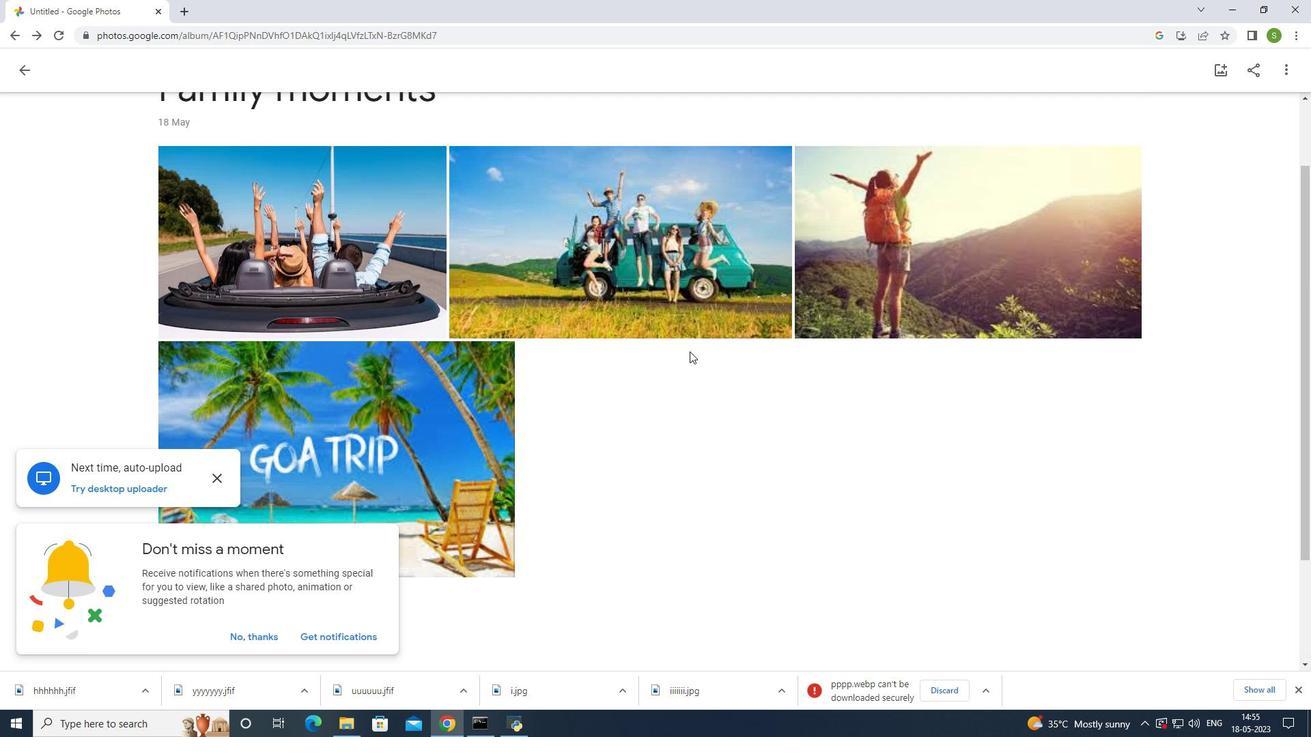 
Action: Mouse scrolled (703, 363) with delta (0, 0)
Screenshot: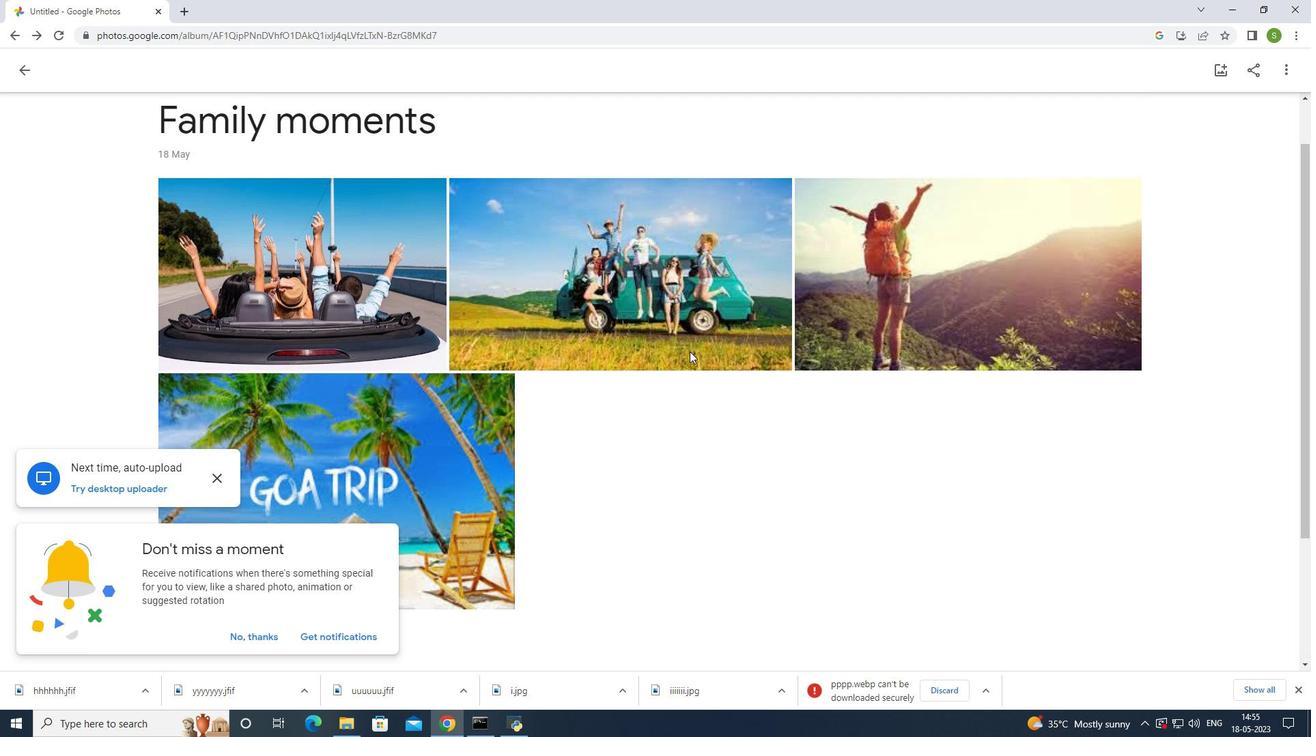 
Action: Mouse moved to (703, 361)
Screenshot: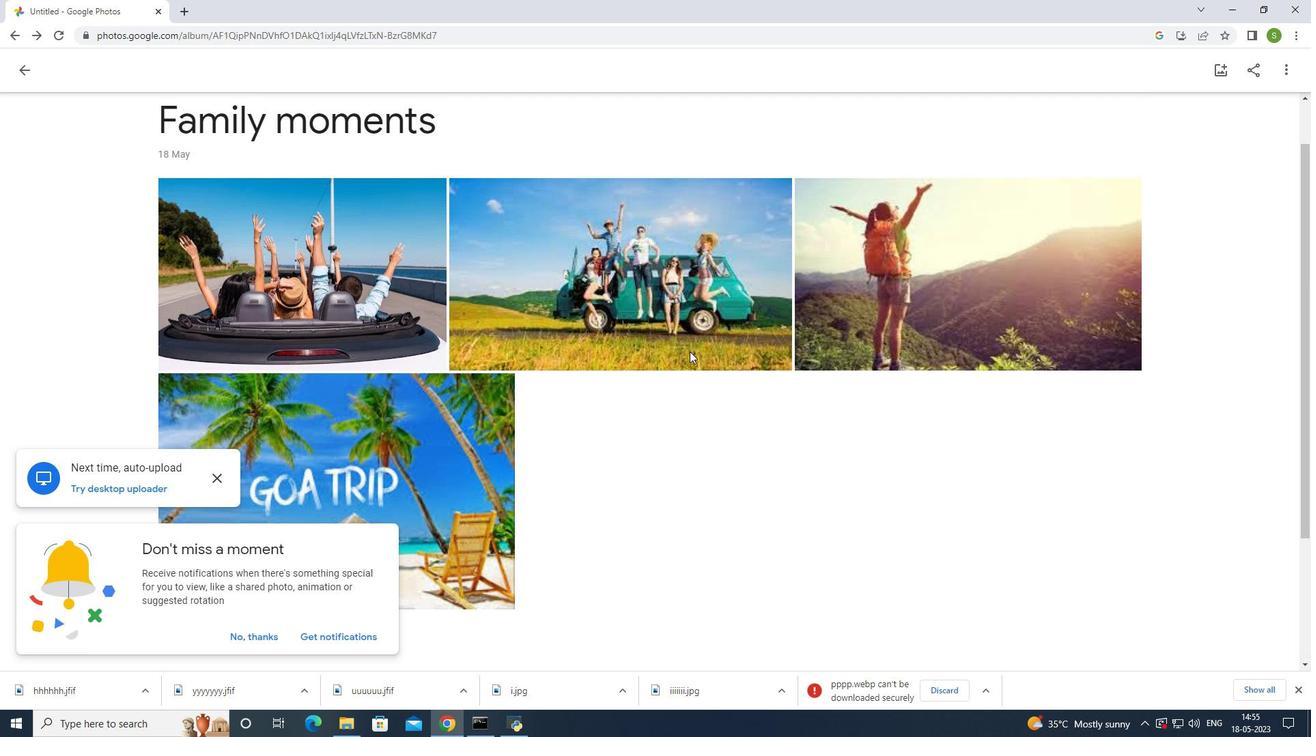 
Action: Mouse scrolled (703, 362) with delta (0, 0)
Screenshot: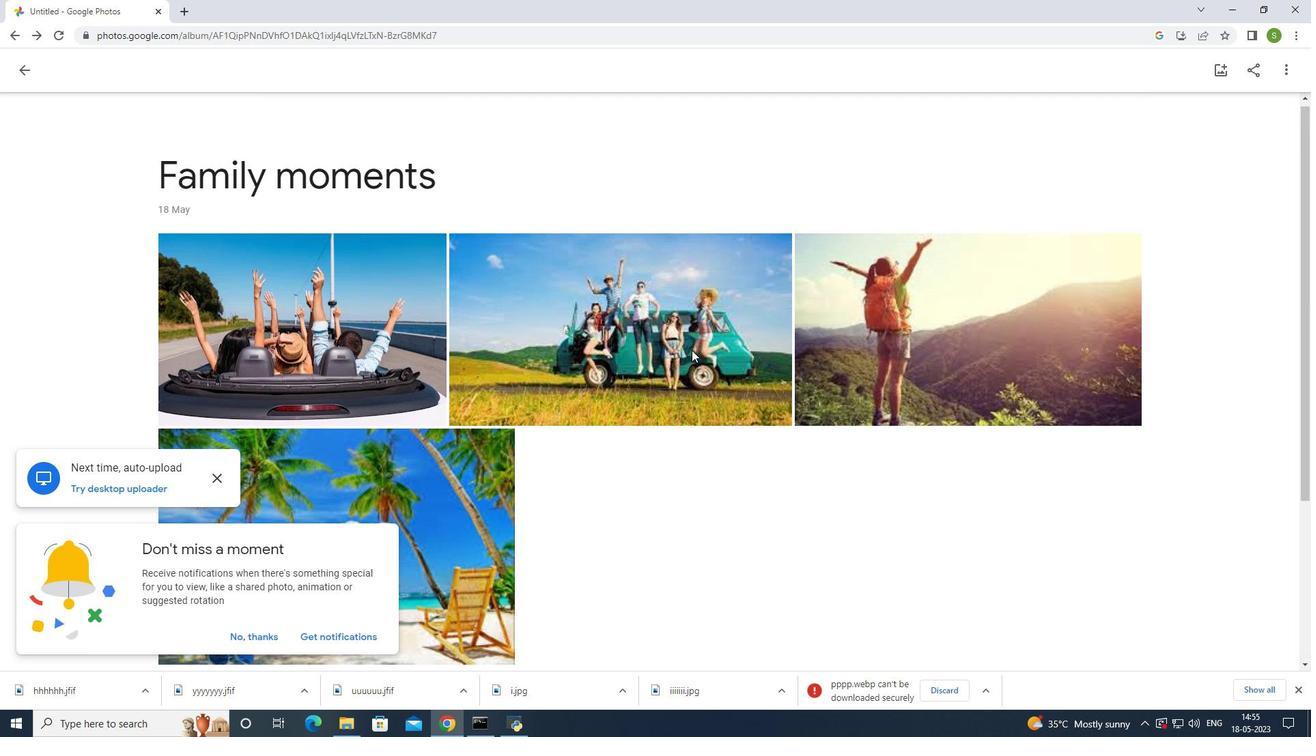 
Action: Mouse moved to (698, 381)
Screenshot: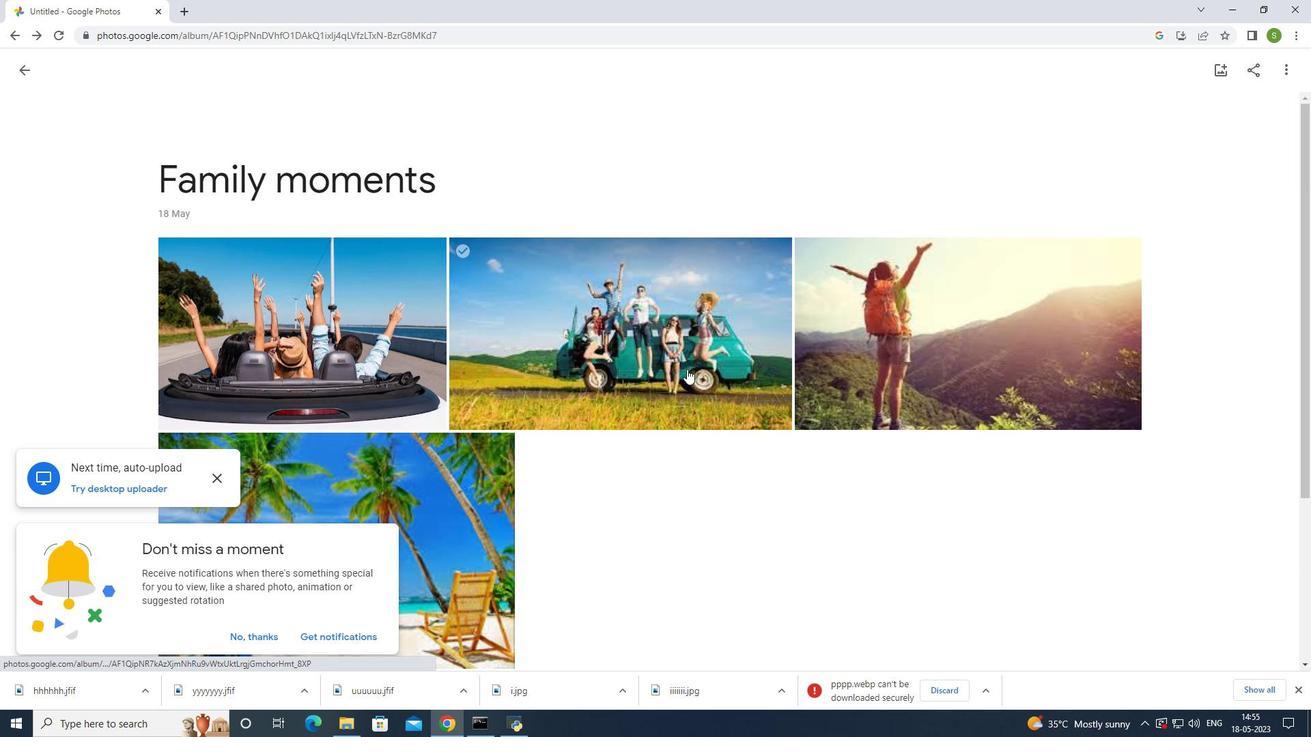 
Action: Mouse scrolled (698, 382) with delta (0, 0)
Screenshot: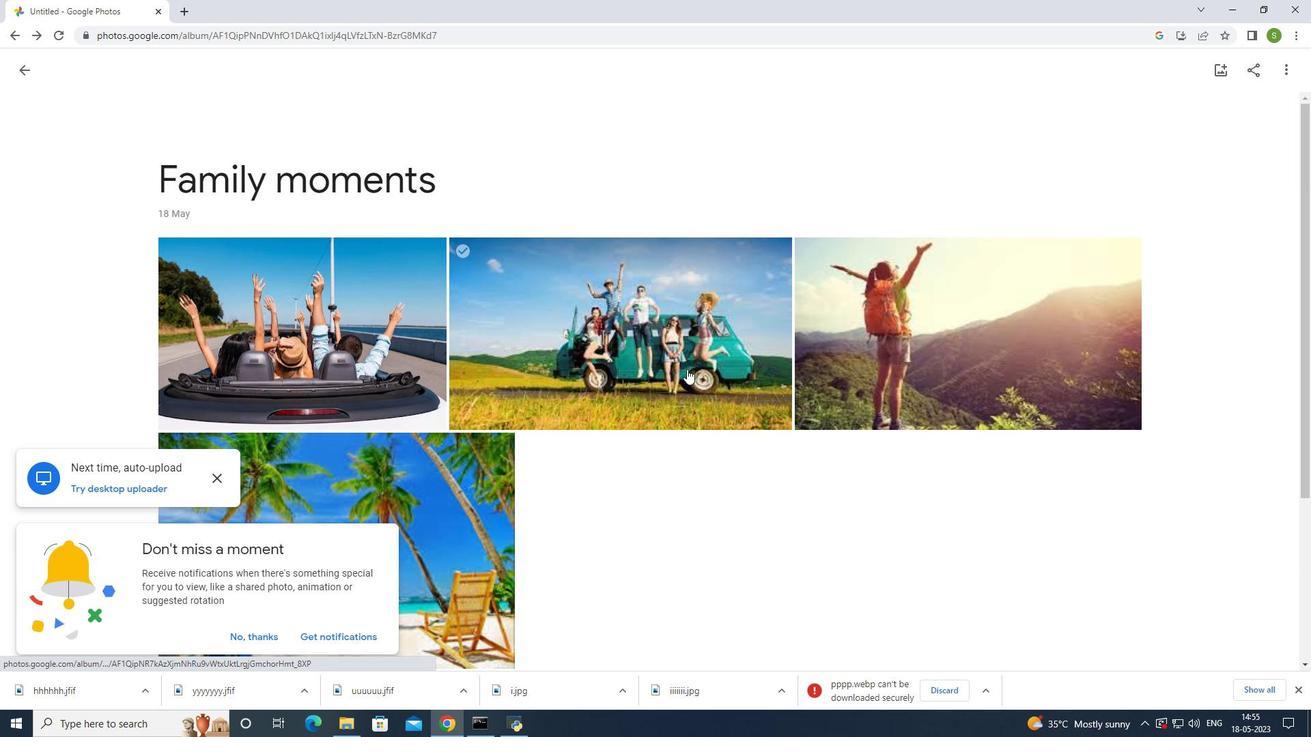 
Action: Mouse moved to (700, 381)
Screenshot: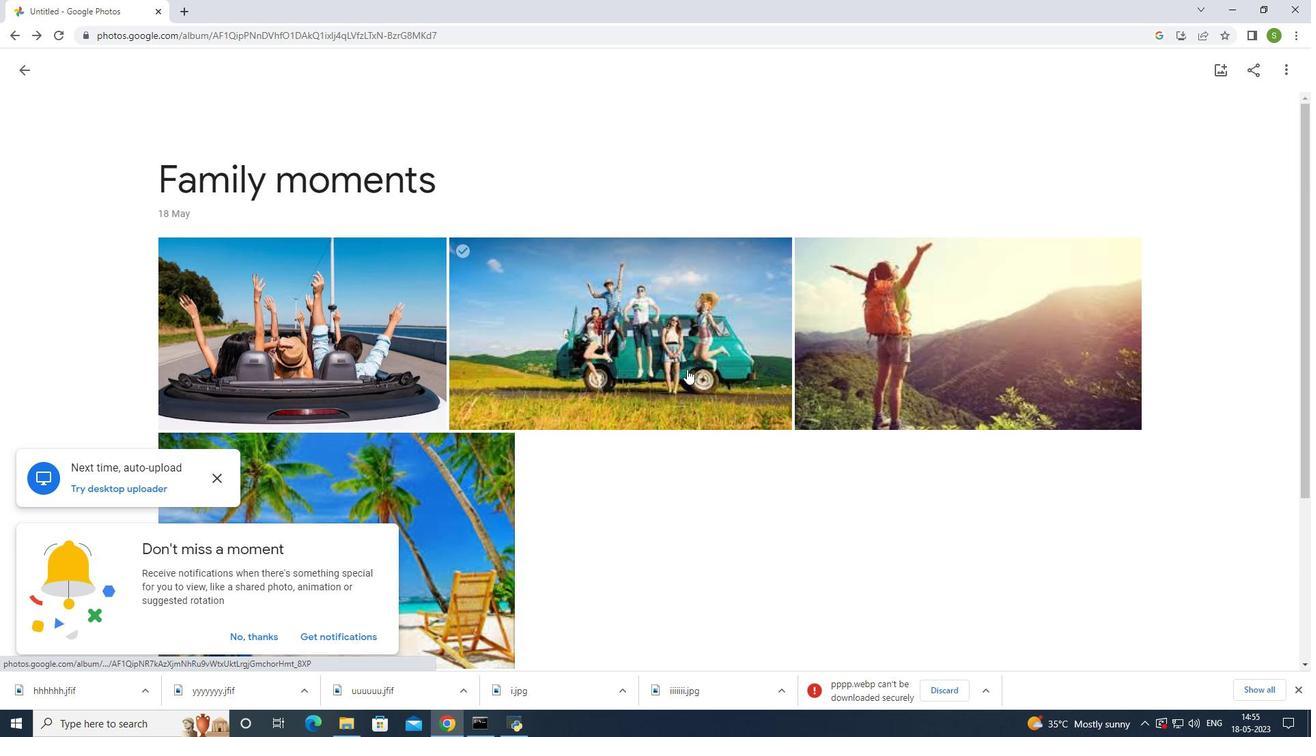 
Action: Mouse scrolled (700, 382) with delta (0, 0)
Screenshot: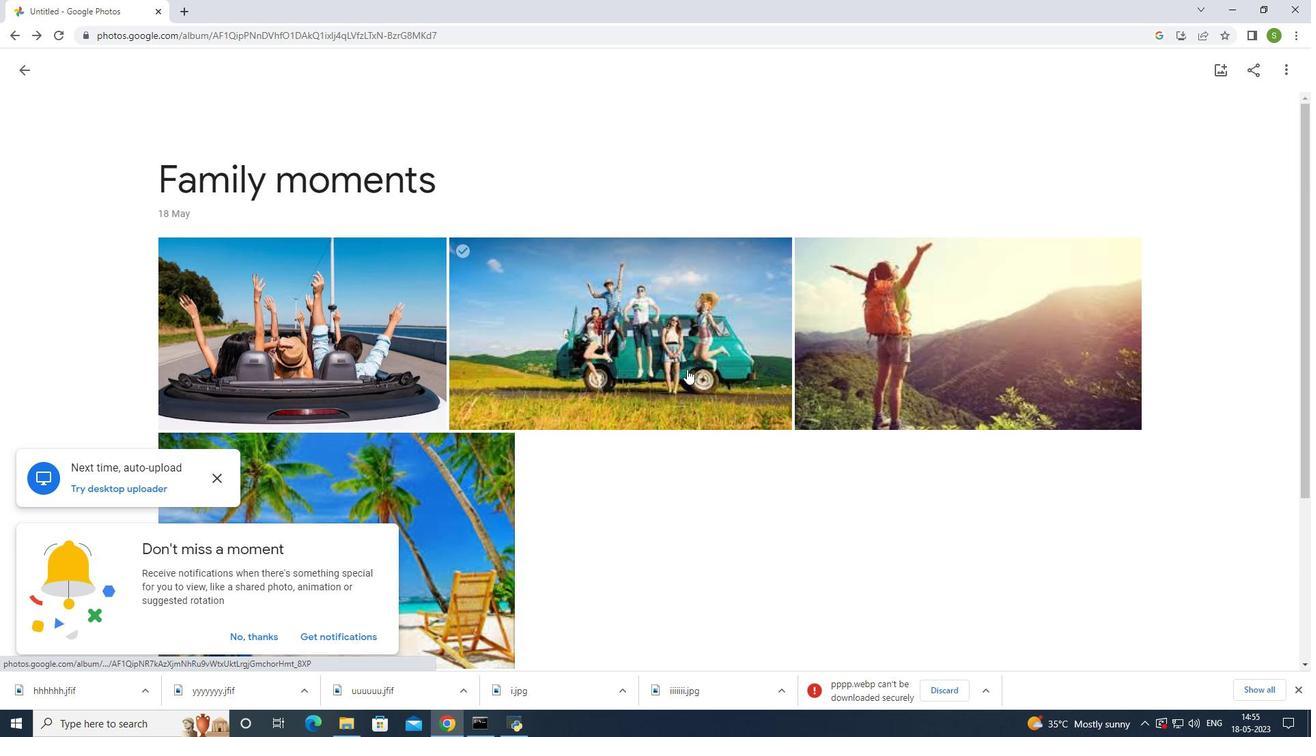 
Action: Mouse scrolled (700, 382) with delta (0, 0)
Screenshot: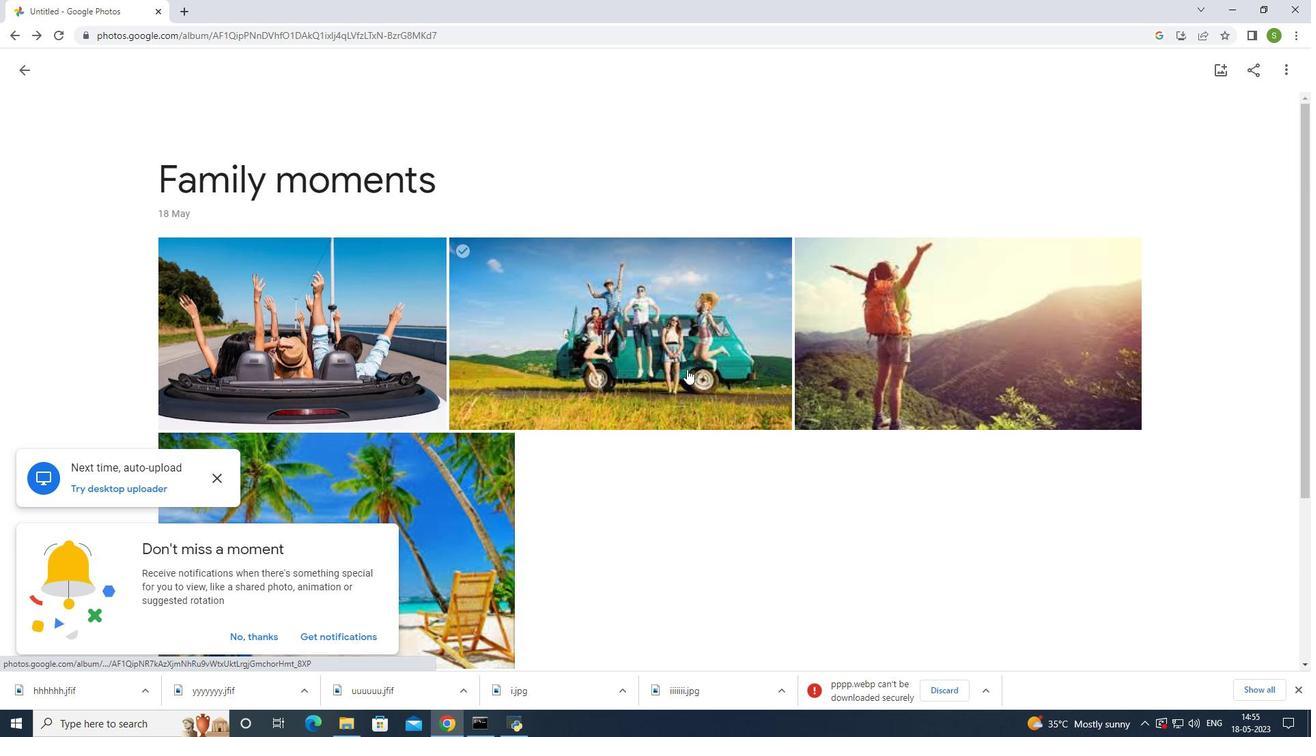 
Action: Mouse moved to (705, 369)
Screenshot: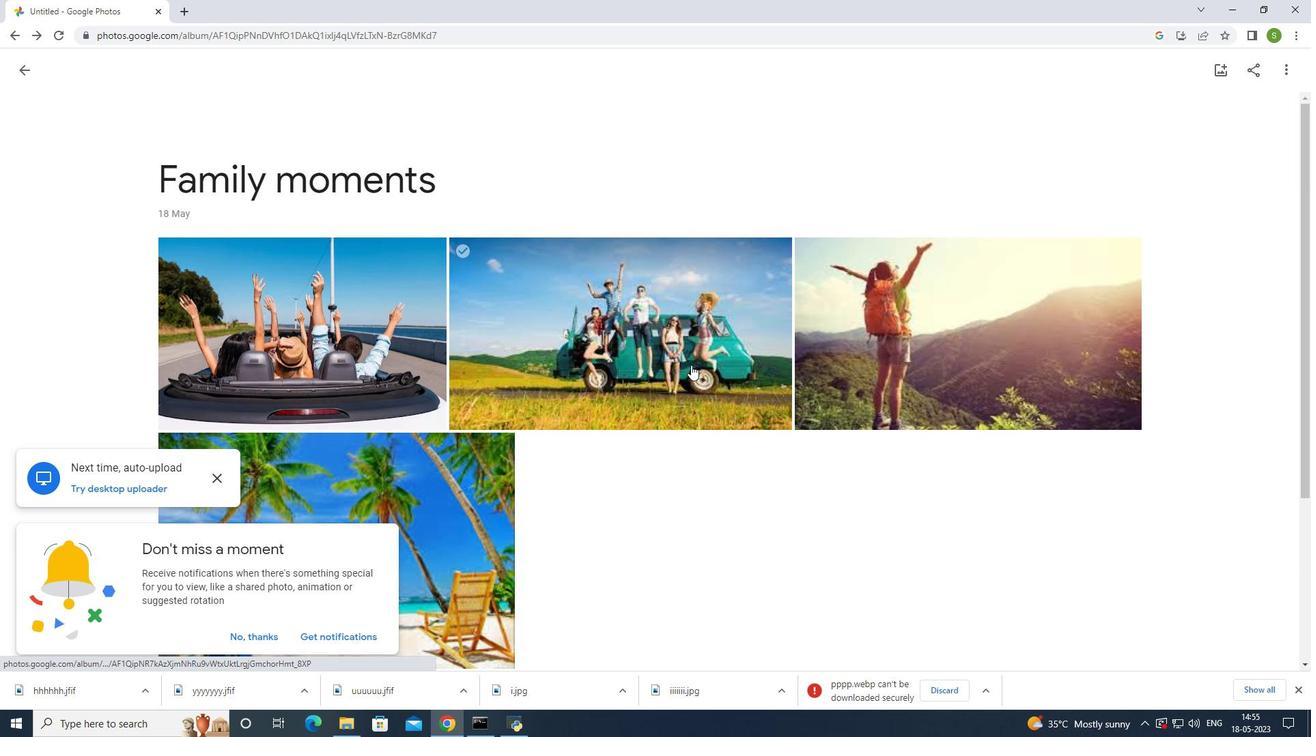 
Action: Mouse scrolled (705, 368) with delta (0, 0)
Screenshot: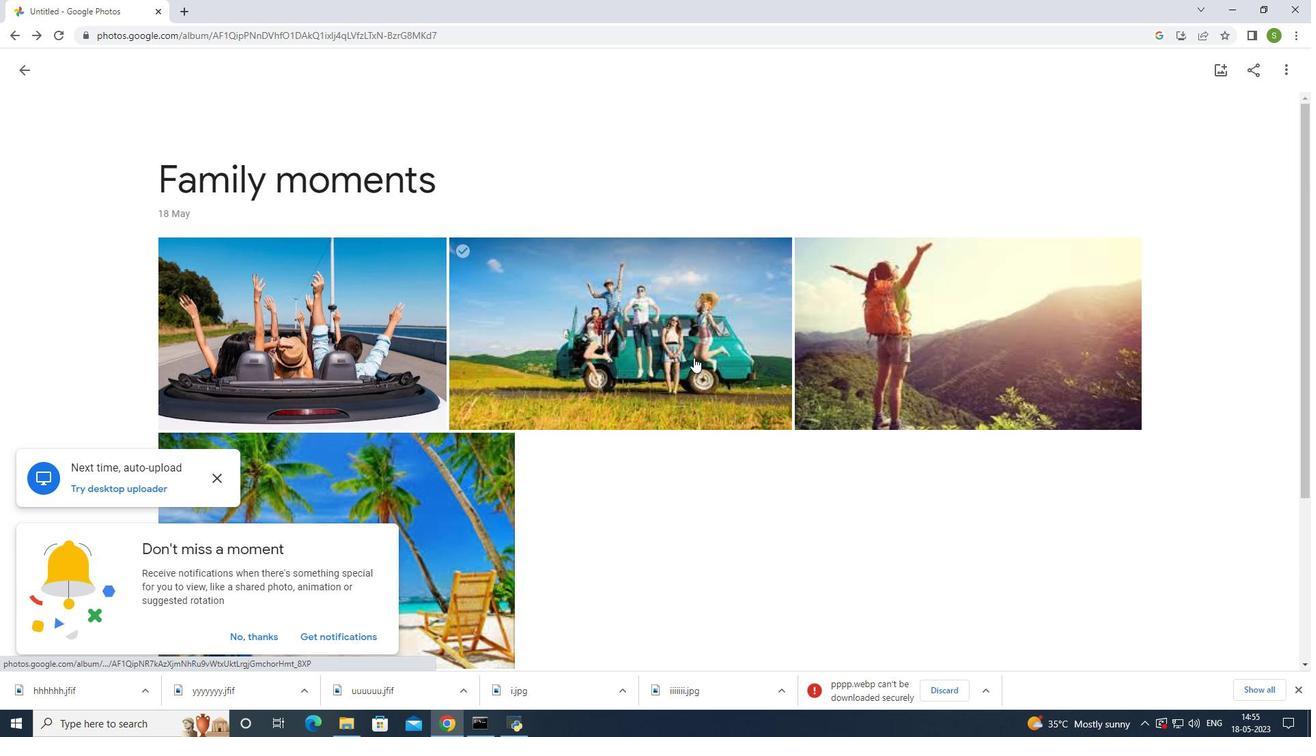 
Action: Mouse scrolled (705, 368) with delta (0, 0)
Screenshot: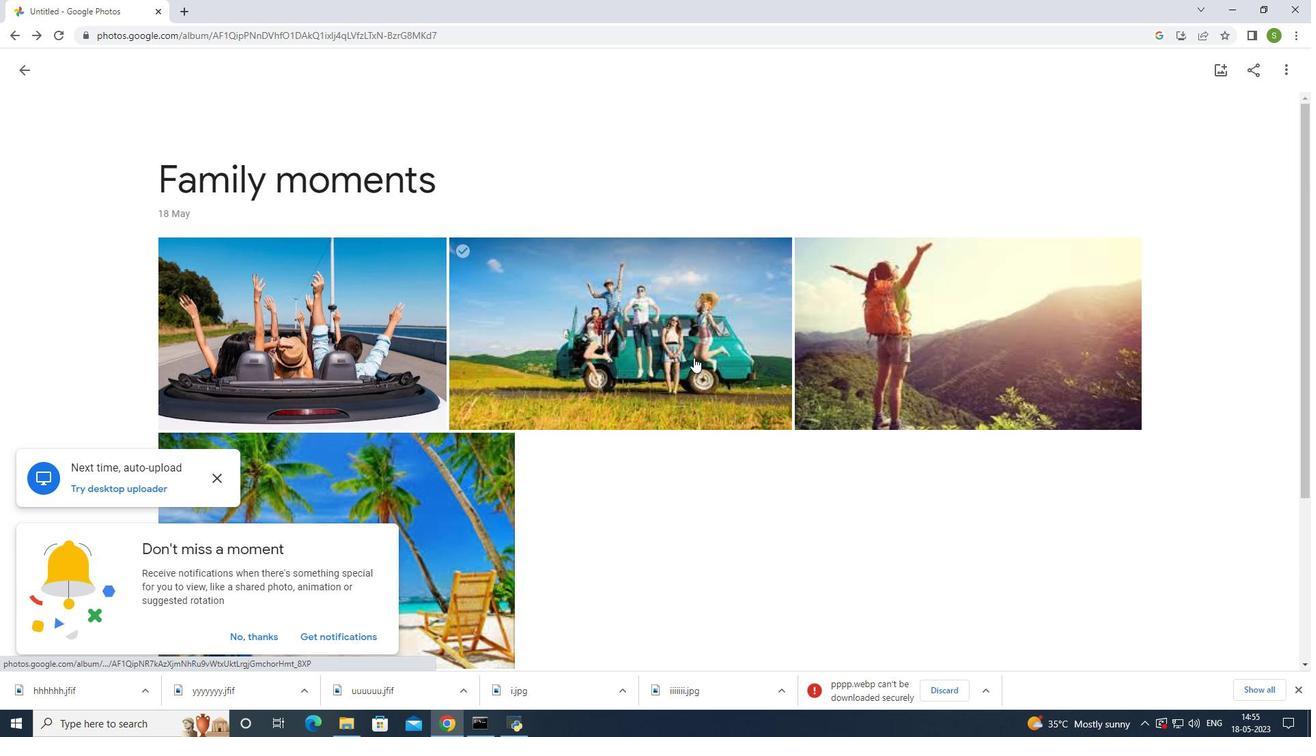 
Action: Mouse scrolled (705, 368) with delta (0, 0)
Screenshot: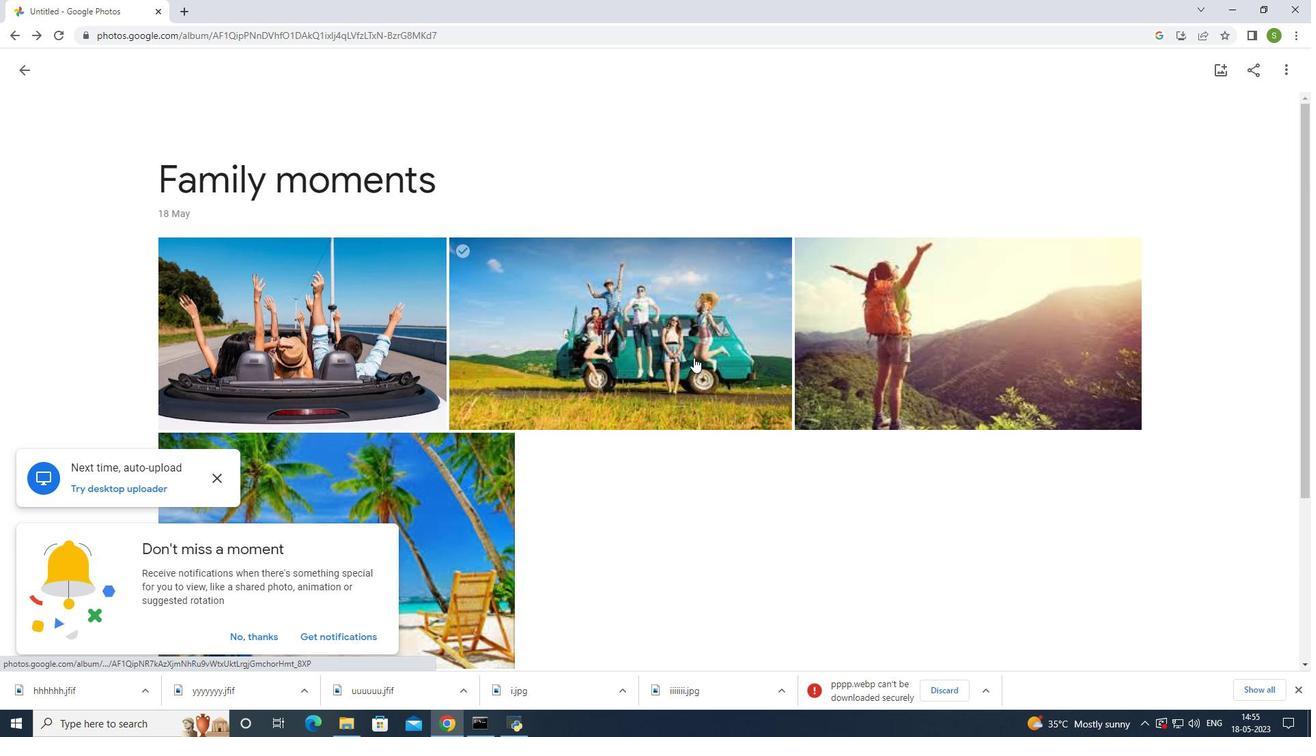 
Action: Mouse scrolled (705, 368) with delta (0, 0)
Screenshot: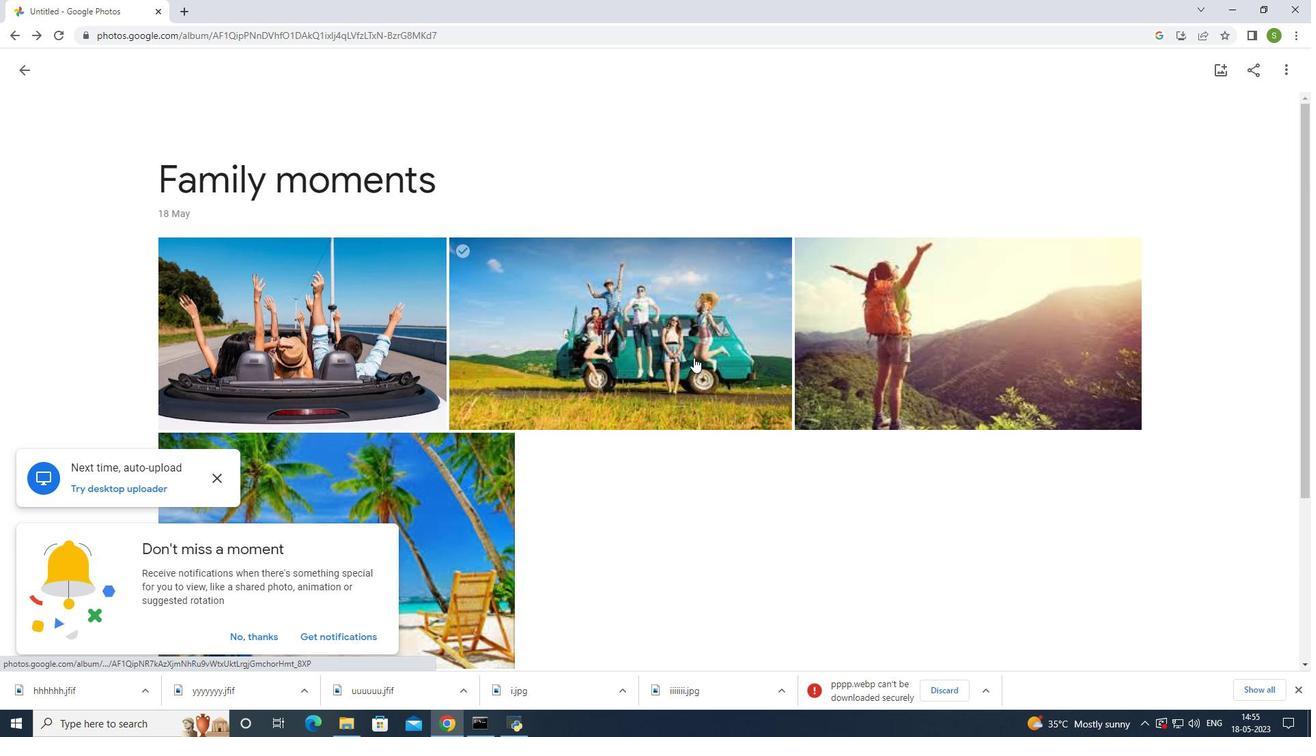 
Action: Mouse scrolled (705, 368) with delta (0, 0)
Screenshot: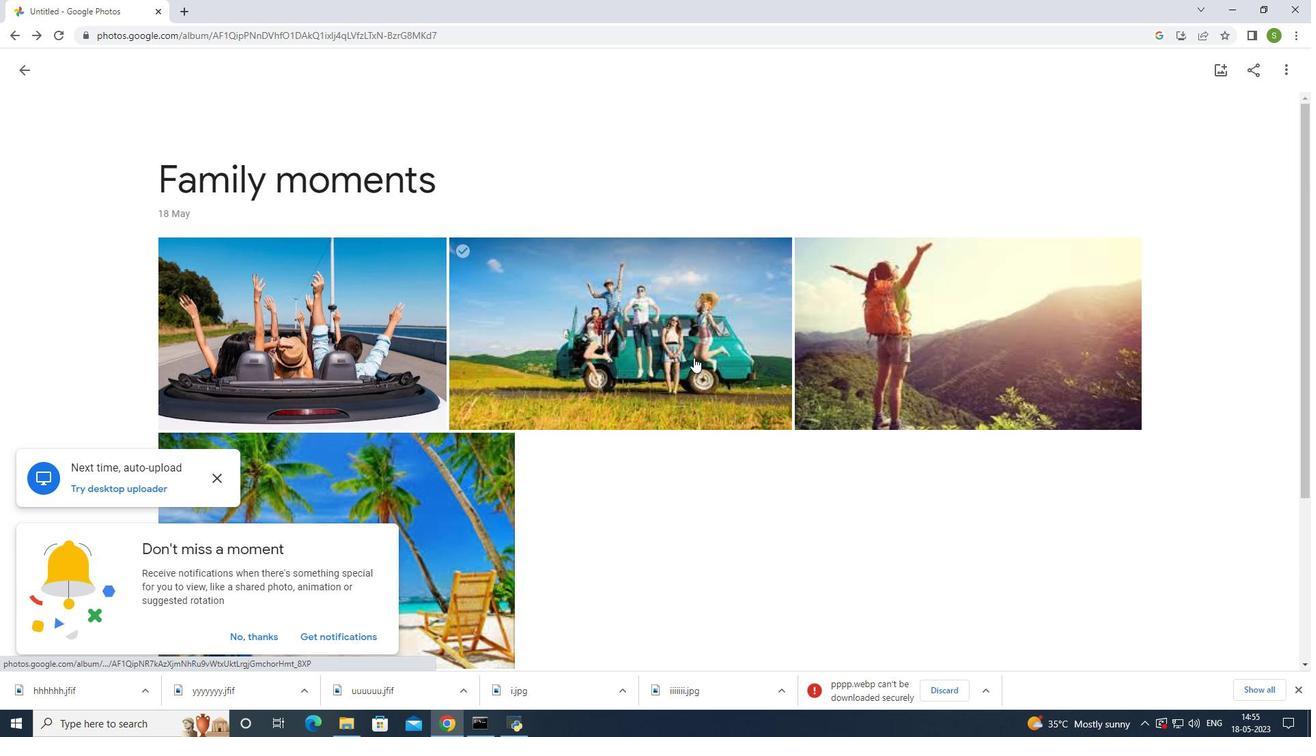 
Action: Mouse moved to (233, 484)
Screenshot: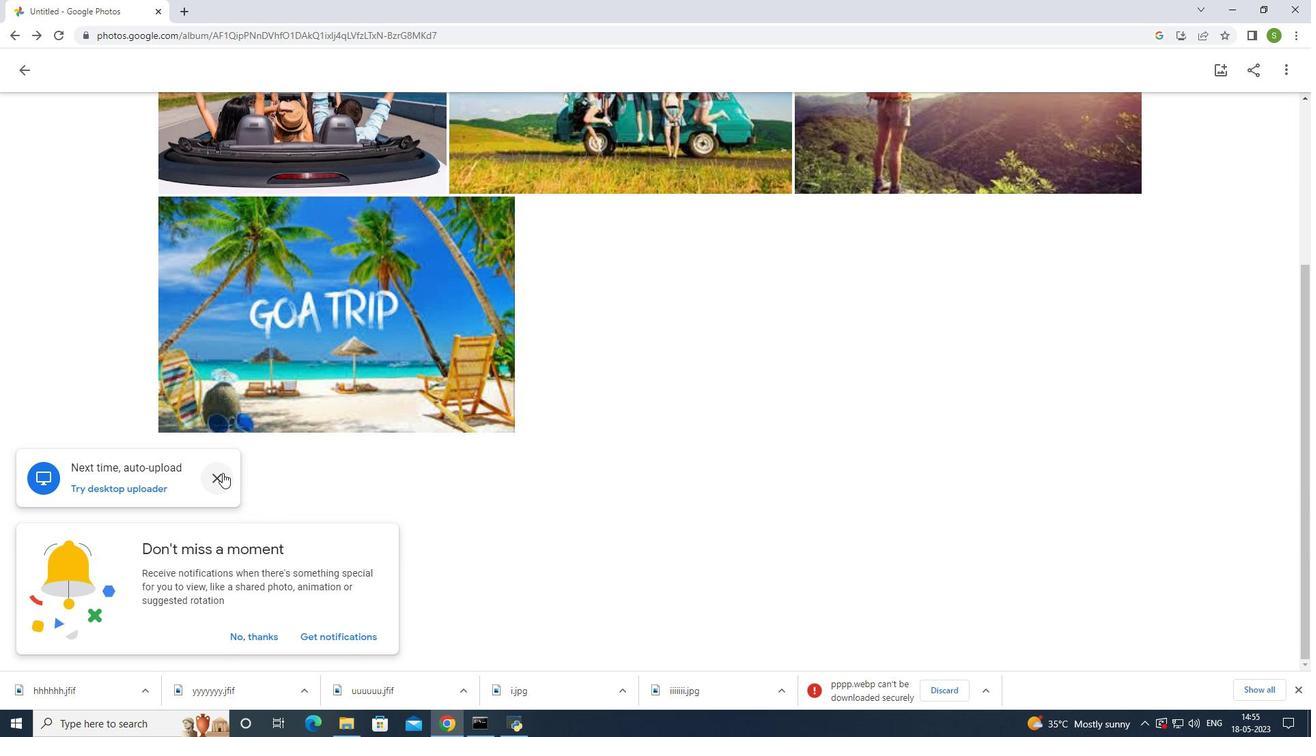 
Action: Mouse pressed left at (233, 484)
Screenshot: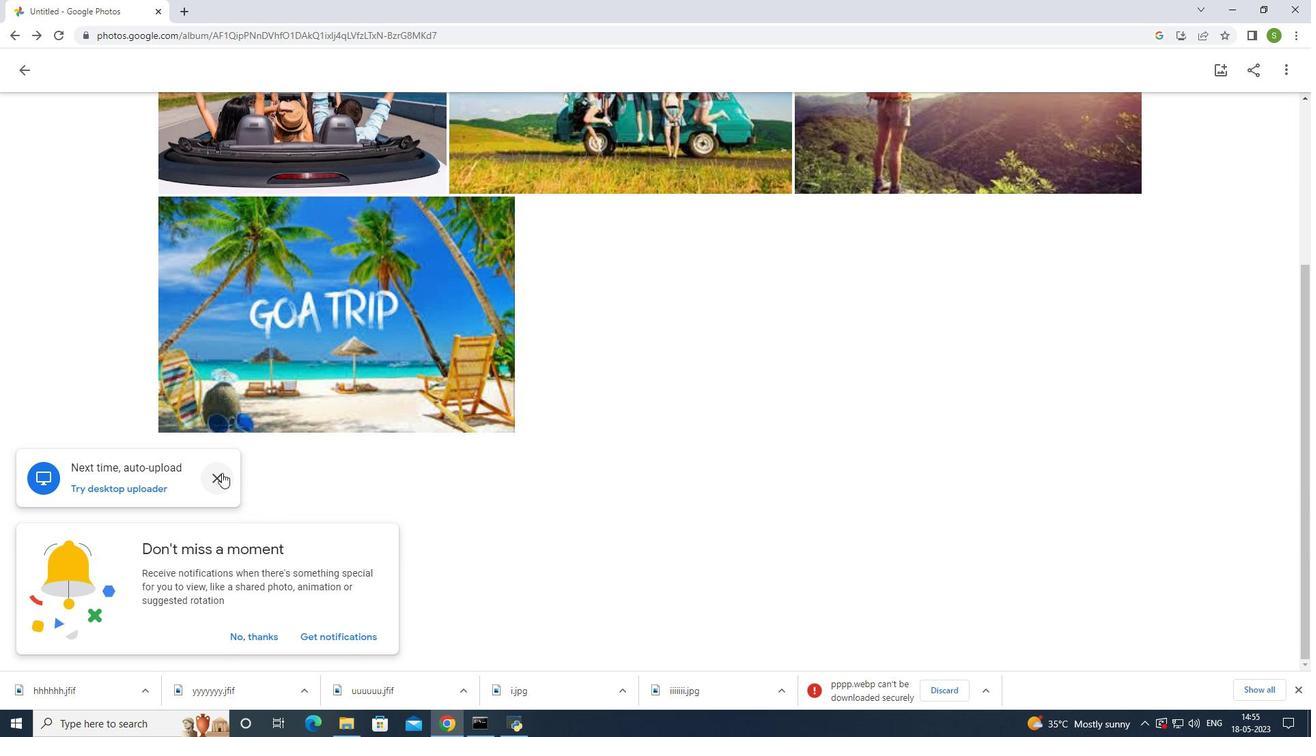 
Action: Mouse moved to (264, 644)
Screenshot: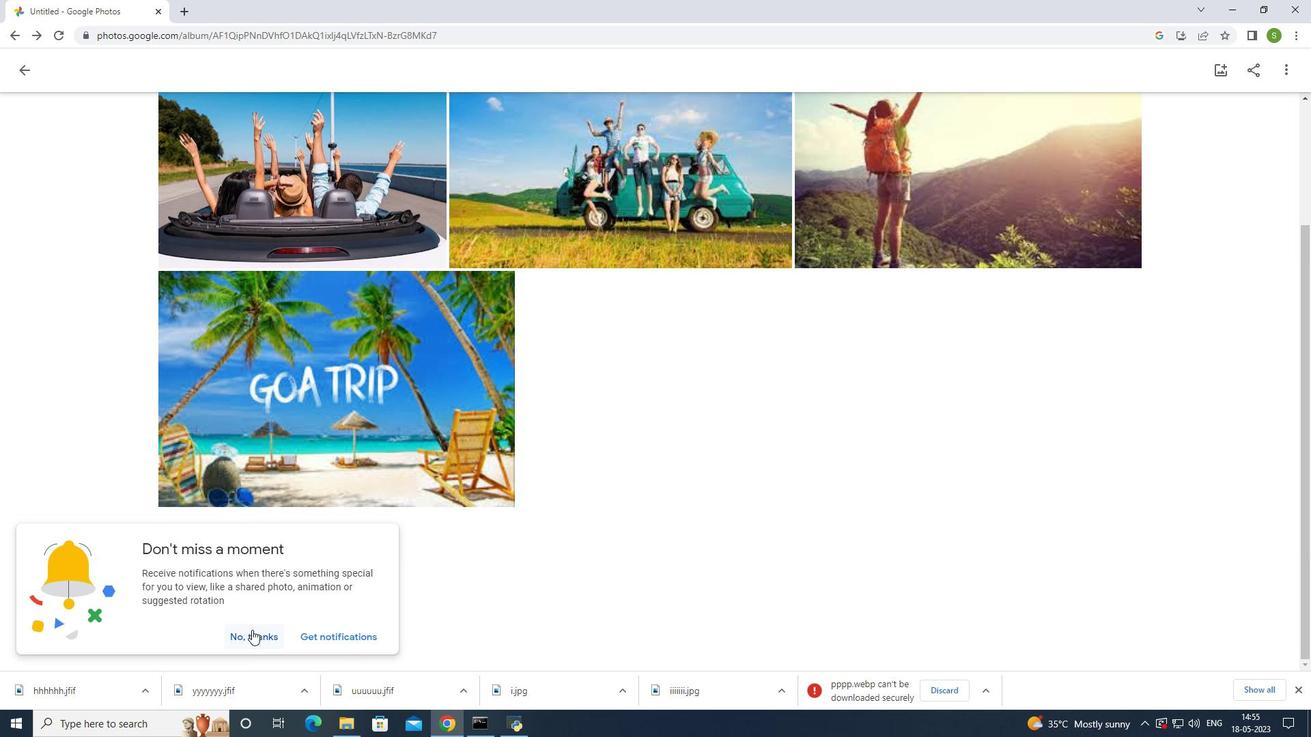 
Action: Mouse pressed left at (264, 644)
Screenshot: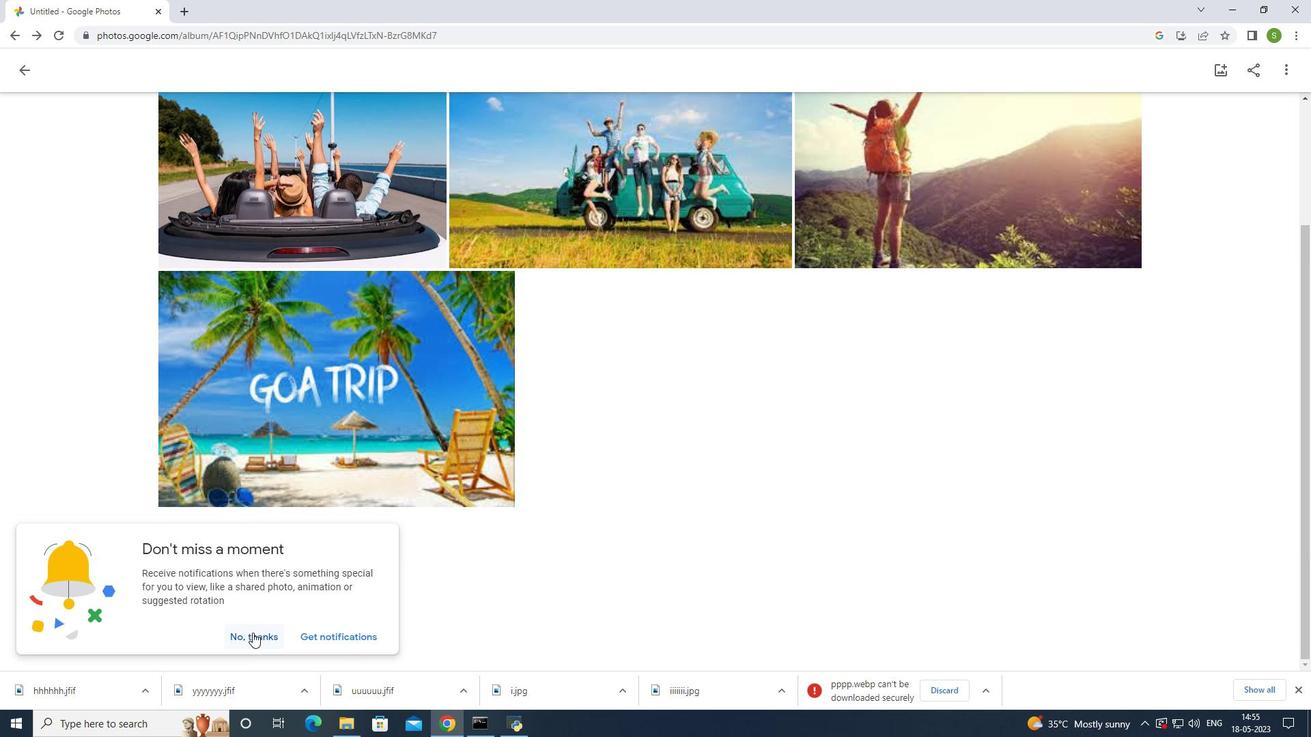 
Action: Mouse moved to (273, 648)
Screenshot: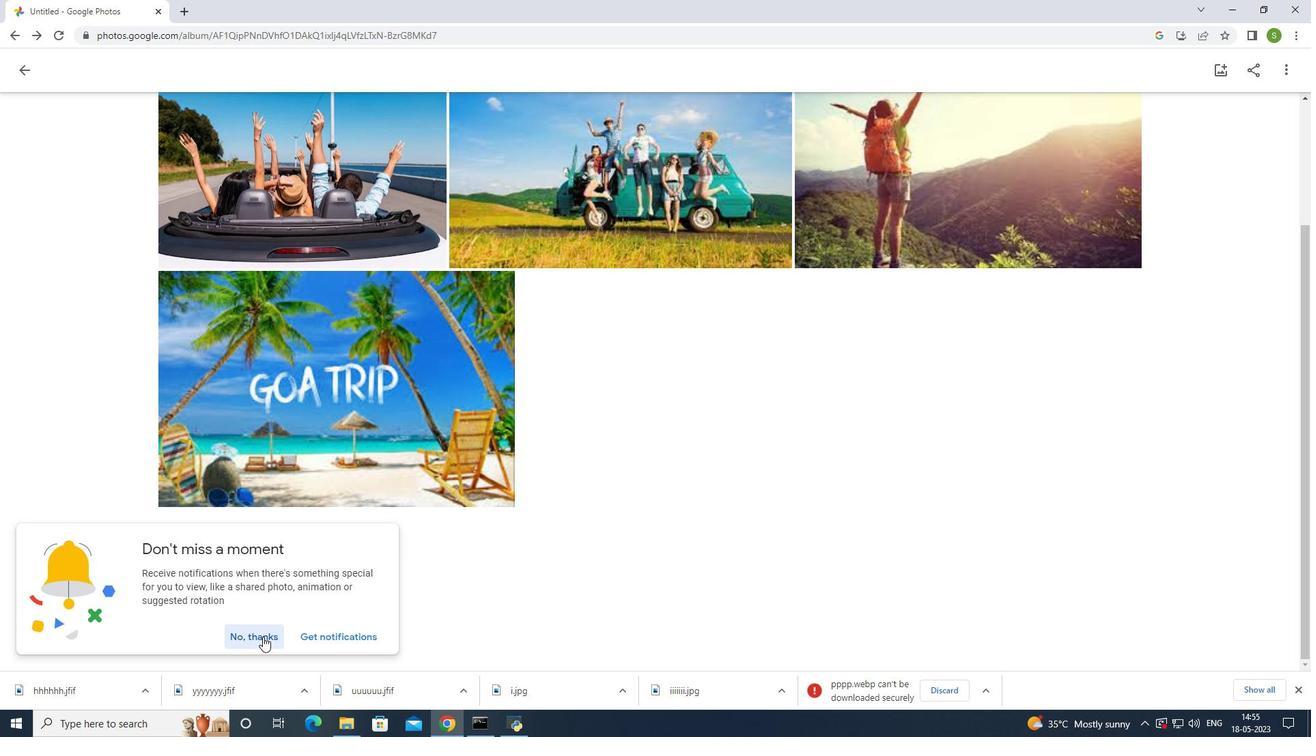 
Action: Mouse pressed left at (273, 648)
Screenshot: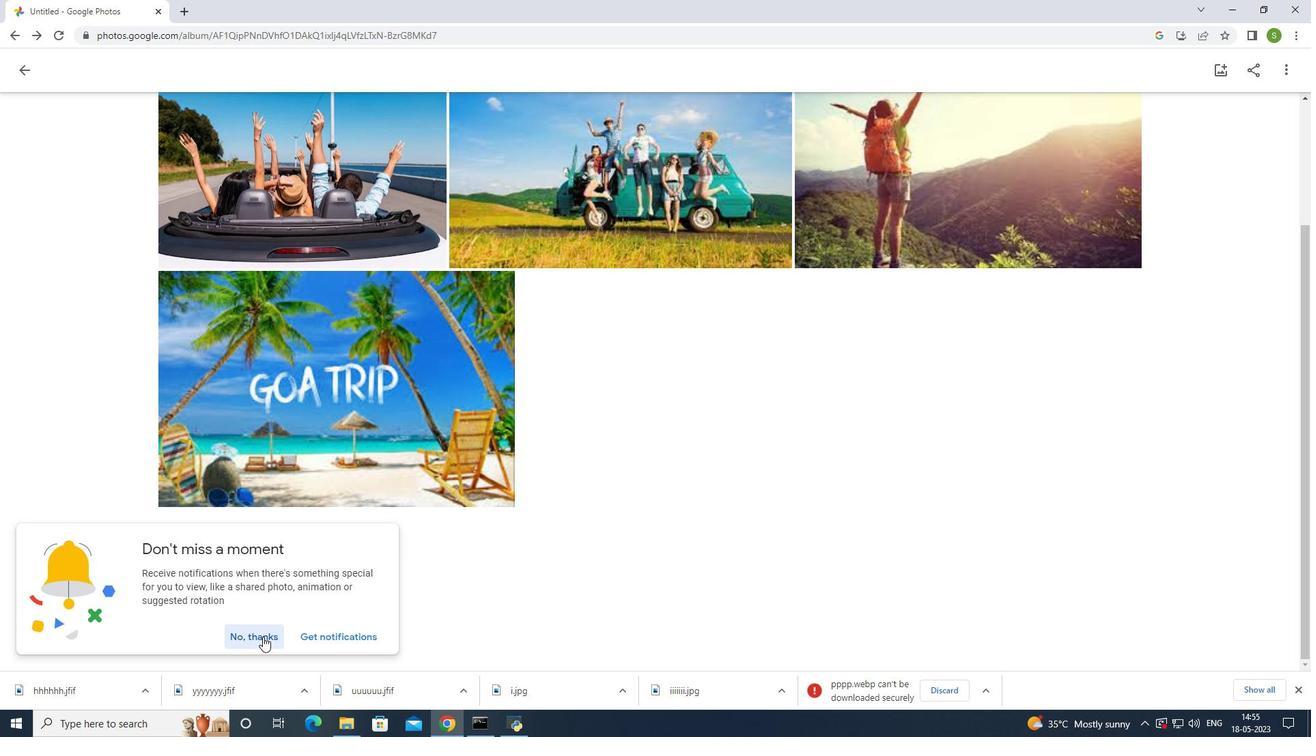 
Action: Mouse moved to (646, 516)
Screenshot: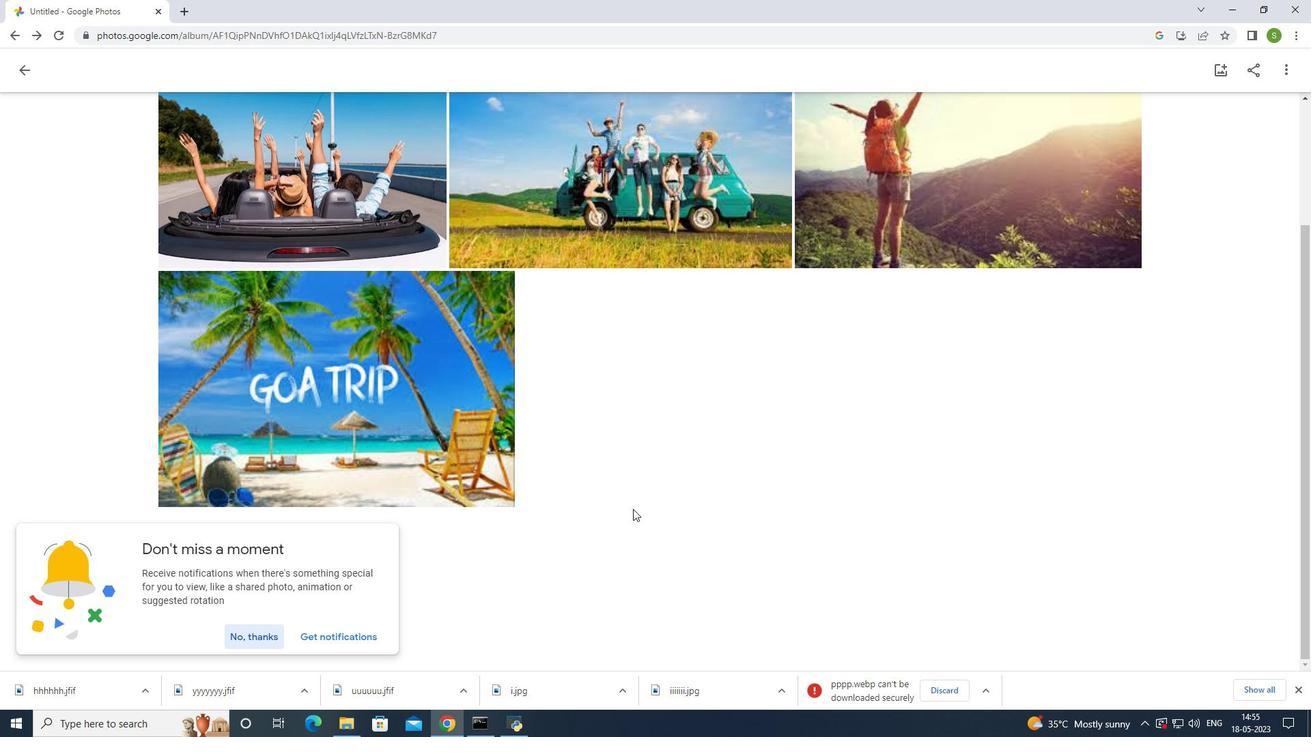 
Action: Mouse scrolled (646, 517) with delta (0, 0)
Screenshot: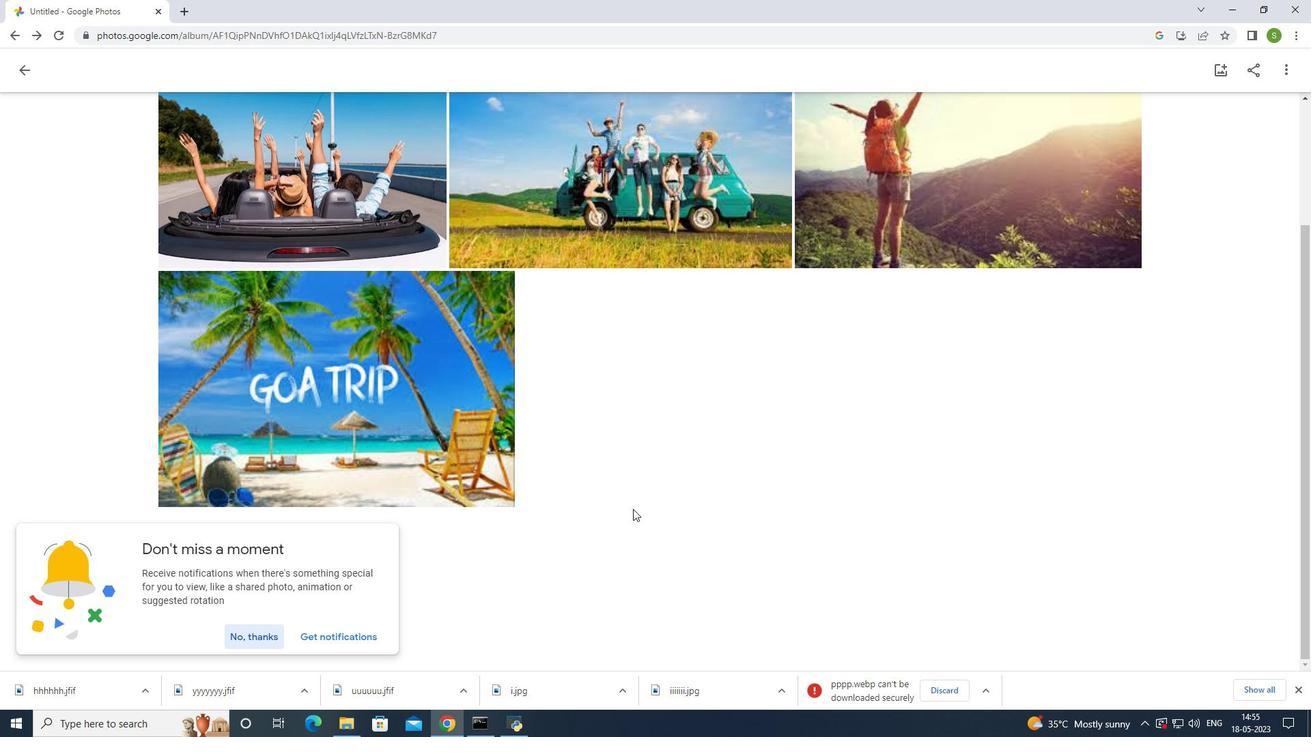
Action: Mouse moved to (646, 516)
Screenshot: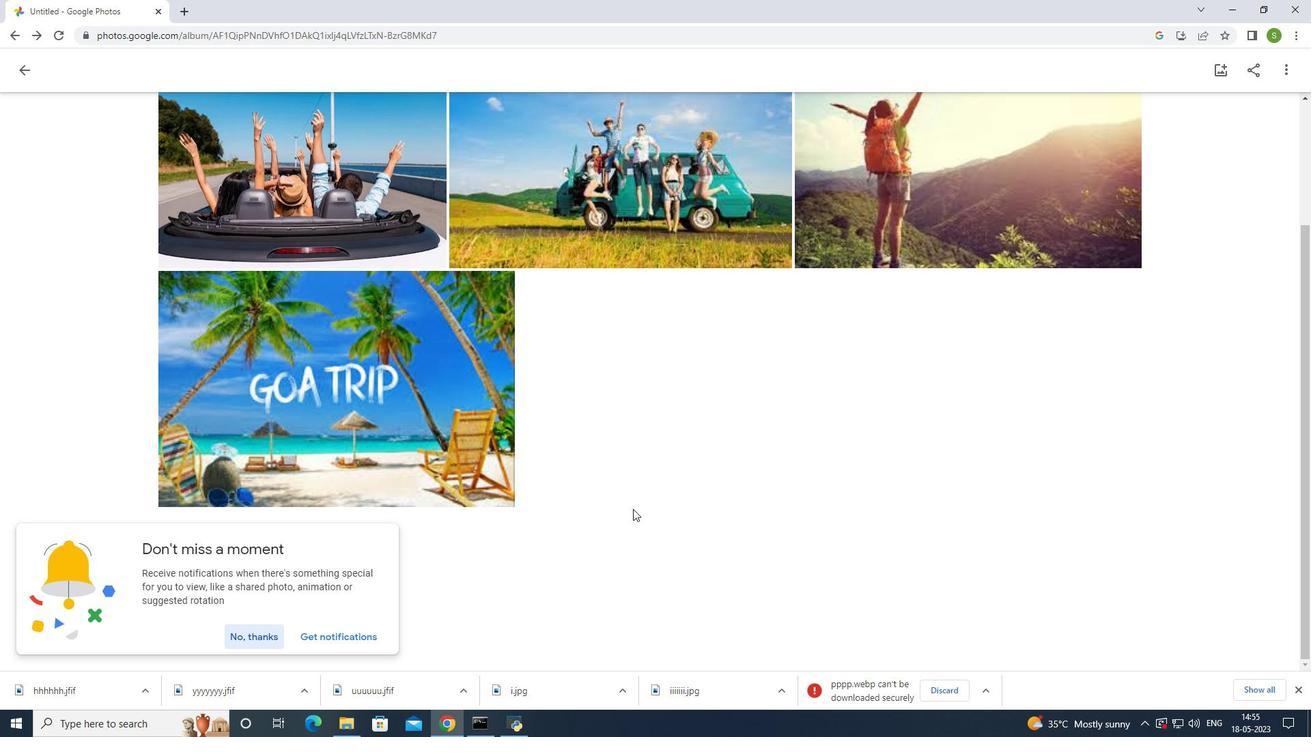 
Action: Mouse scrolled (646, 517) with delta (0, 0)
Screenshot: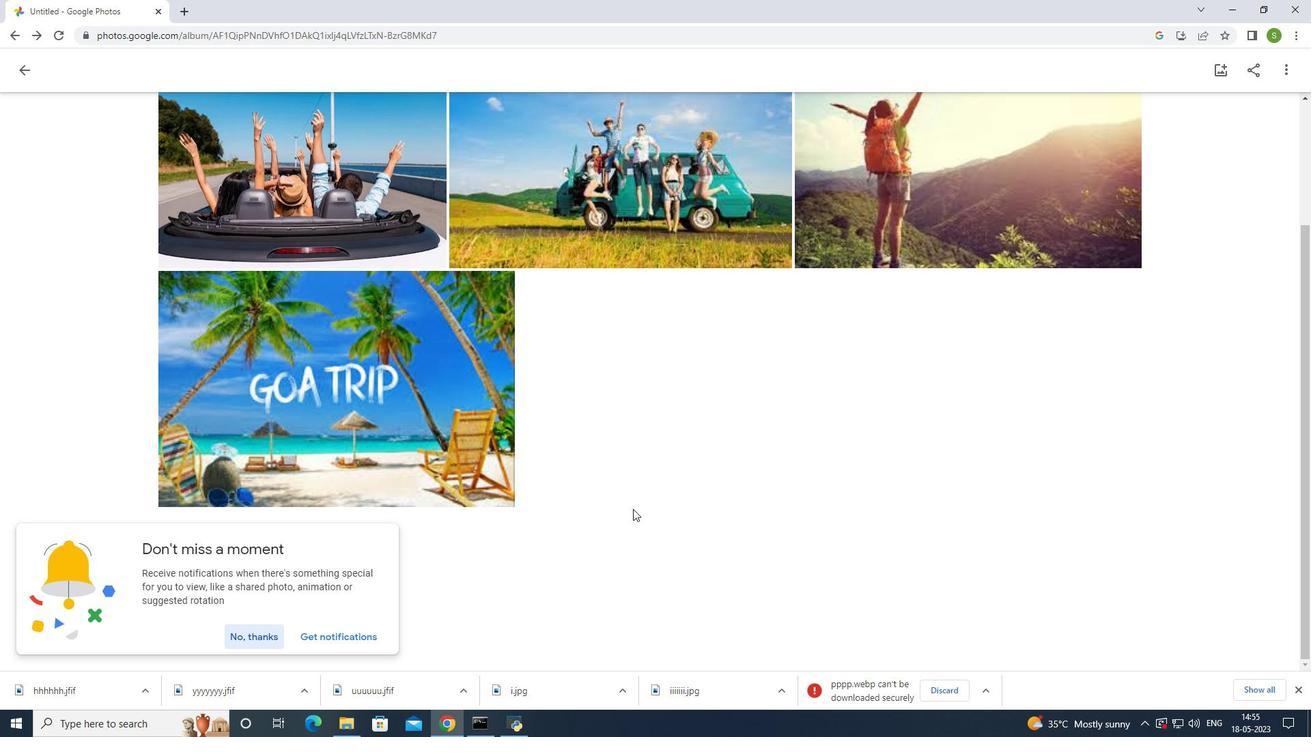 
Action: Mouse scrolled (646, 517) with delta (0, 0)
Screenshot: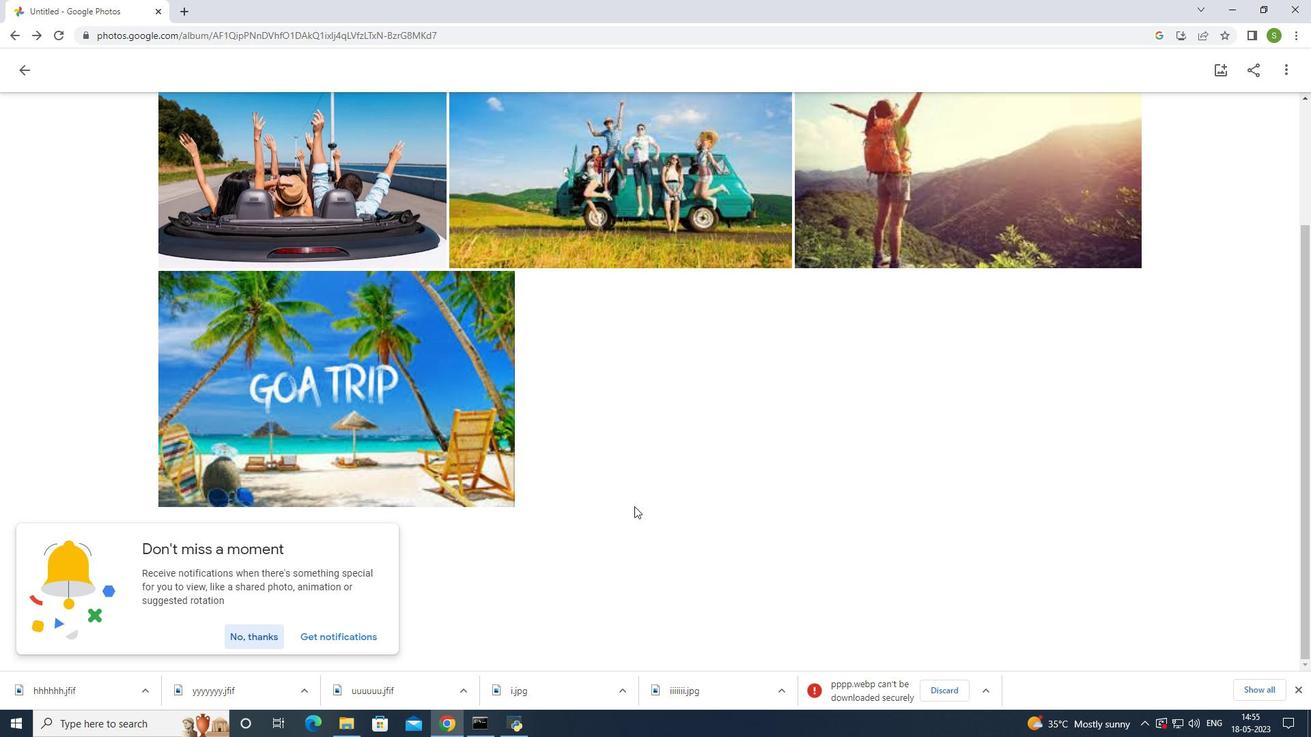 
Action: Mouse scrolled (646, 517) with delta (0, 0)
Screenshot: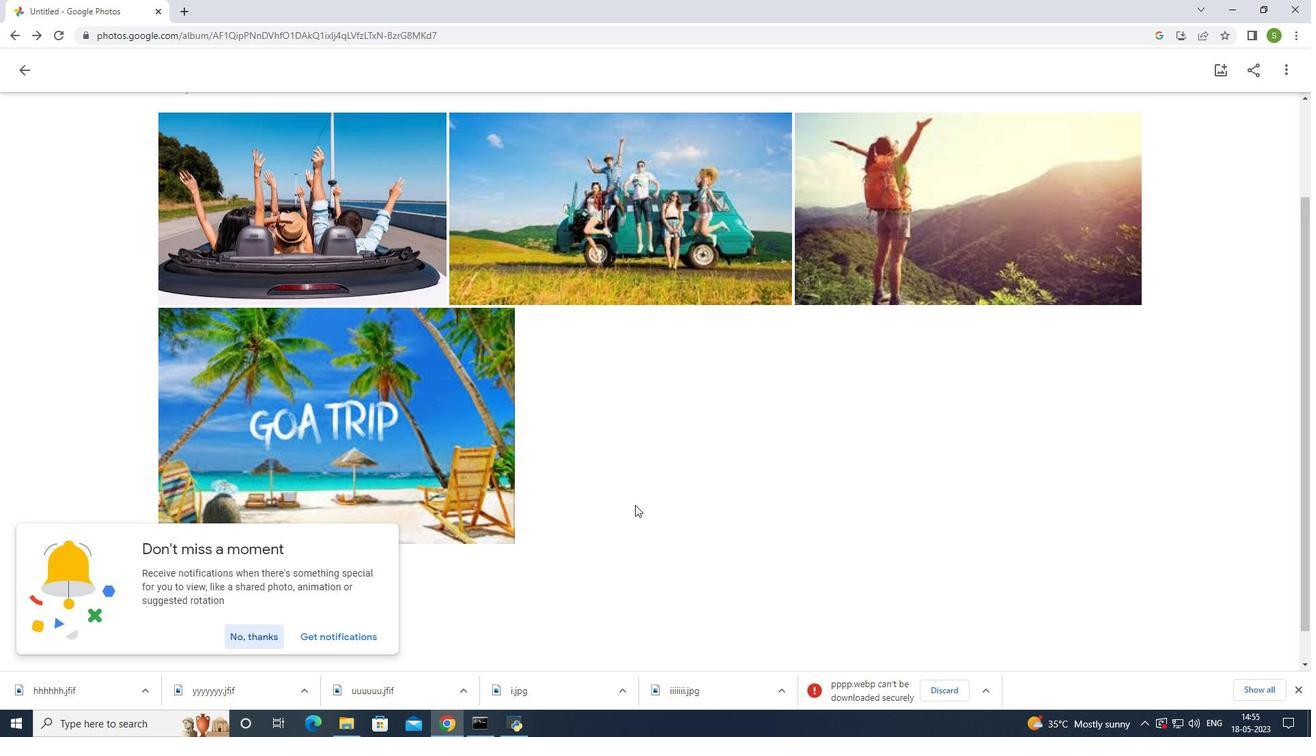 
Action: Mouse scrolled (646, 517) with delta (0, 0)
Screenshot: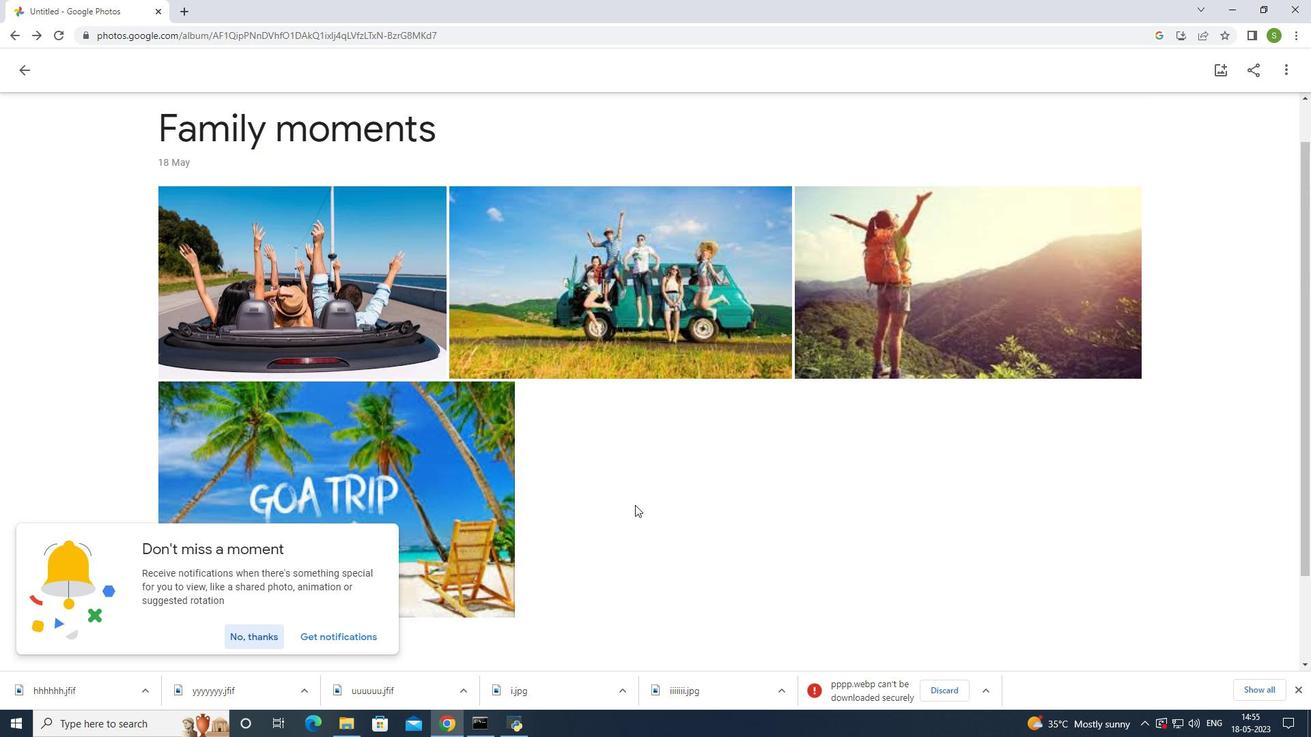 
Action: Mouse scrolled (646, 517) with delta (0, 0)
Screenshot: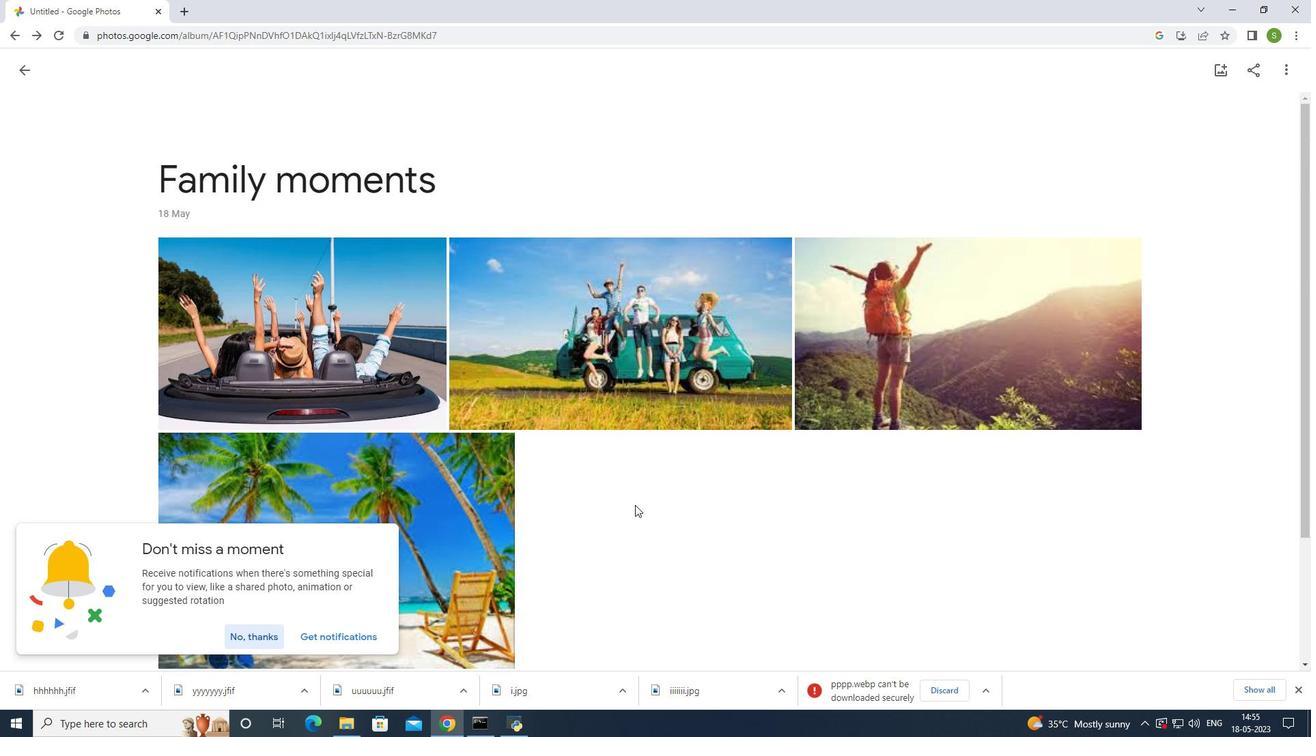 
Action: Mouse moved to (35, 79)
Screenshot: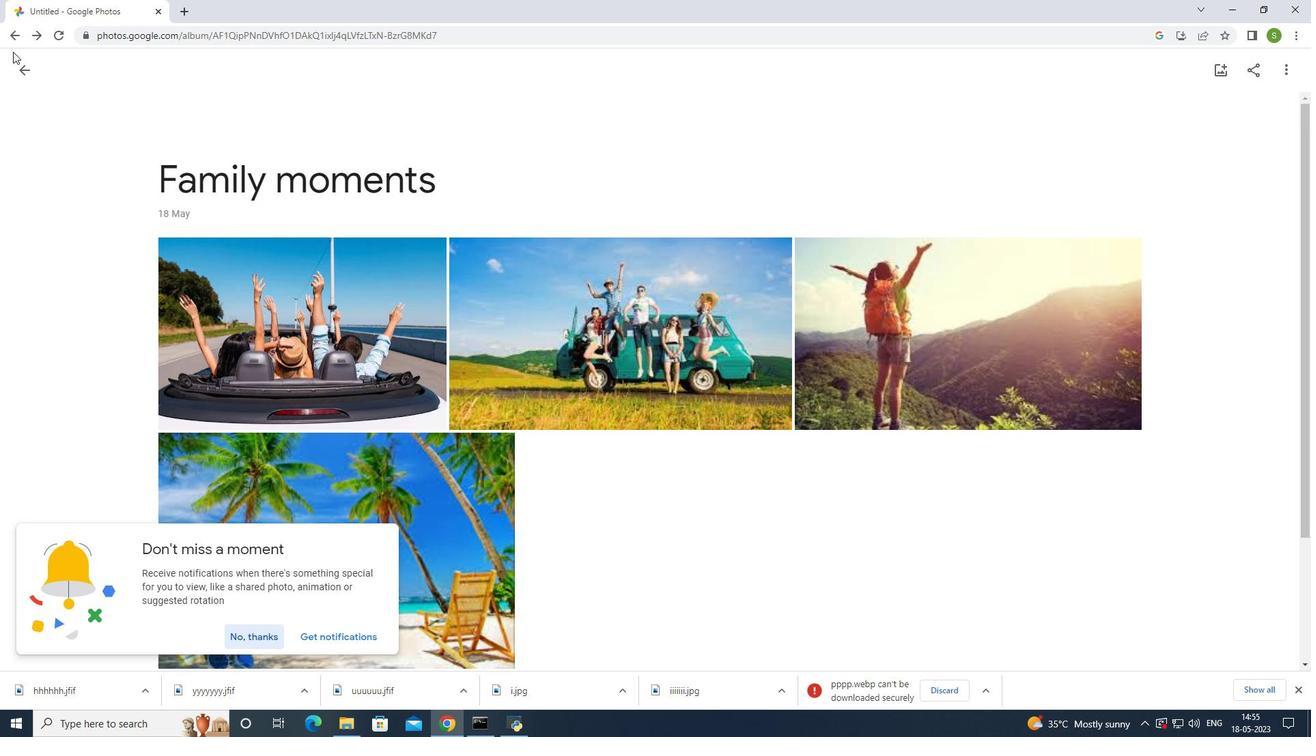 
Action: Mouse pressed left at (35, 79)
Screenshot: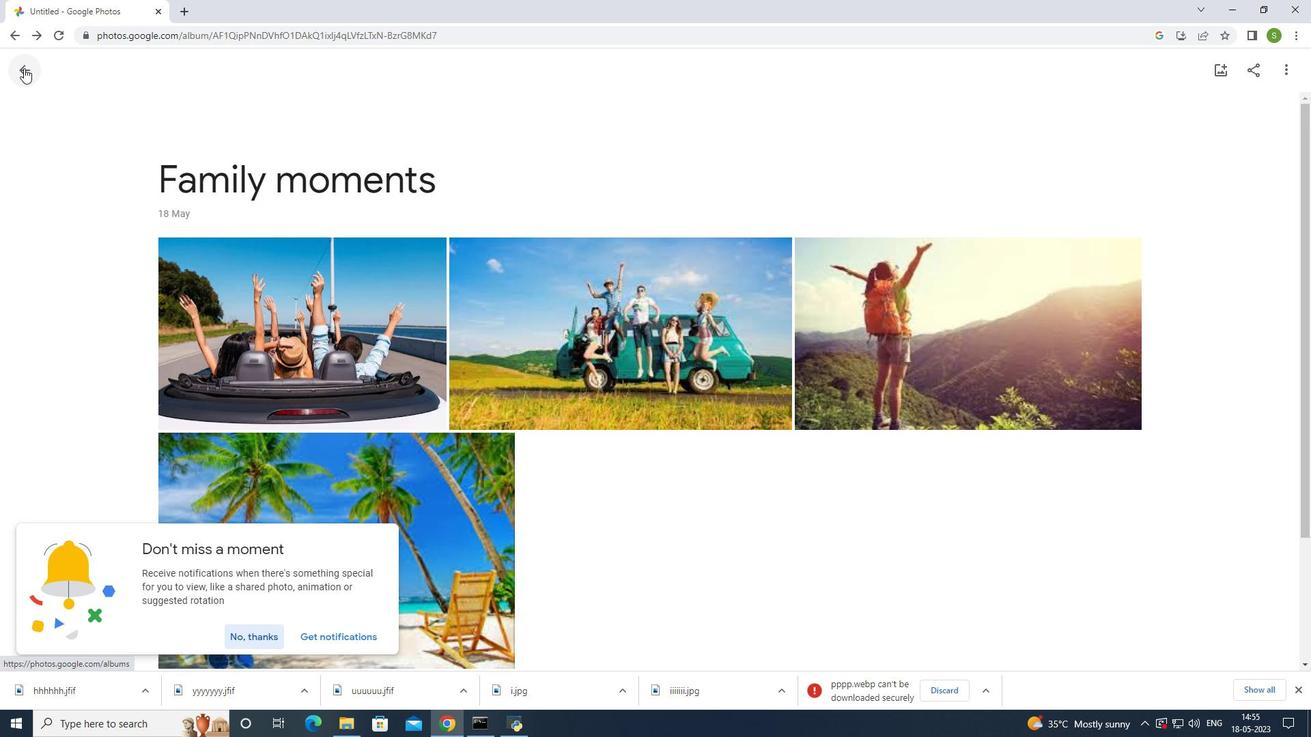 
Action: Mouse moved to (312, 331)
Screenshot: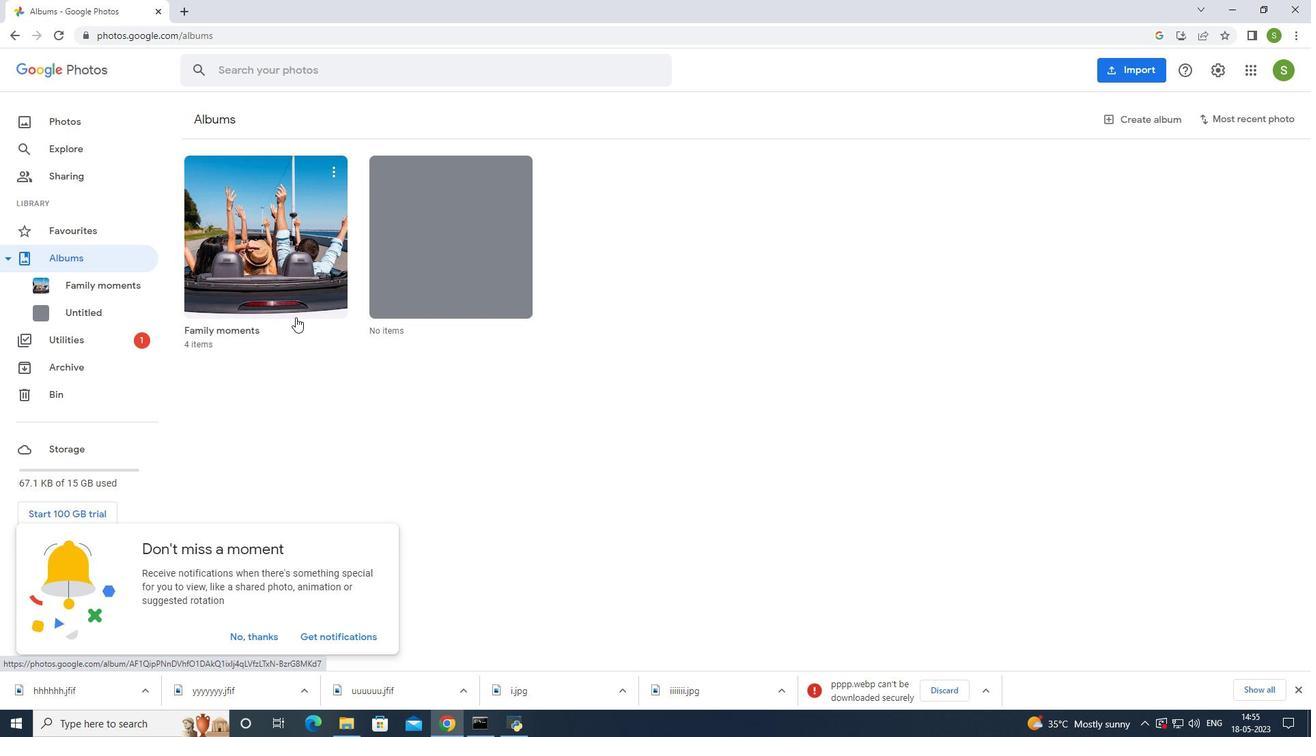 
